 Task: Look for Airbnb options in Santa Rita, Venezuela from 6th November, 2023 to 8th November, 2023 for 2 adults.1  bedroom having 2 beds and 1 bathroom. Property type can be flat. Amenities needed are: wifi. Booking option can be shelf check-in. Look for 5 properties as per requirement.
Action: Mouse moved to (461, 100)
Screenshot: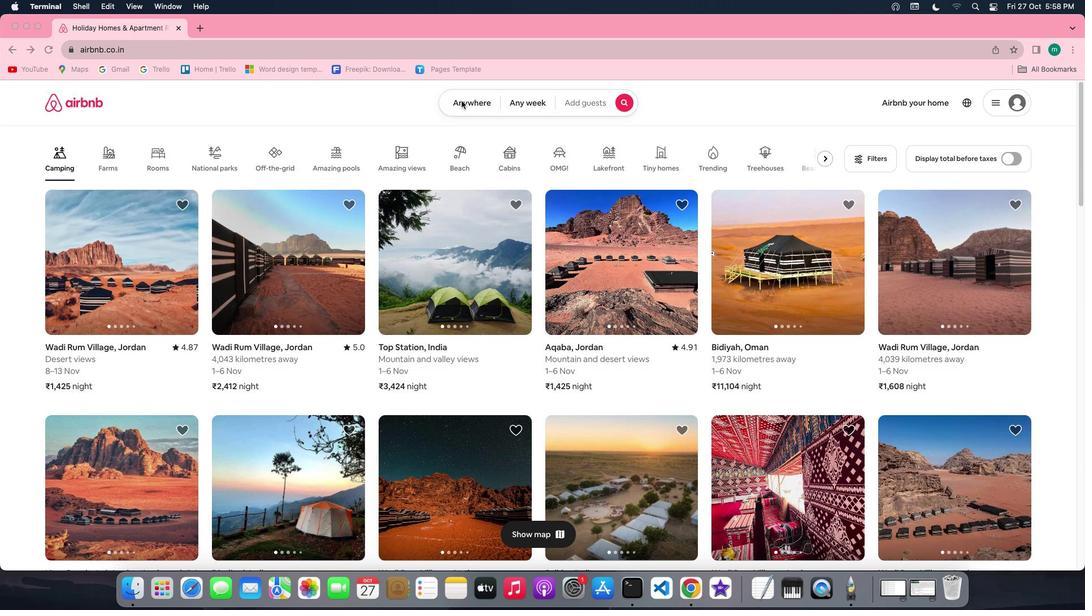 
Action: Mouse pressed left at (461, 100)
Screenshot: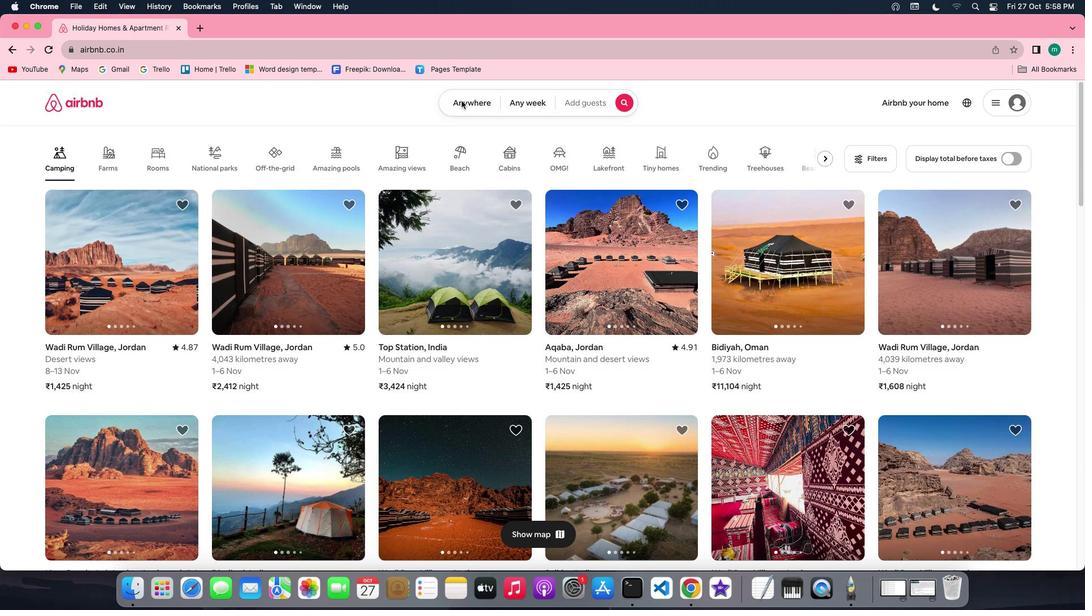 
Action: Mouse pressed left at (461, 100)
Screenshot: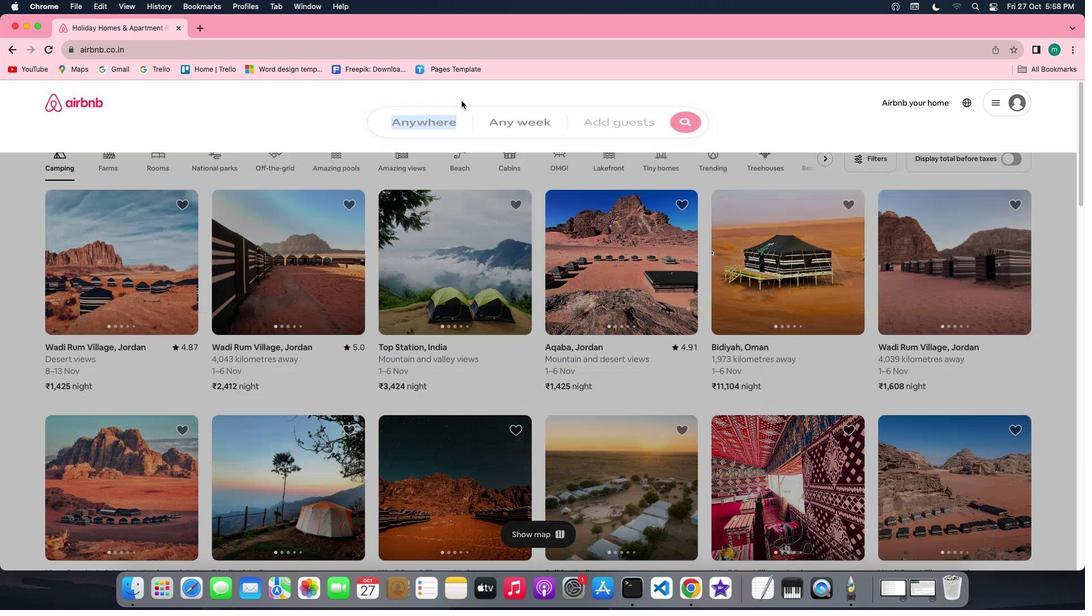 
Action: Mouse moved to (413, 146)
Screenshot: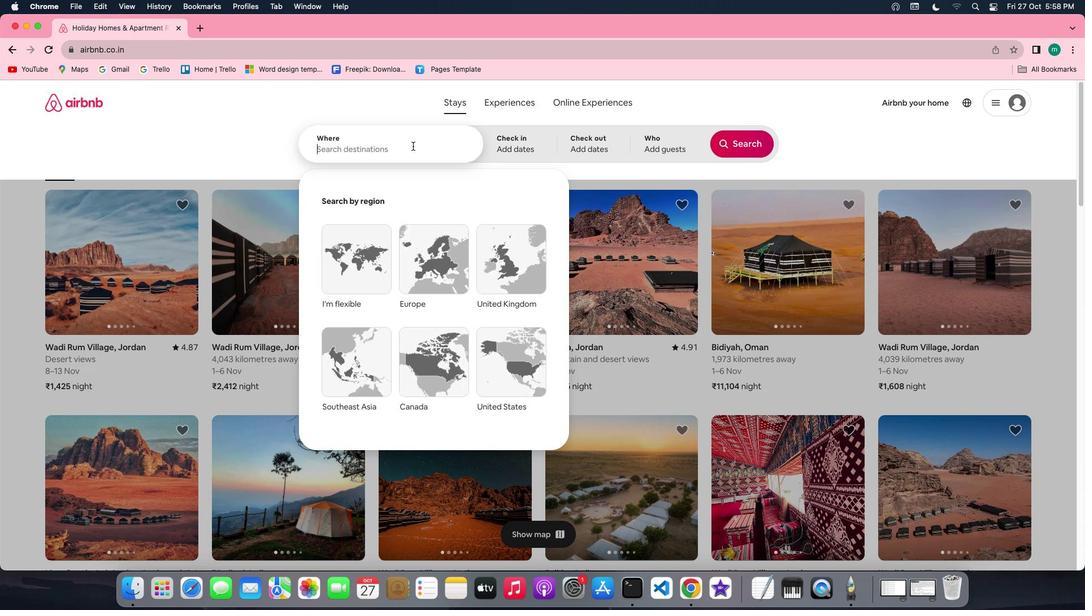 
Action: Mouse pressed left at (413, 146)
Screenshot: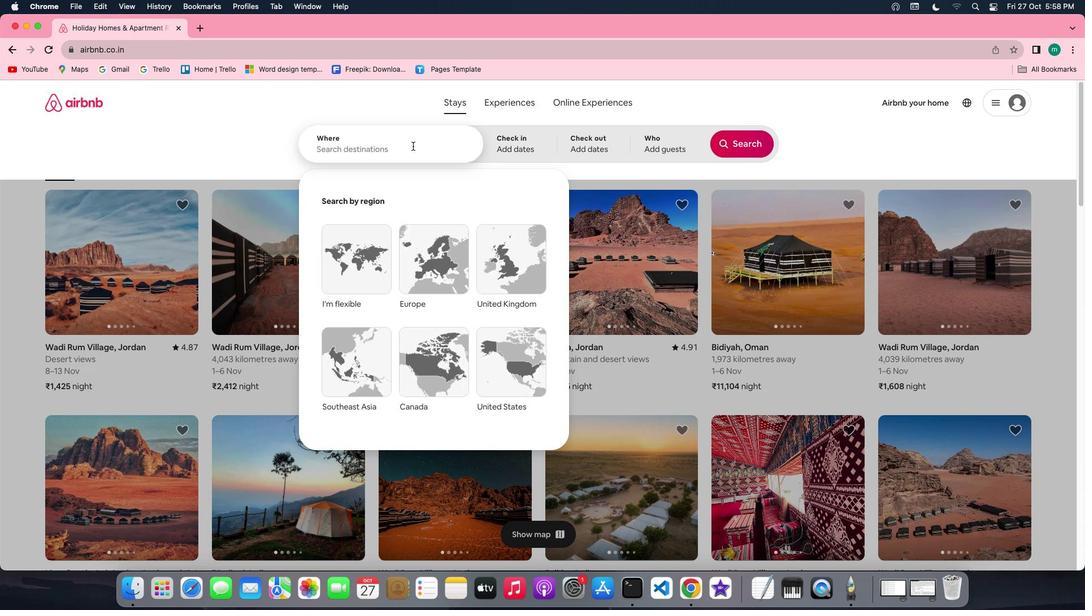 
Action: Key pressed Key.shift'S''a''n''t''a'Key.spaceKey.shift'R''i''t''a'','Key.spaceKey.shift'V''e''n''e''z''u''e''l''a'
Screenshot: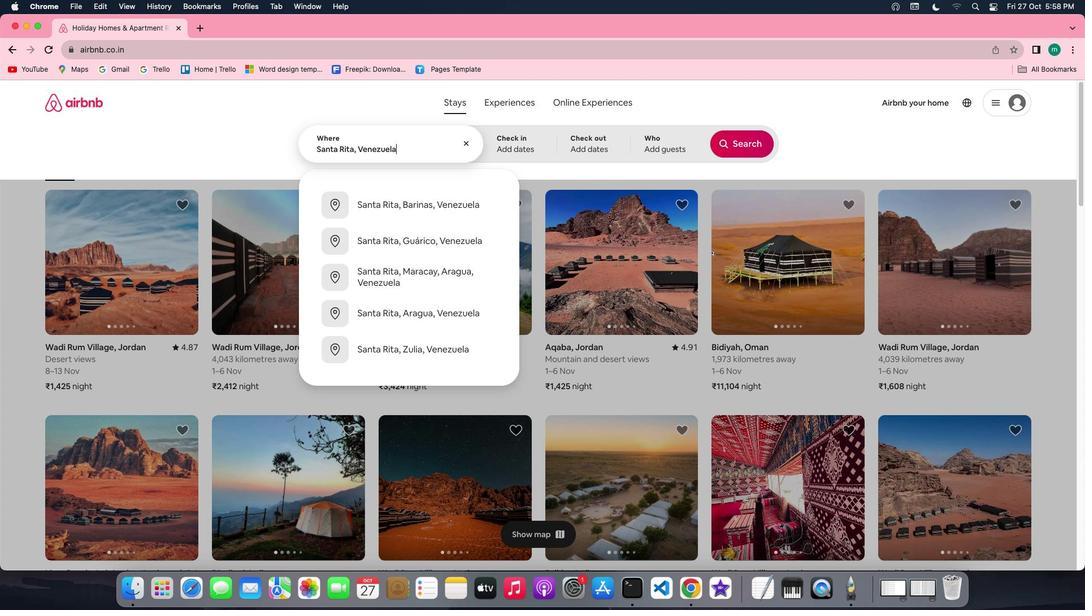 
Action: Mouse moved to (527, 136)
Screenshot: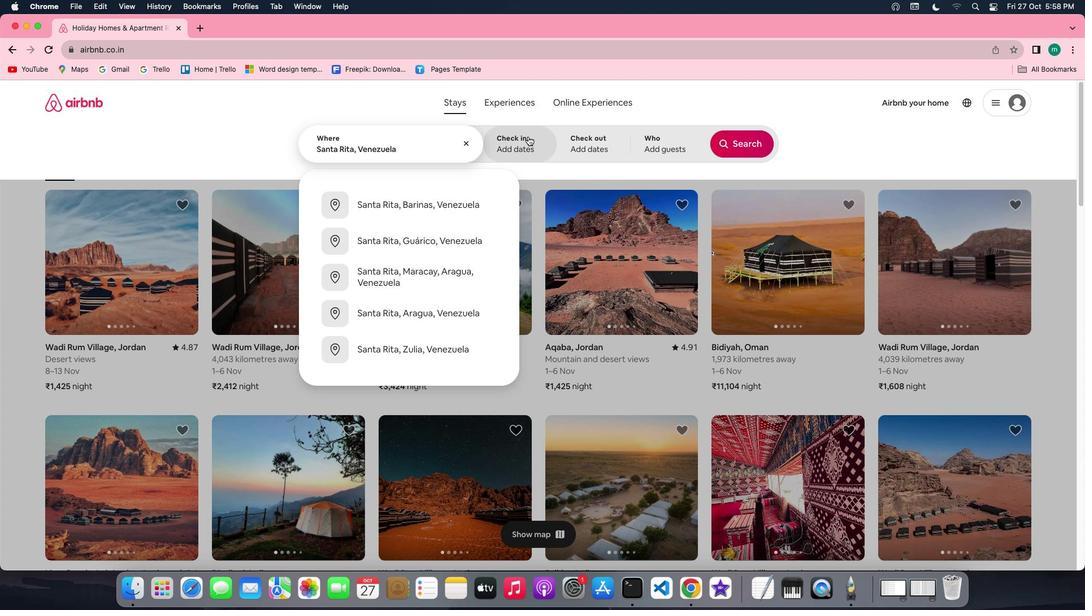 
Action: Mouse pressed left at (527, 136)
Screenshot: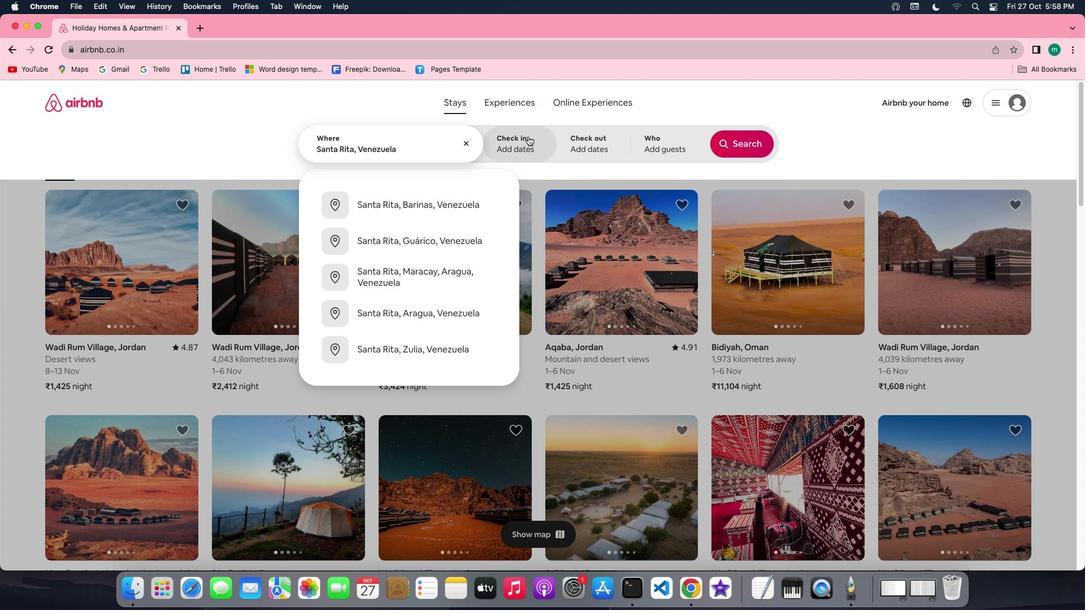 
Action: Mouse moved to (600, 308)
Screenshot: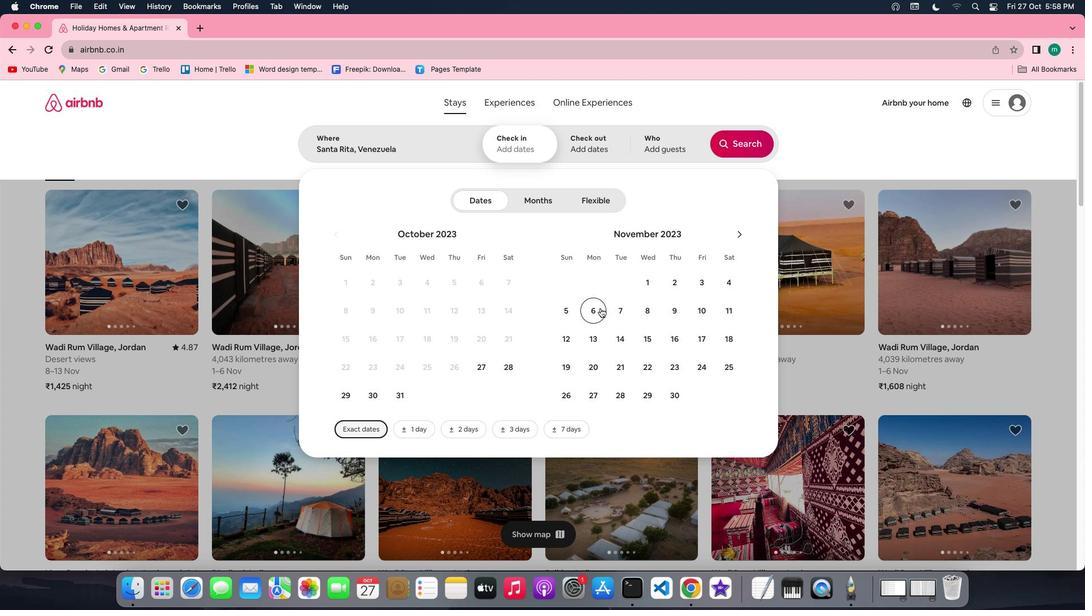 
Action: Mouse pressed left at (600, 308)
Screenshot: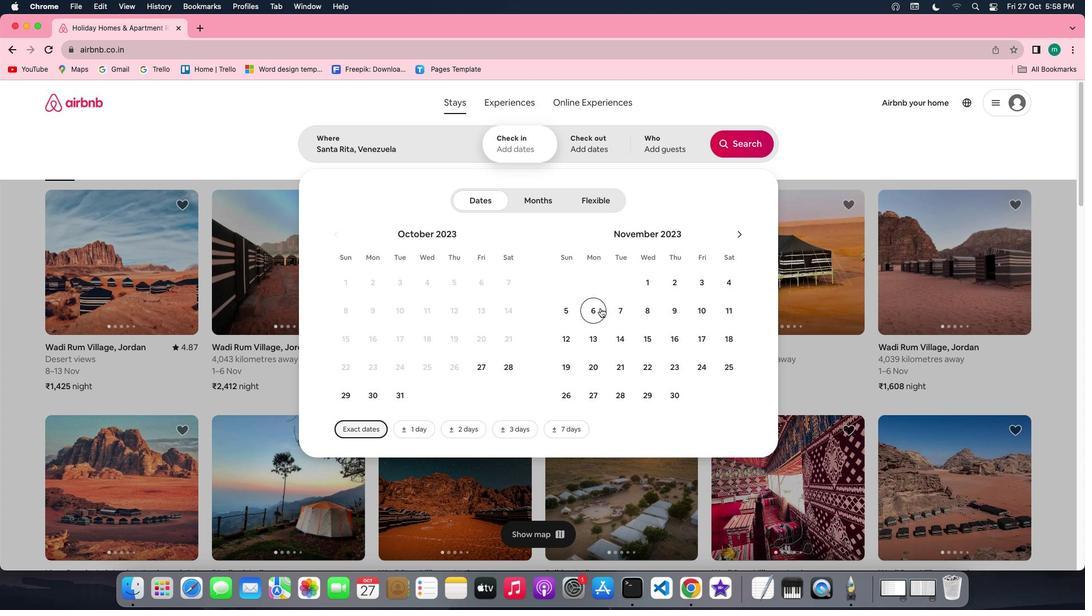 
Action: Mouse moved to (653, 313)
Screenshot: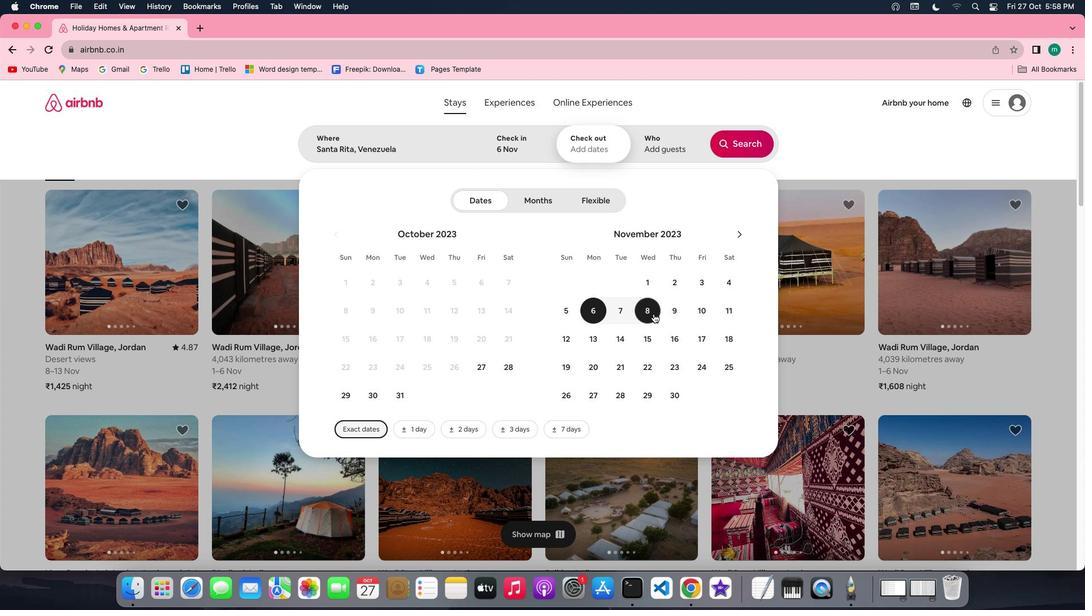 
Action: Mouse pressed left at (653, 313)
Screenshot: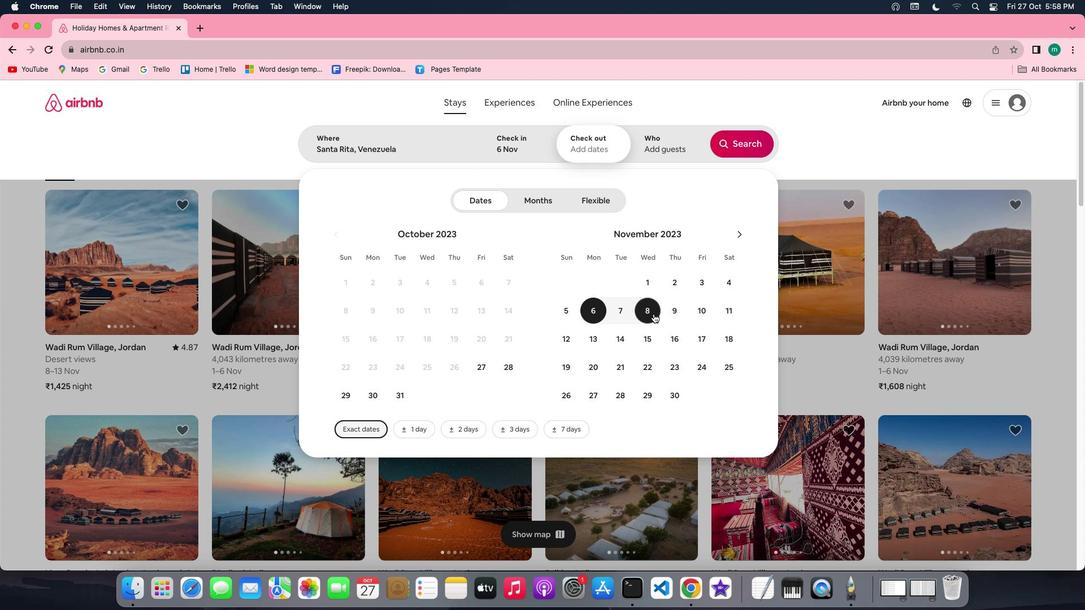 
Action: Mouse moved to (655, 137)
Screenshot: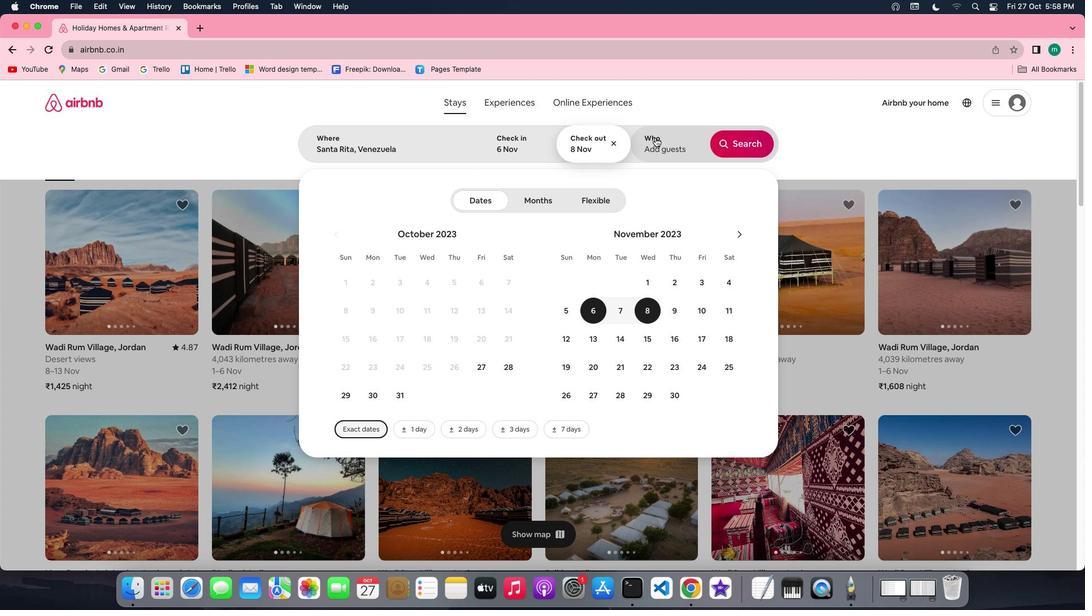 
Action: Mouse pressed left at (655, 137)
Screenshot: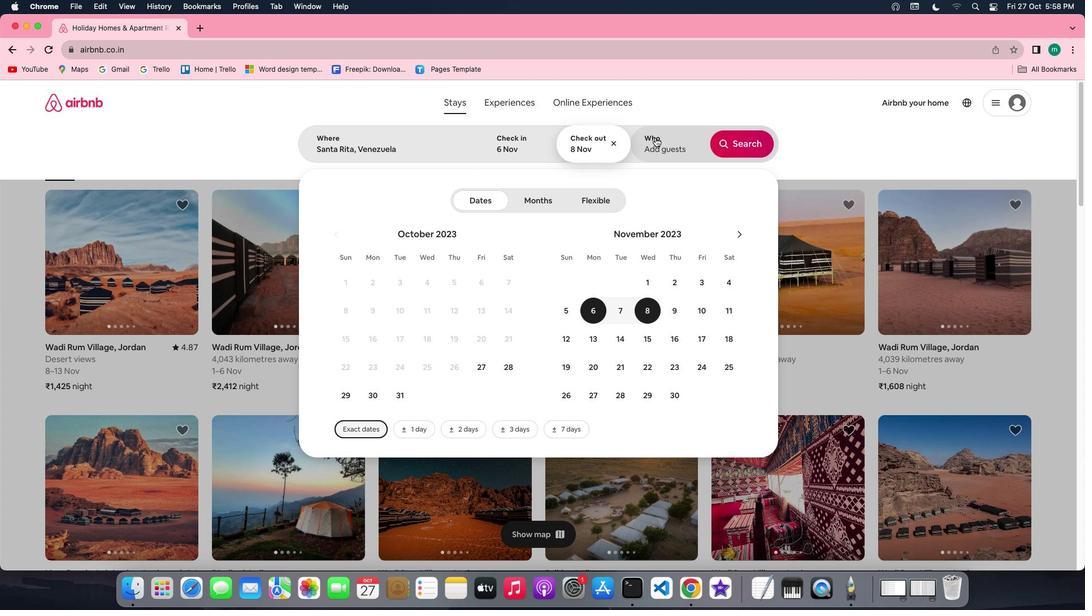 
Action: Mouse moved to (746, 207)
Screenshot: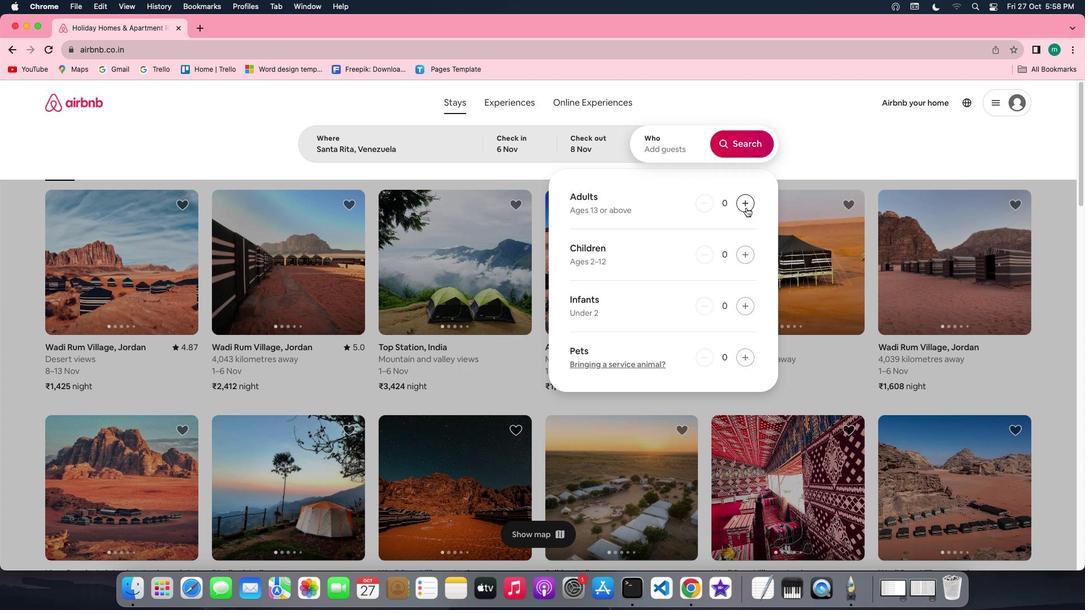 
Action: Mouse pressed left at (746, 207)
Screenshot: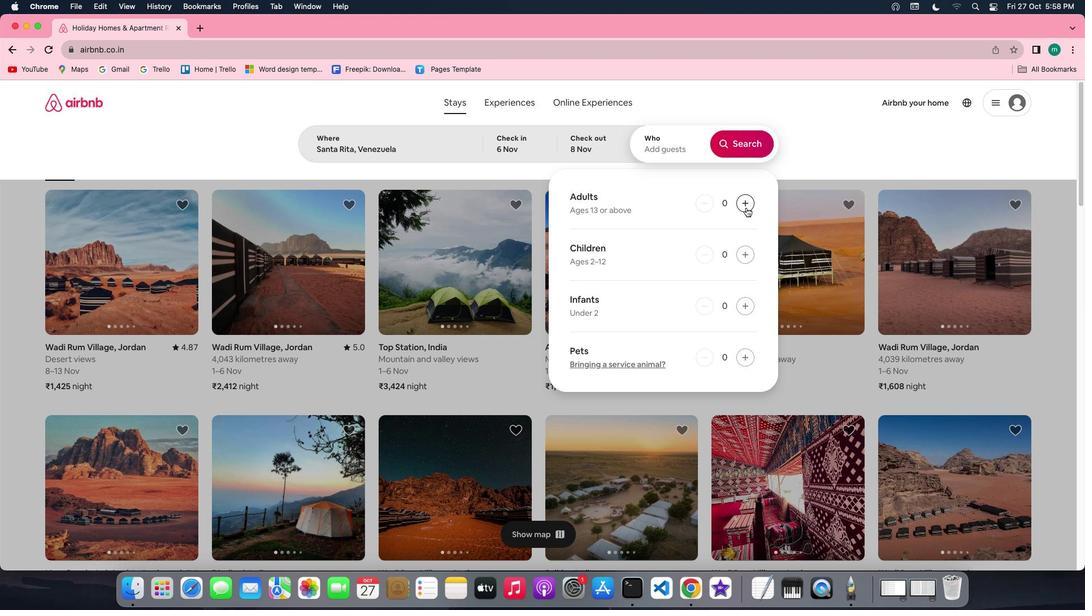 
Action: Mouse pressed left at (746, 207)
Screenshot: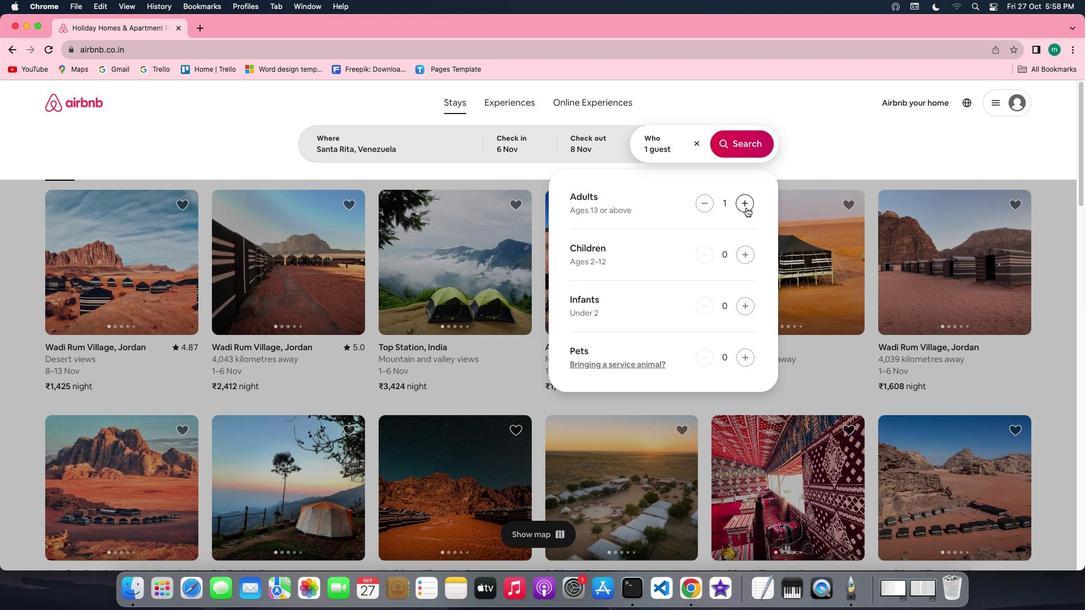 
Action: Mouse moved to (749, 145)
Screenshot: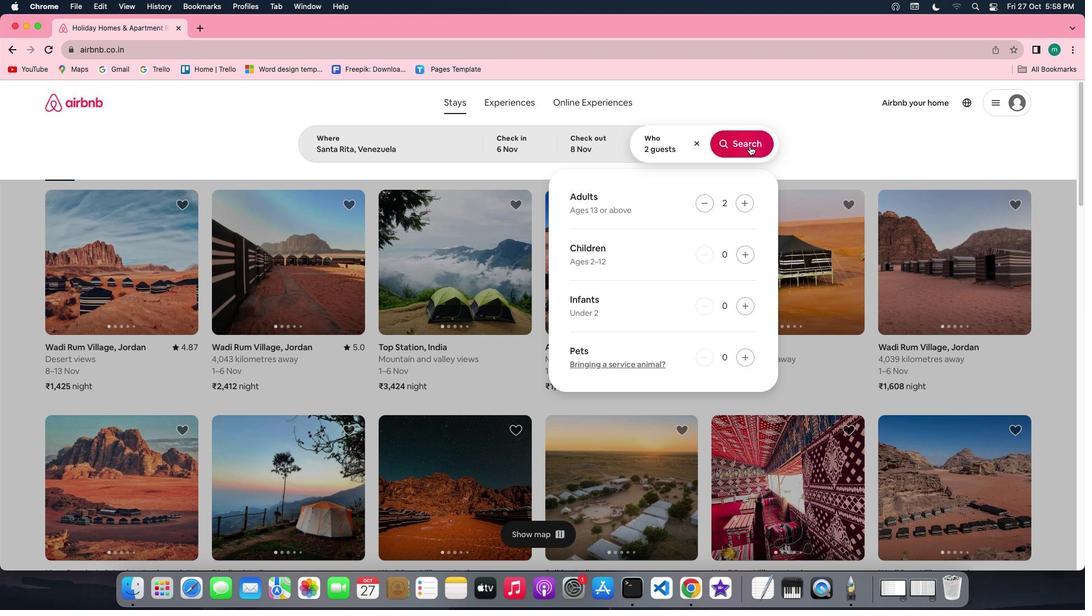 
Action: Mouse pressed left at (749, 145)
Screenshot: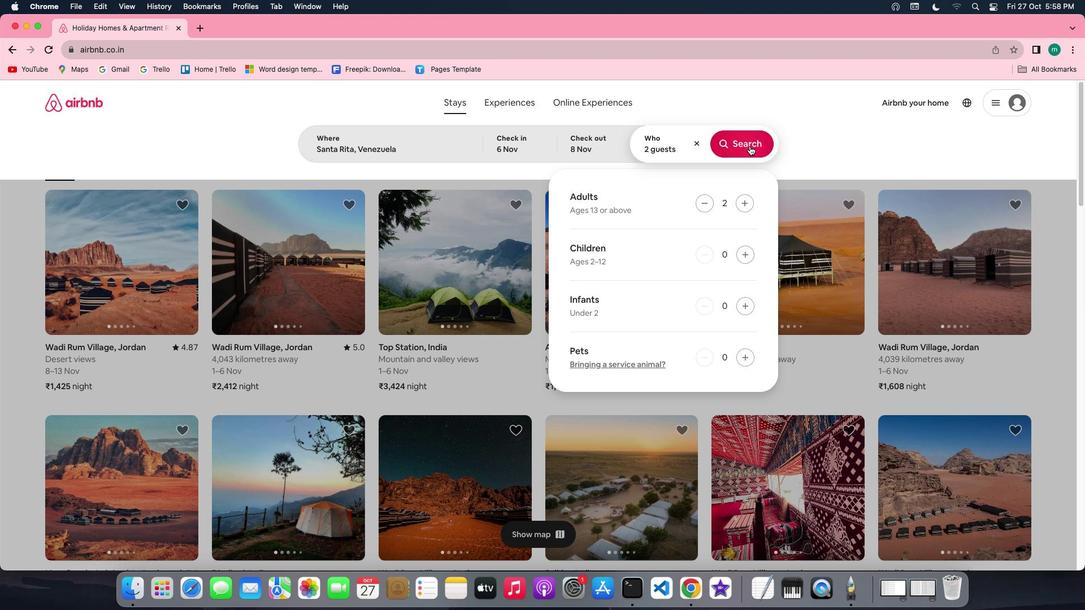 
Action: Mouse moved to (907, 146)
Screenshot: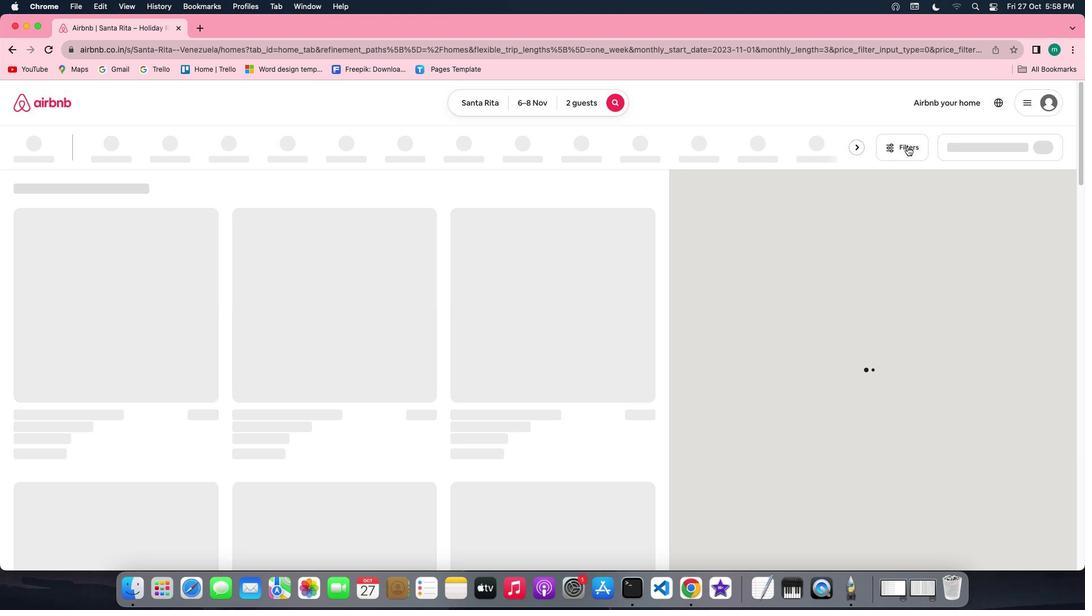 
Action: Mouse pressed left at (907, 146)
Screenshot: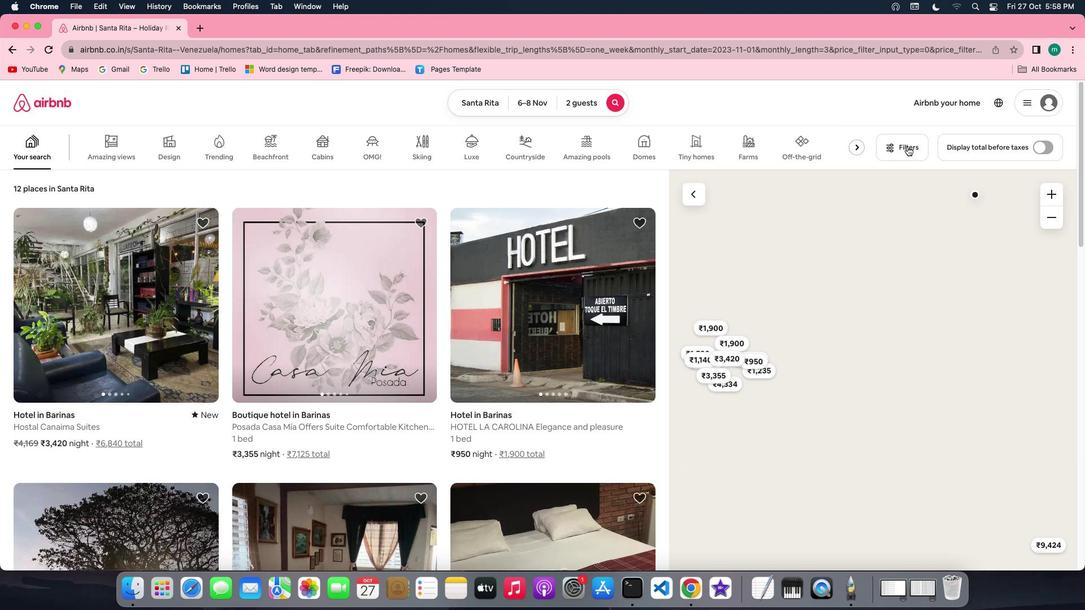 
Action: Mouse moved to (613, 284)
Screenshot: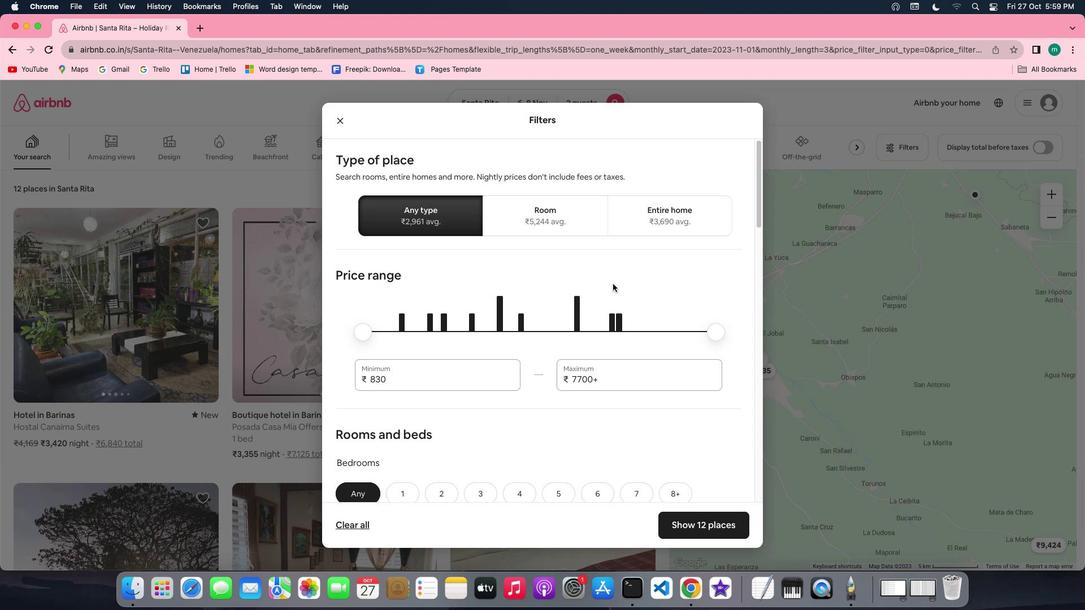 
Action: Mouse scrolled (613, 284) with delta (0, 0)
Screenshot: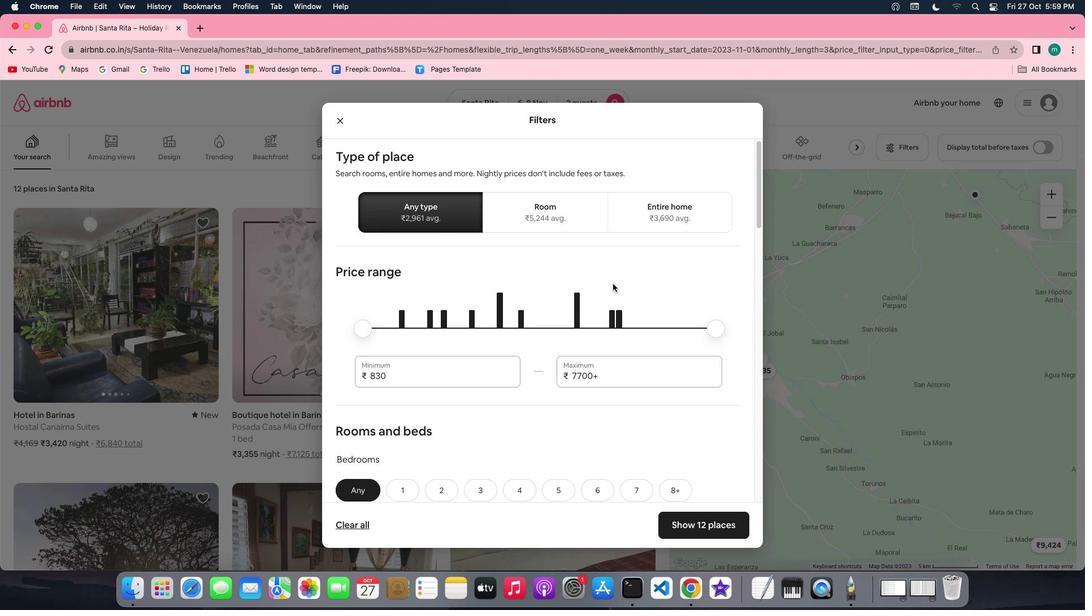 
Action: Mouse scrolled (613, 284) with delta (0, 0)
Screenshot: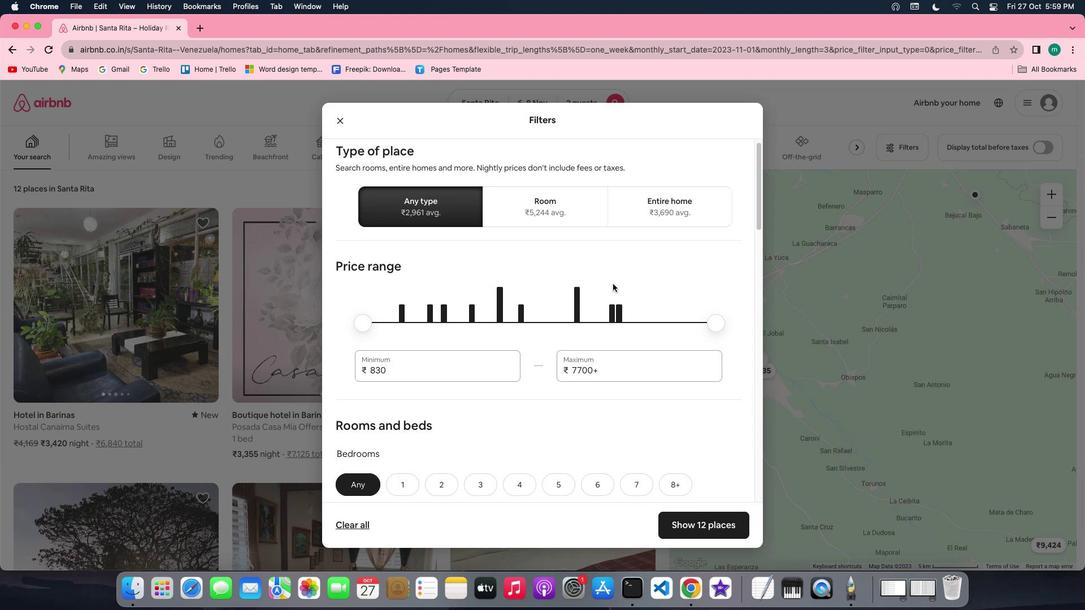 
Action: Mouse scrolled (613, 284) with delta (0, -1)
Screenshot: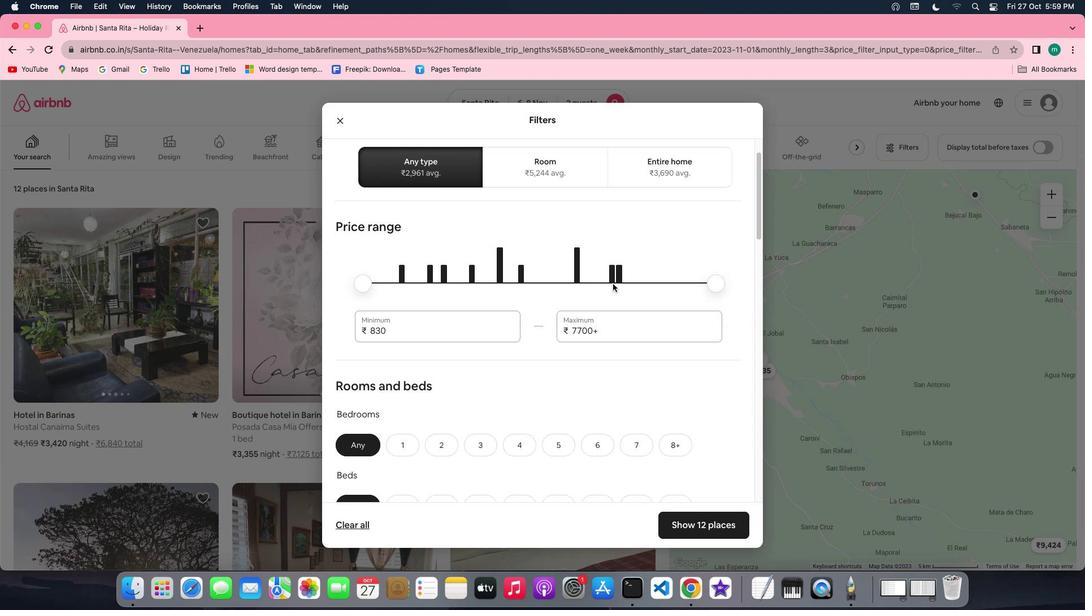 
Action: Mouse scrolled (613, 284) with delta (0, 0)
Screenshot: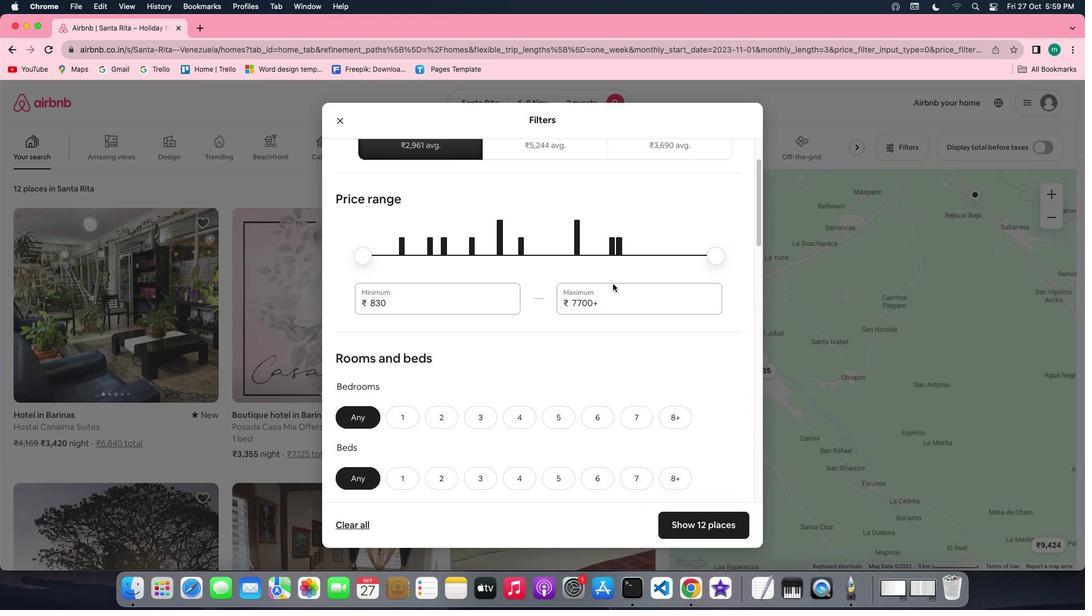 
Action: Mouse scrolled (613, 284) with delta (0, 0)
Screenshot: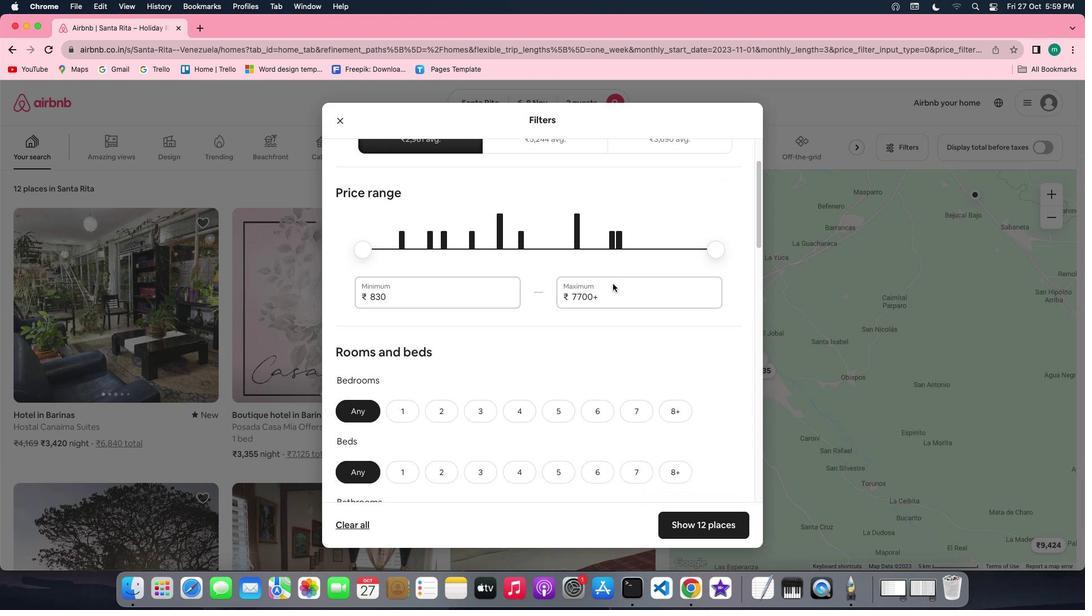 
Action: Mouse scrolled (613, 284) with delta (0, 0)
Screenshot: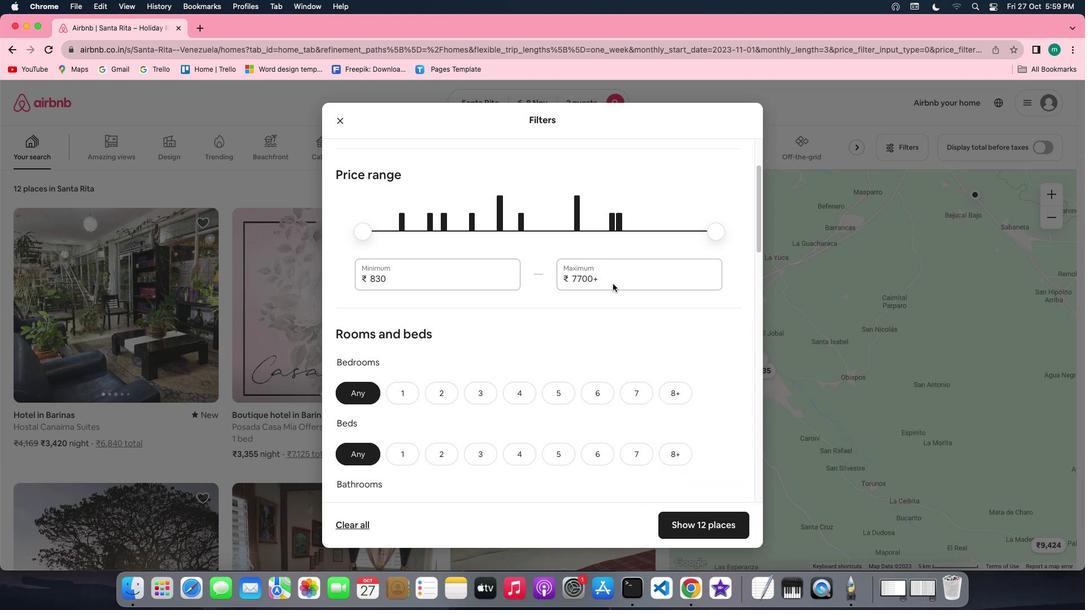
Action: Mouse scrolled (613, 284) with delta (0, 0)
Screenshot: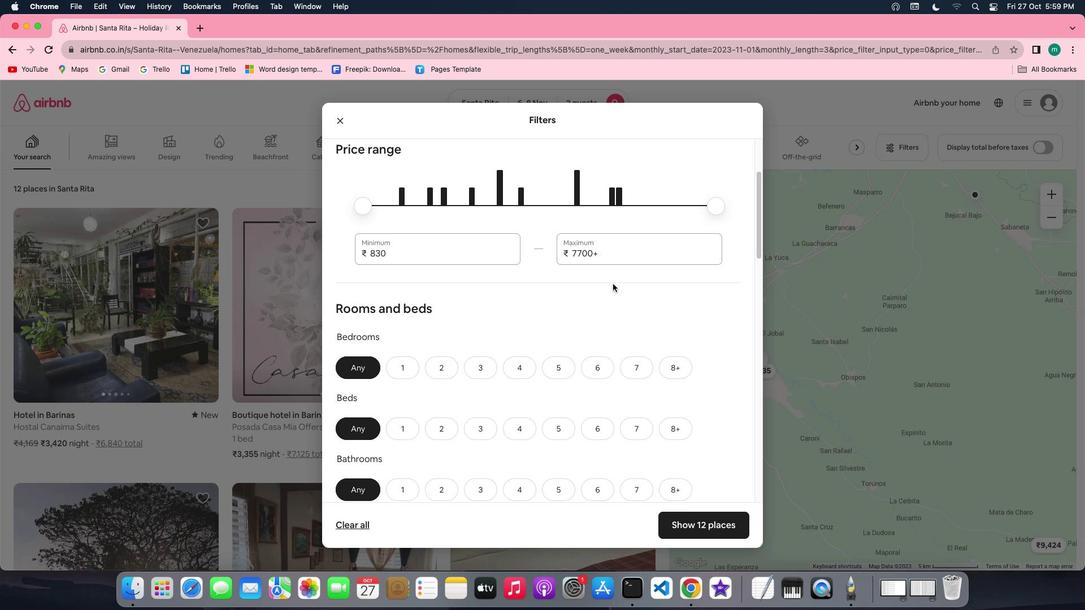 
Action: Mouse scrolled (613, 284) with delta (0, 0)
Screenshot: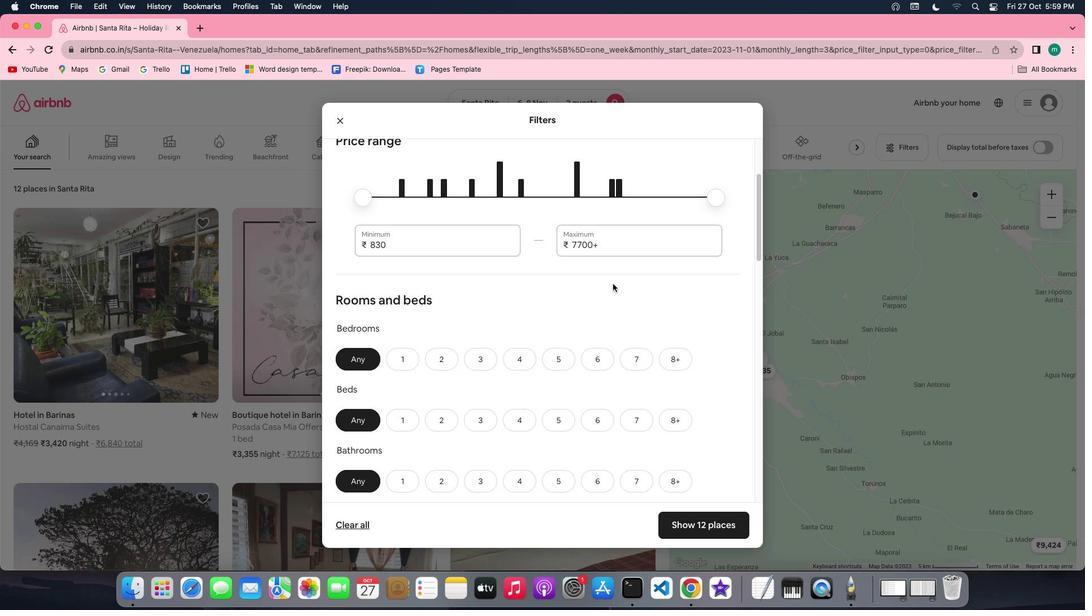 
Action: Mouse scrolled (613, 284) with delta (0, 0)
Screenshot: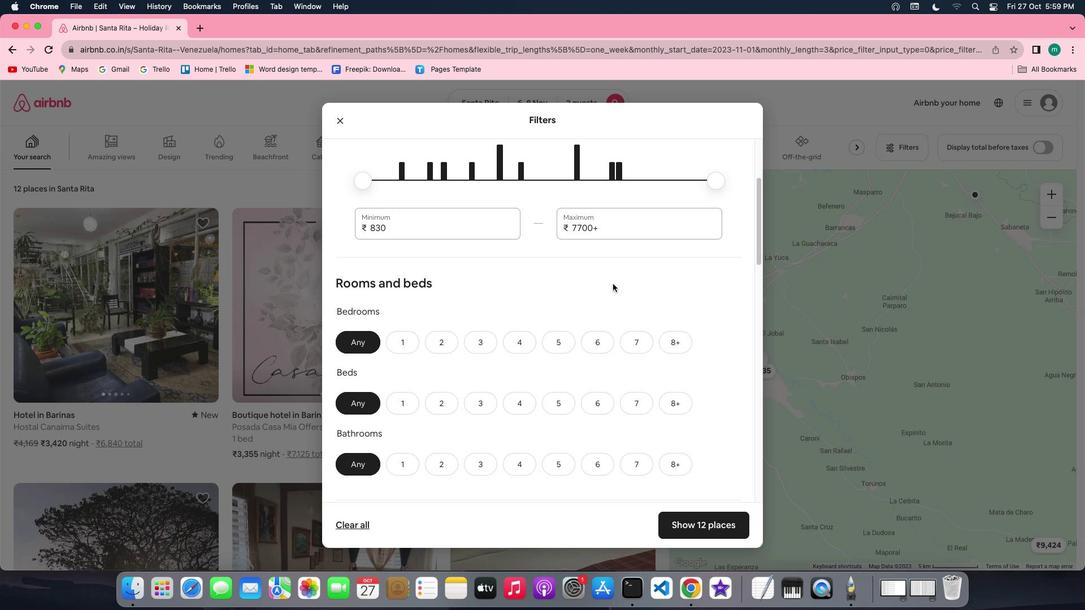 
Action: Mouse moved to (676, 310)
Screenshot: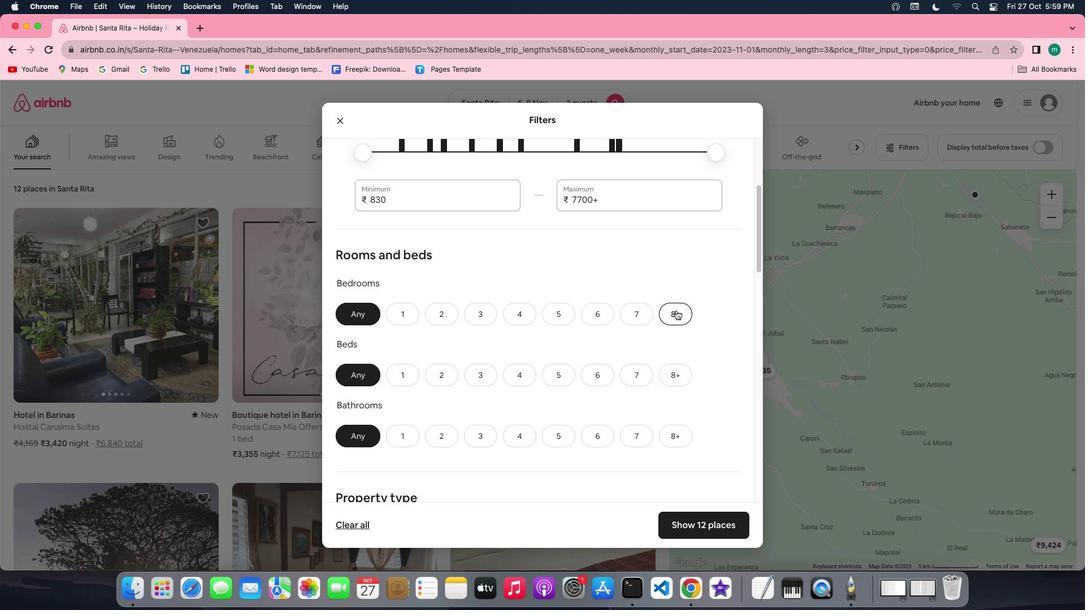 
Action: Mouse scrolled (676, 310) with delta (0, 0)
Screenshot: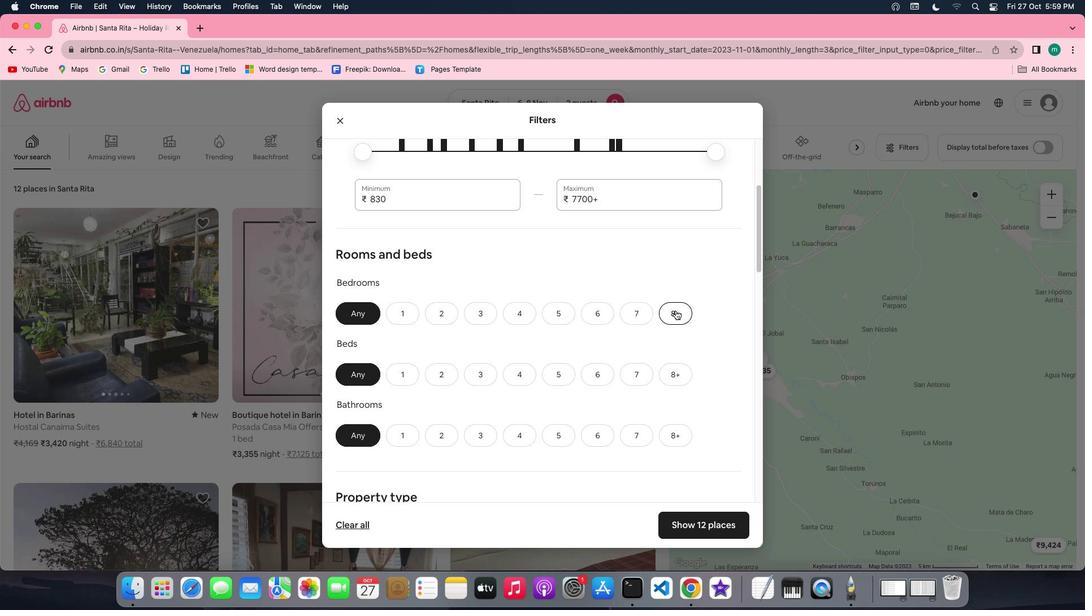 
Action: Mouse moved to (675, 310)
Screenshot: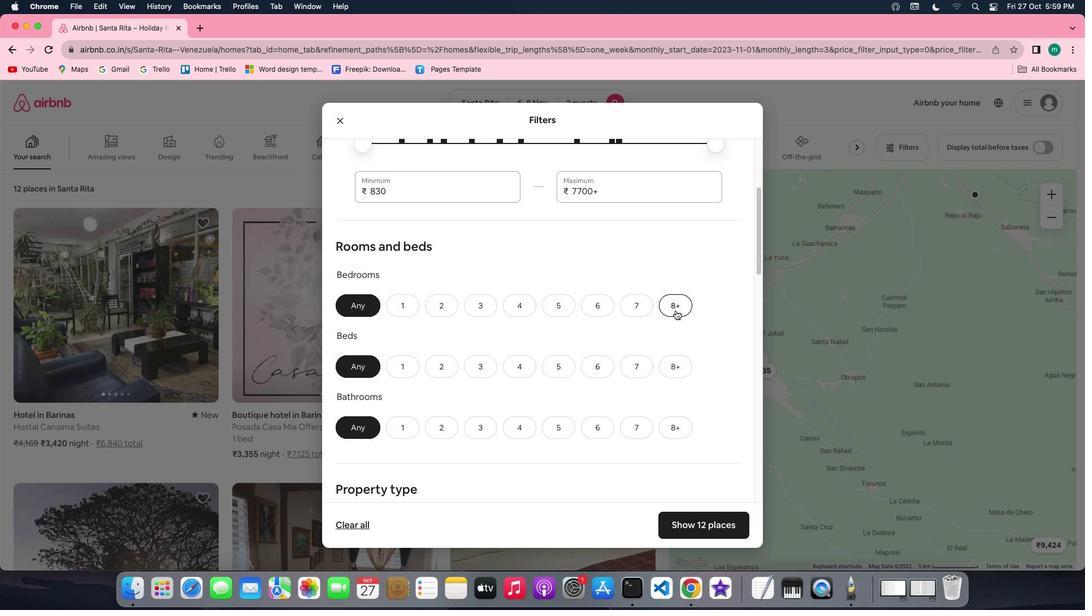 
Action: Mouse scrolled (675, 310) with delta (0, 0)
Screenshot: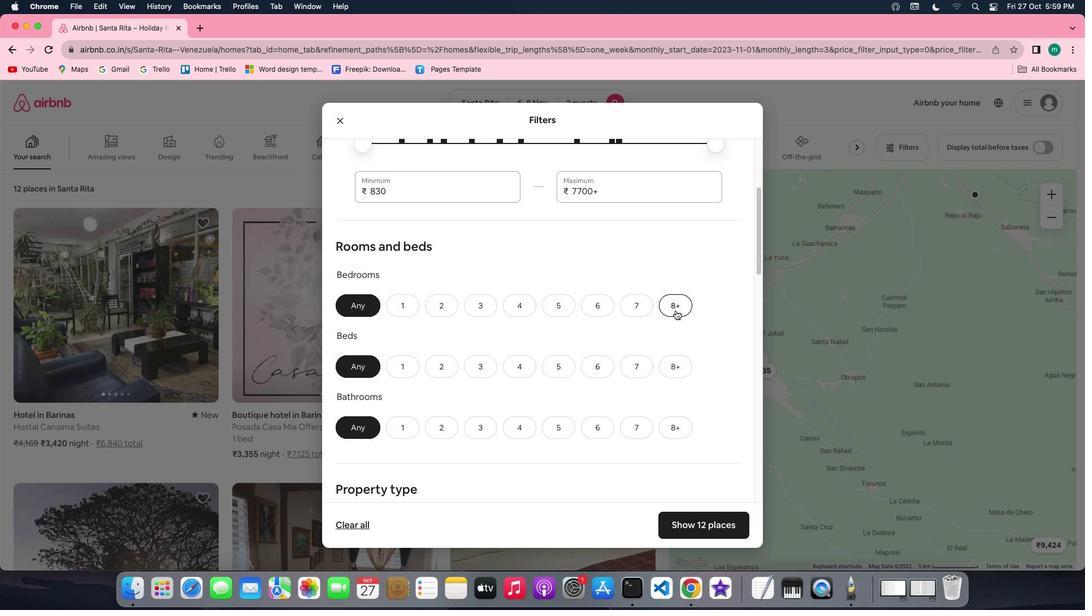 
Action: Mouse moved to (675, 310)
Screenshot: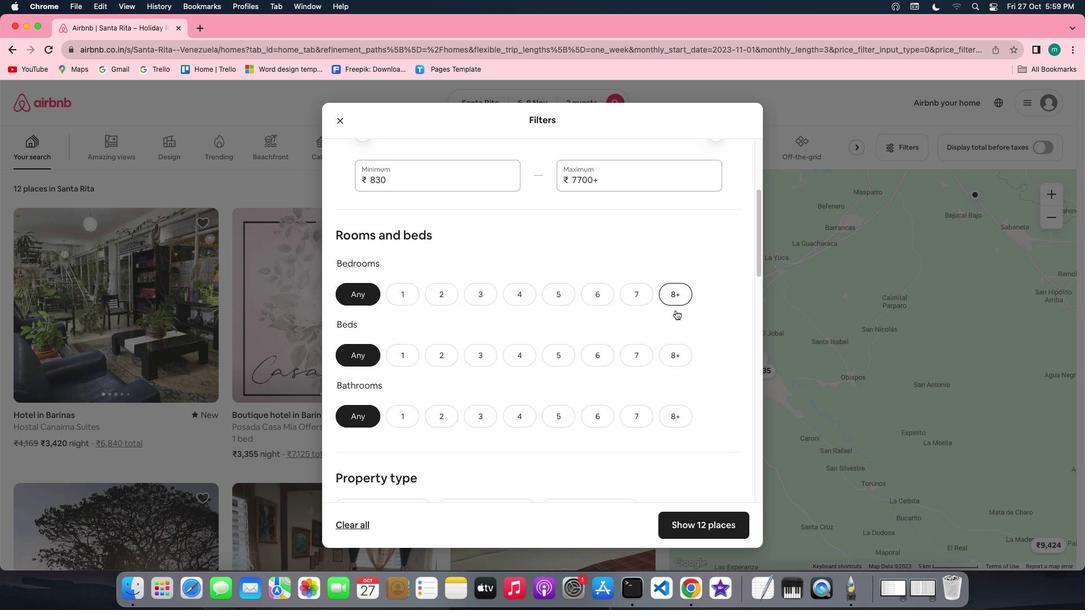 
Action: Mouse scrolled (675, 310) with delta (0, -1)
Screenshot: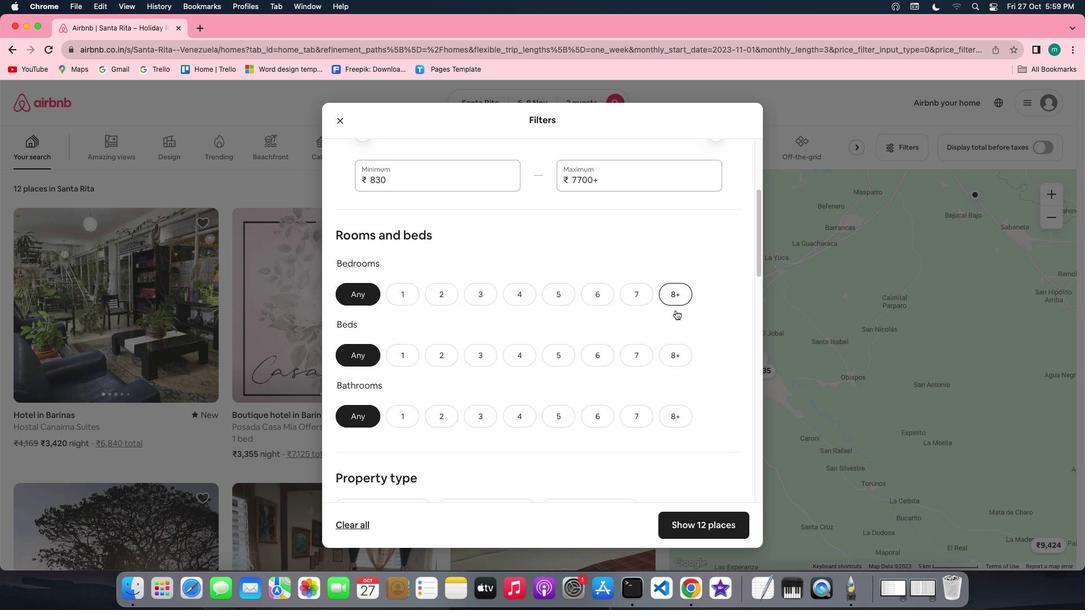 
Action: Mouse moved to (411, 247)
Screenshot: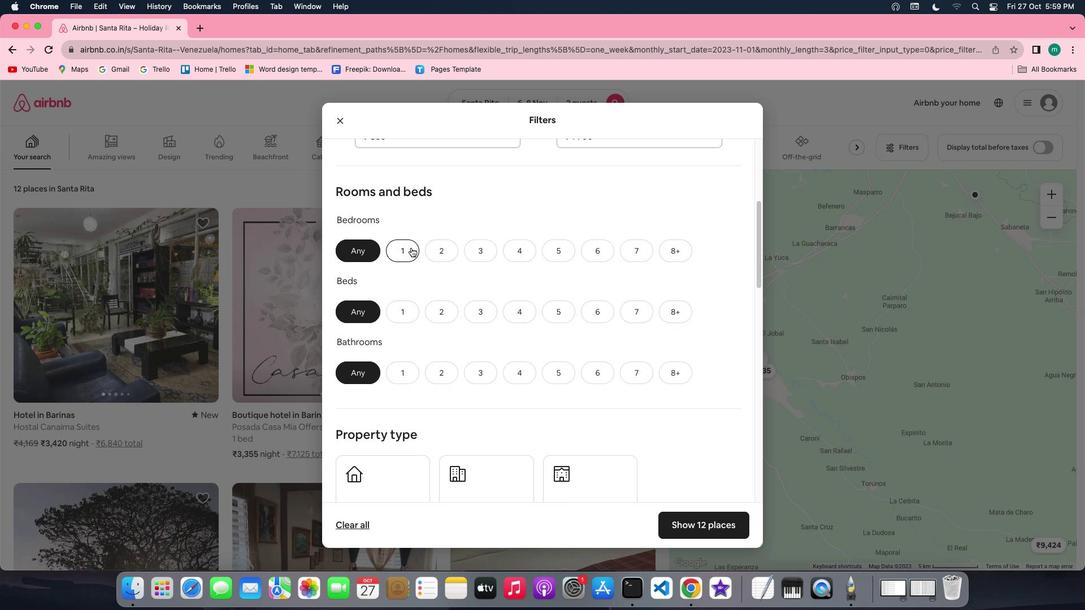 
Action: Mouse pressed left at (411, 247)
Screenshot: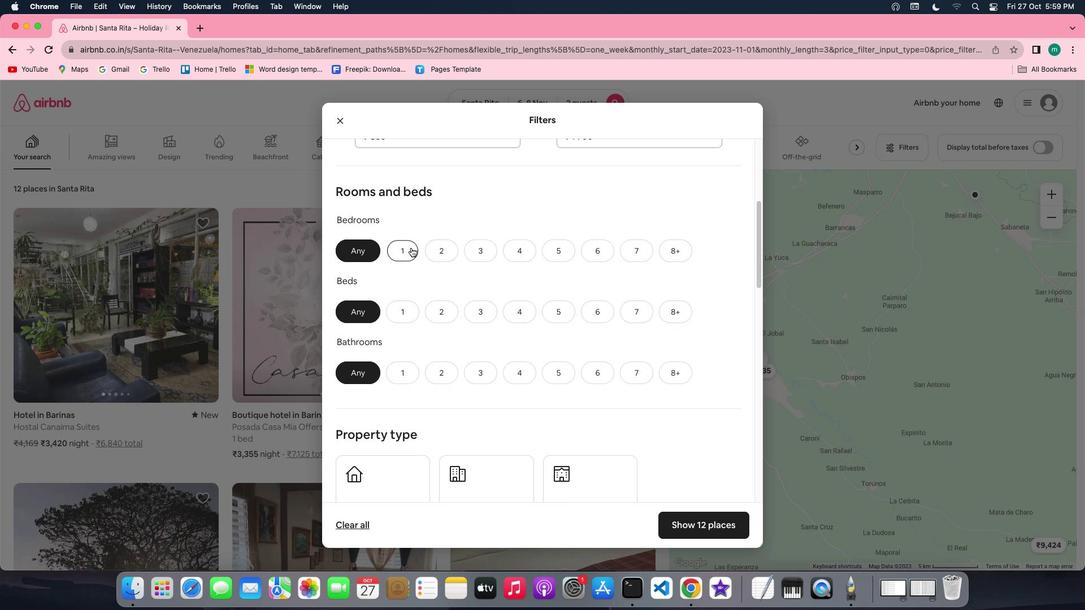 
Action: Mouse moved to (437, 311)
Screenshot: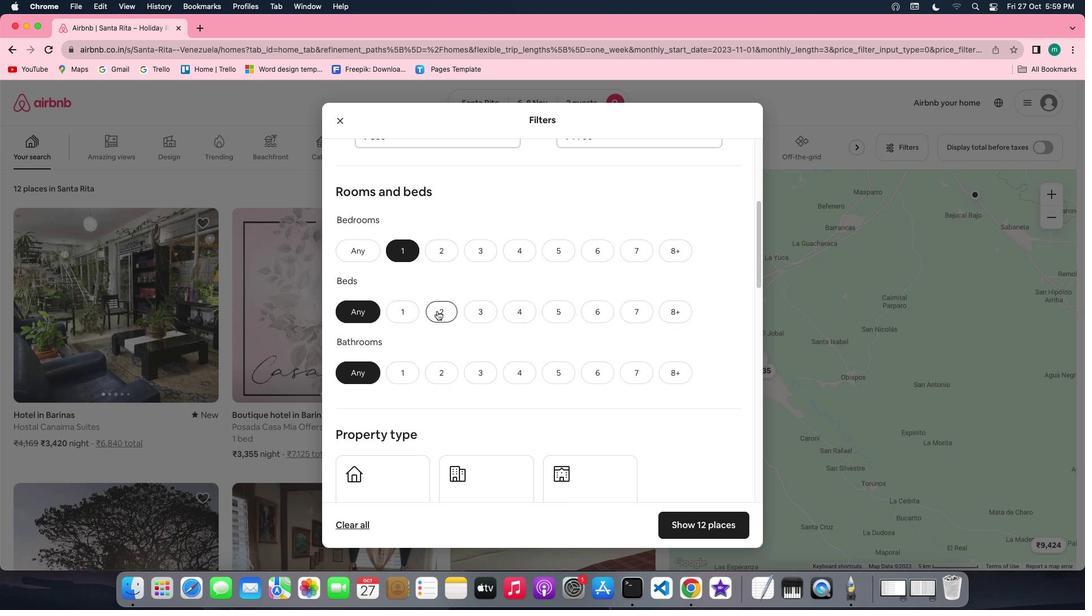 
Action: Mouse pressed left at (437, 311)
Screenshot: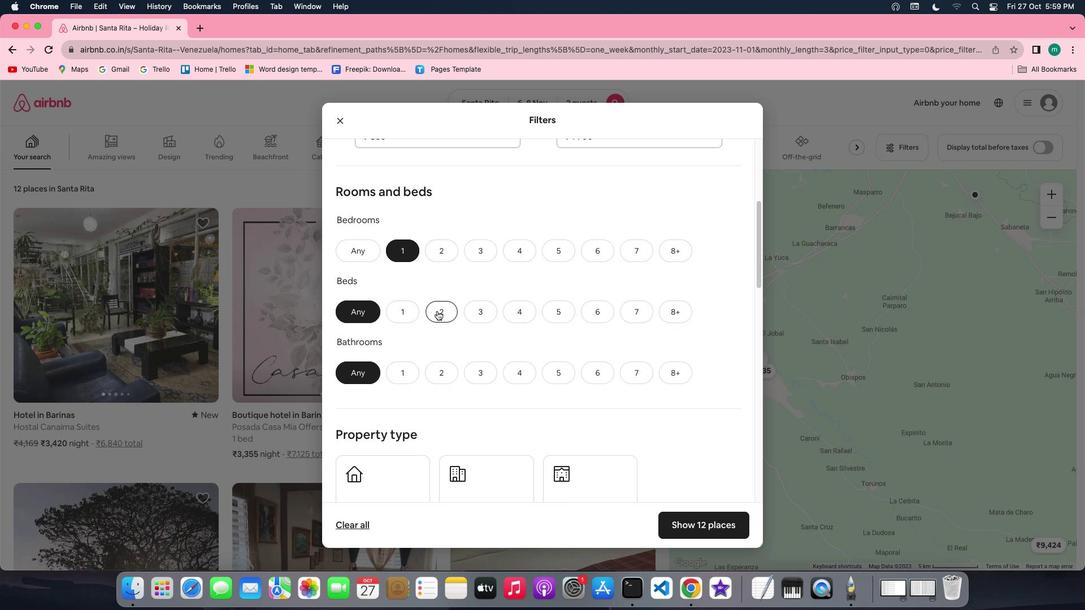 
Action: Mouse moved to (400, 382)
Screenshot: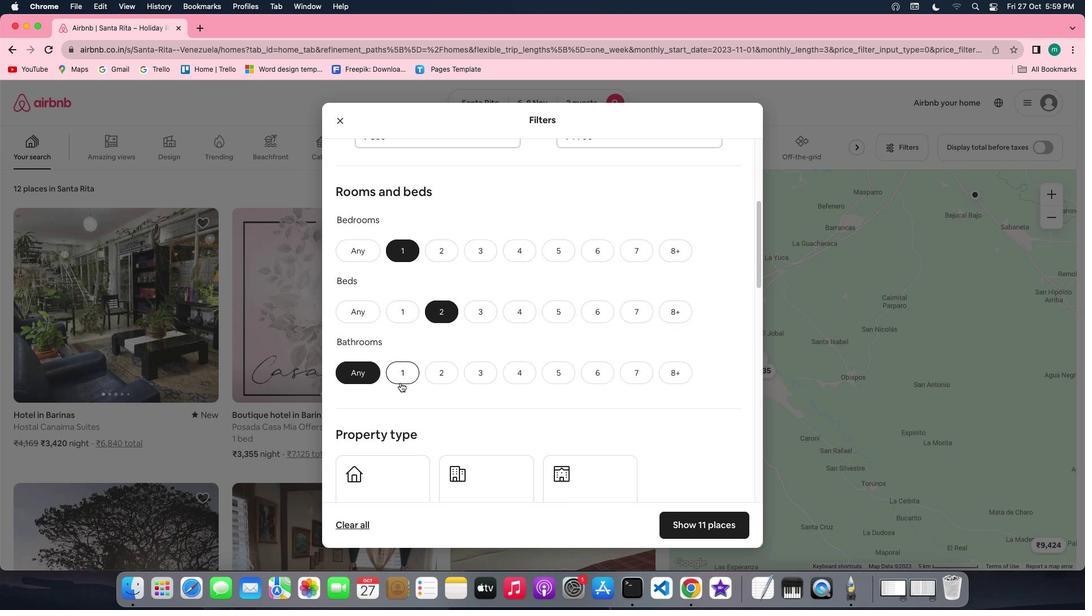 
Action: Mouse pressed left at (400, 382)
Screenshot: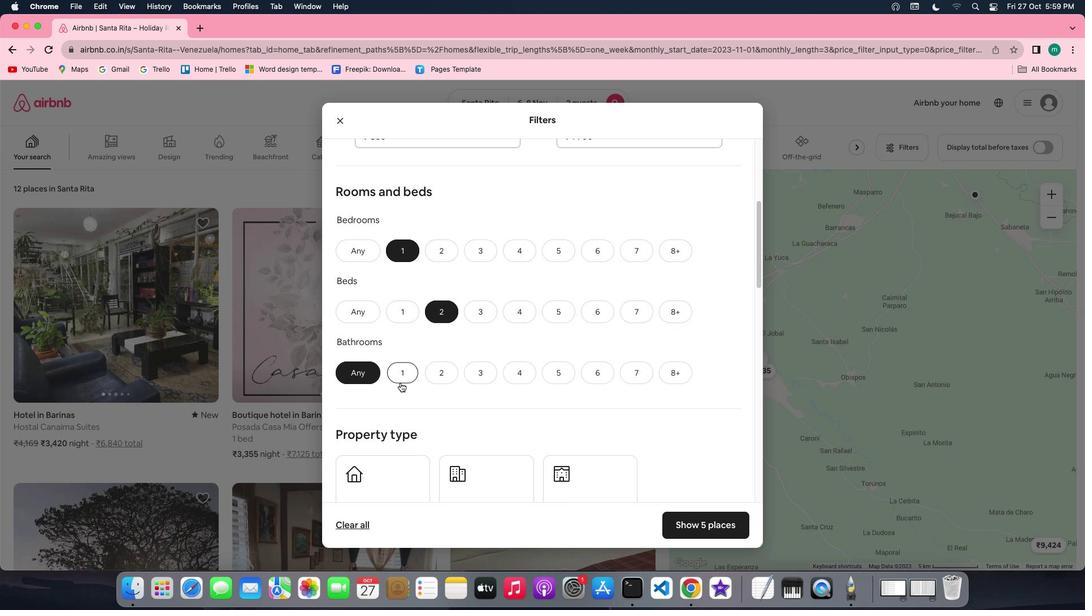 
Action: Mouse moved to (542, 380)
Screenshot: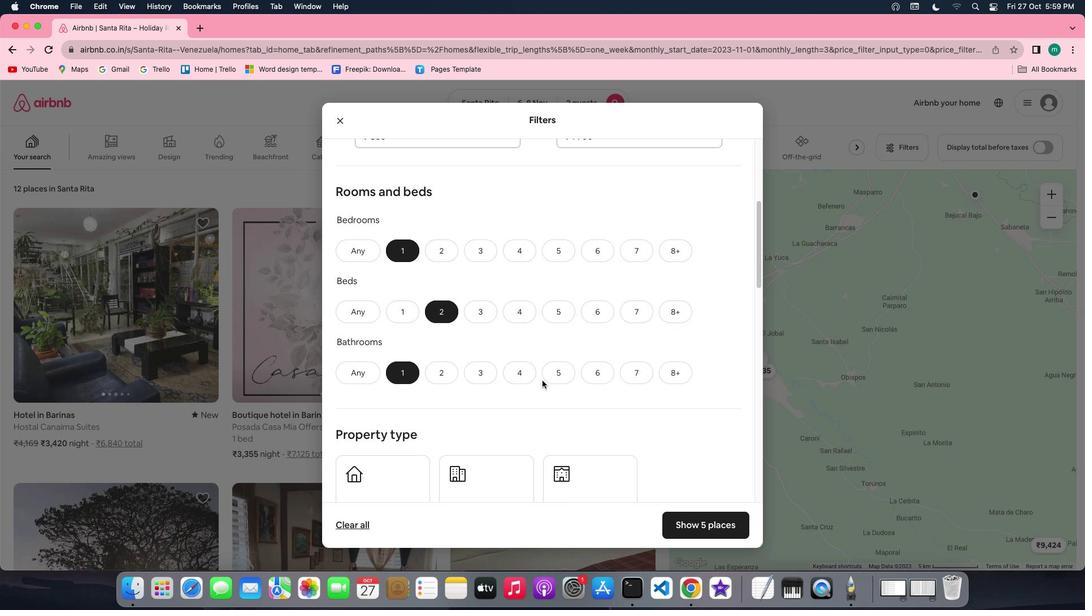 
Action: Mouse scrolled (542, 380) with delta (0, 0)
Screenshot: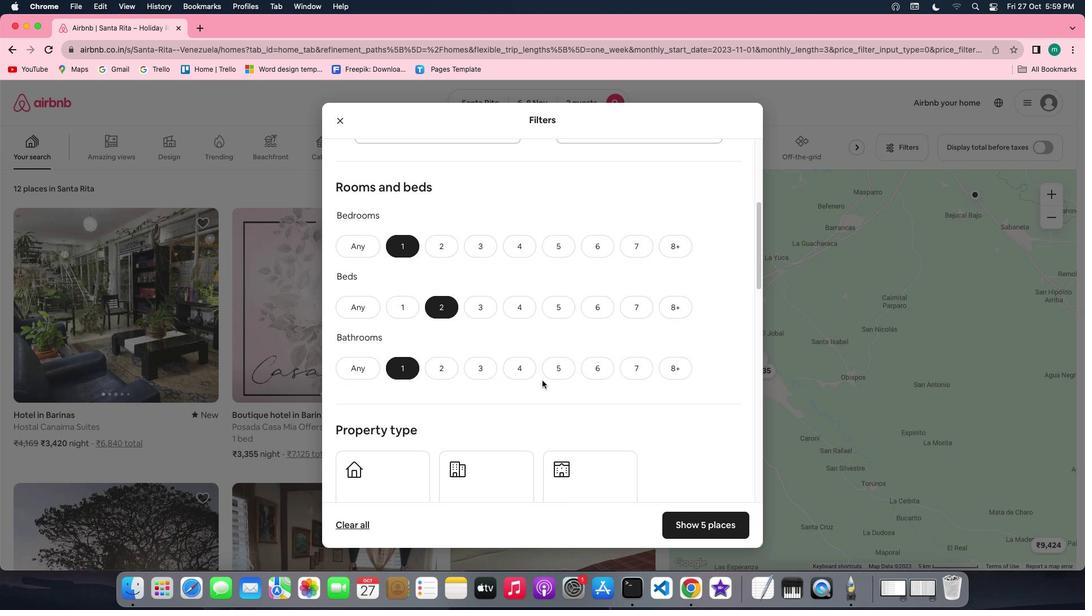 
Action: Mouse scrolled (542, 380) with delta (0, 0)
Screenshot: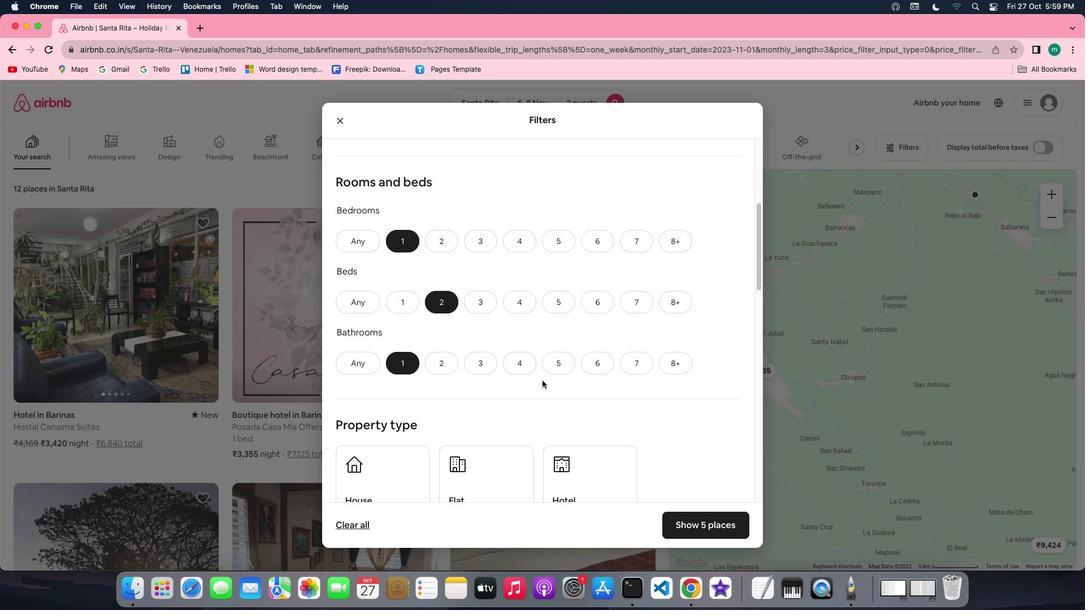 
Action: Mouse scrolled (542, 380) with delta (0, 0)
Screenshot: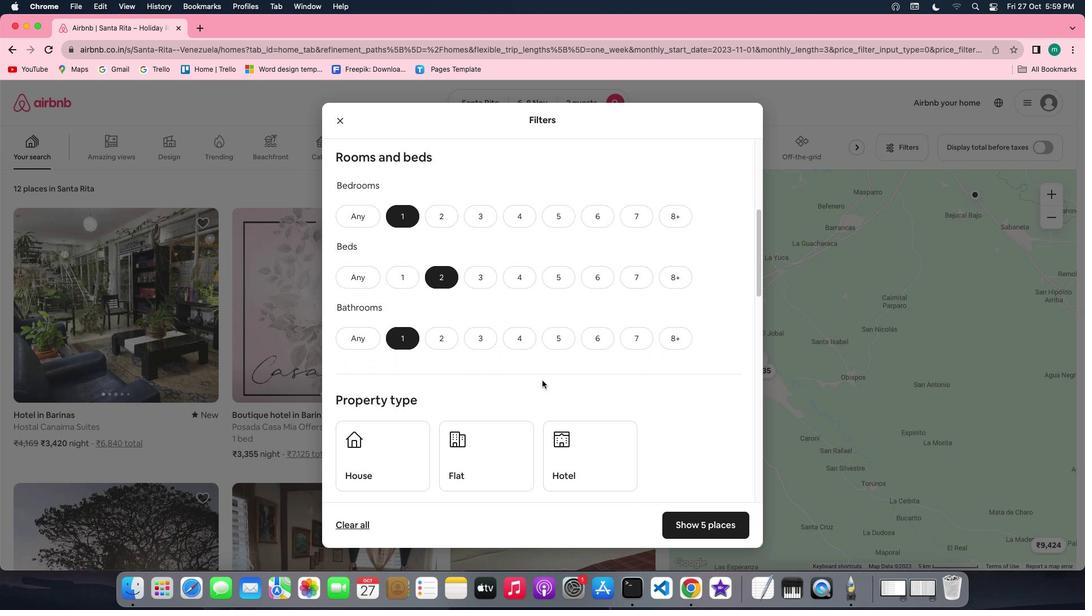 
Action: Mouse scrolled (542, 380) with delta (0, 0)
Screenshot: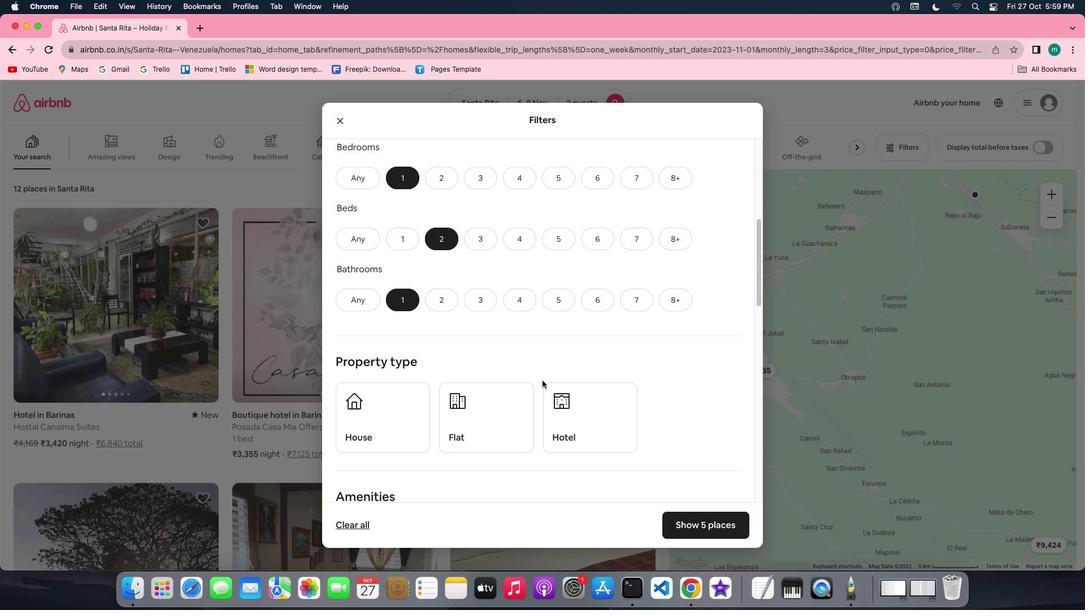 
Action: Mouse scrolled (542, 380) with delta (0, 0)
Screenshot: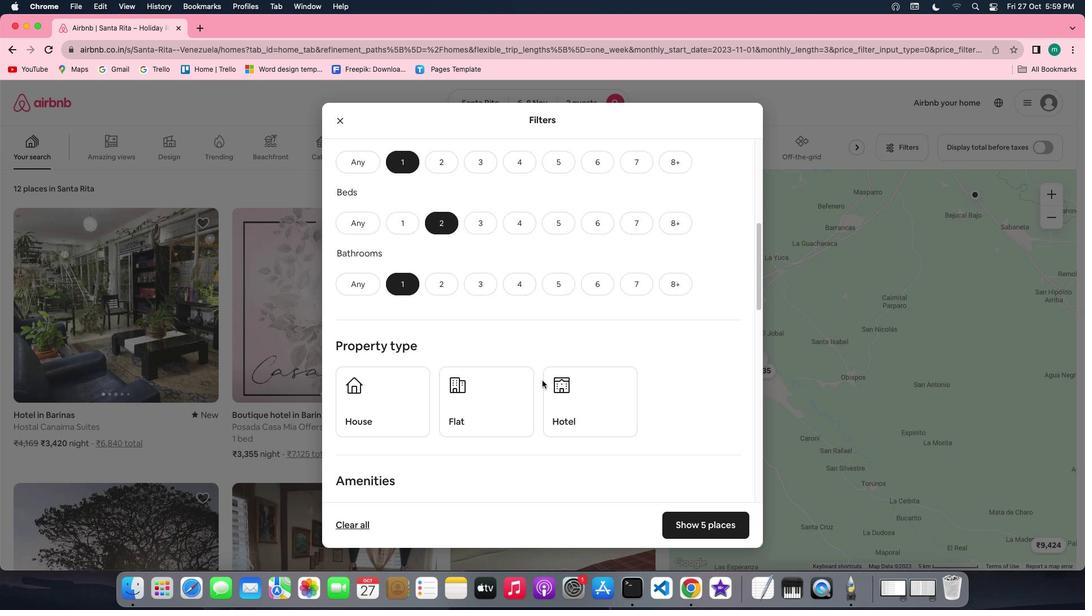 
Action: Mouse scrolled (542, 380) with delta (0, 0)
Screenshot: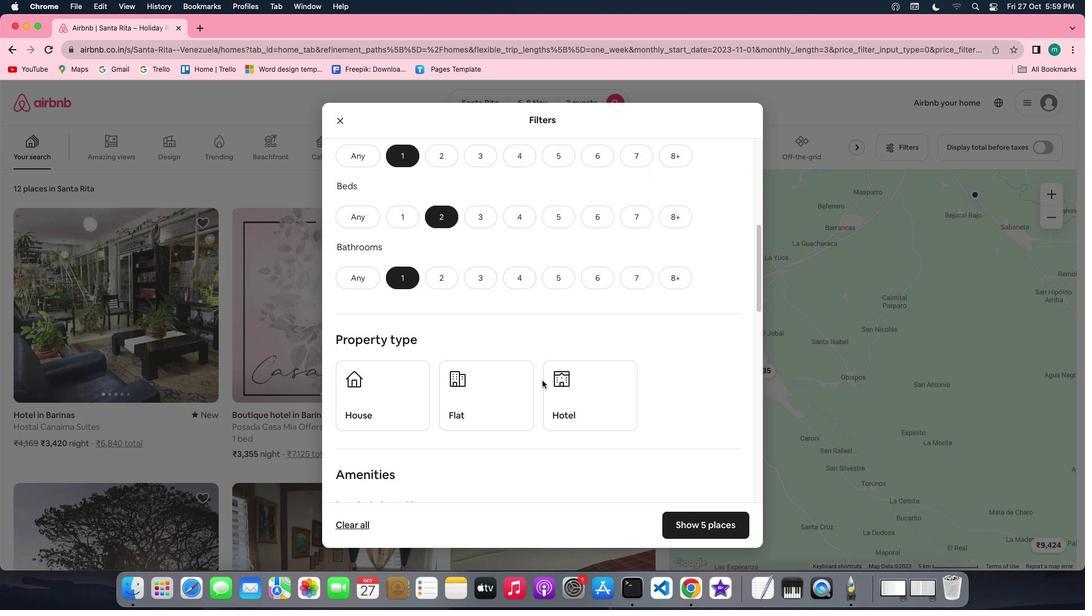 
Action: Mouse scrolled (542, 380) with delta (0, 0)
Screenshot: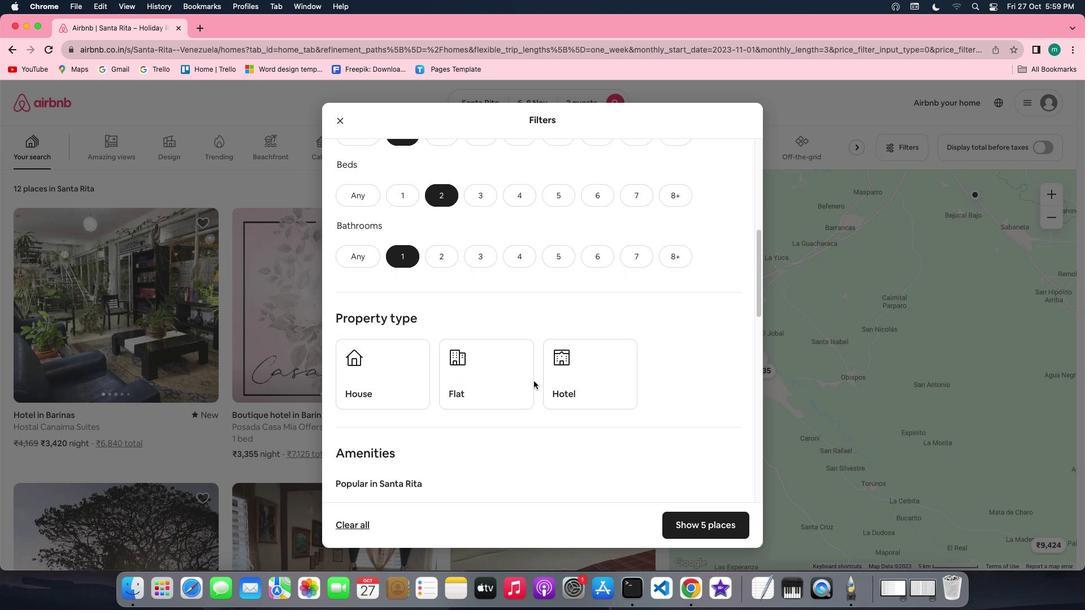 
Action: Mouse moved to (500, 380)
Screenshot: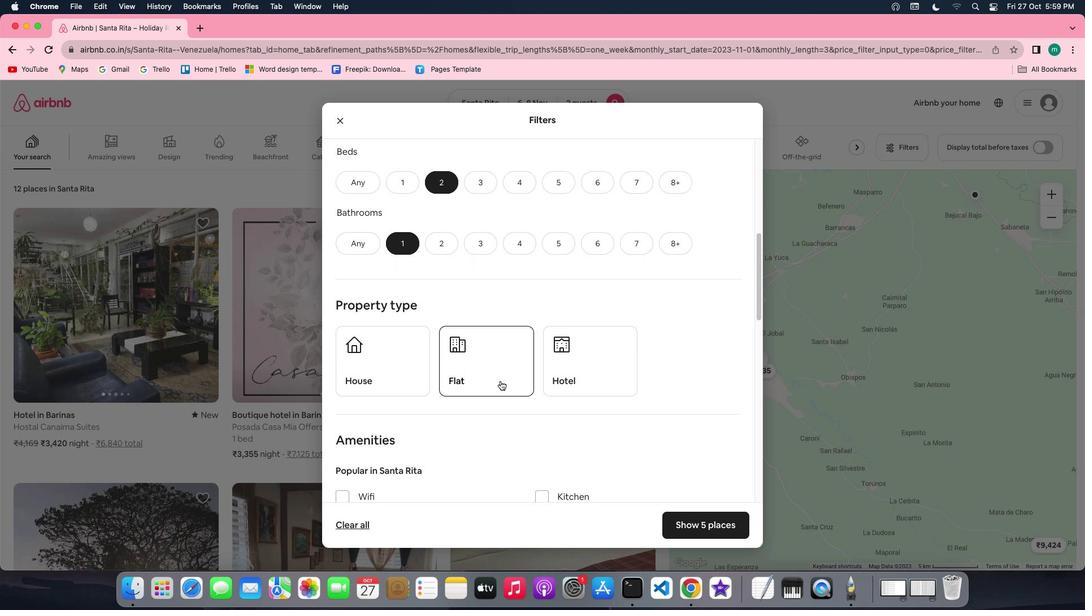 
Action: Mouse pressed left at (500, 380)
Screenshot: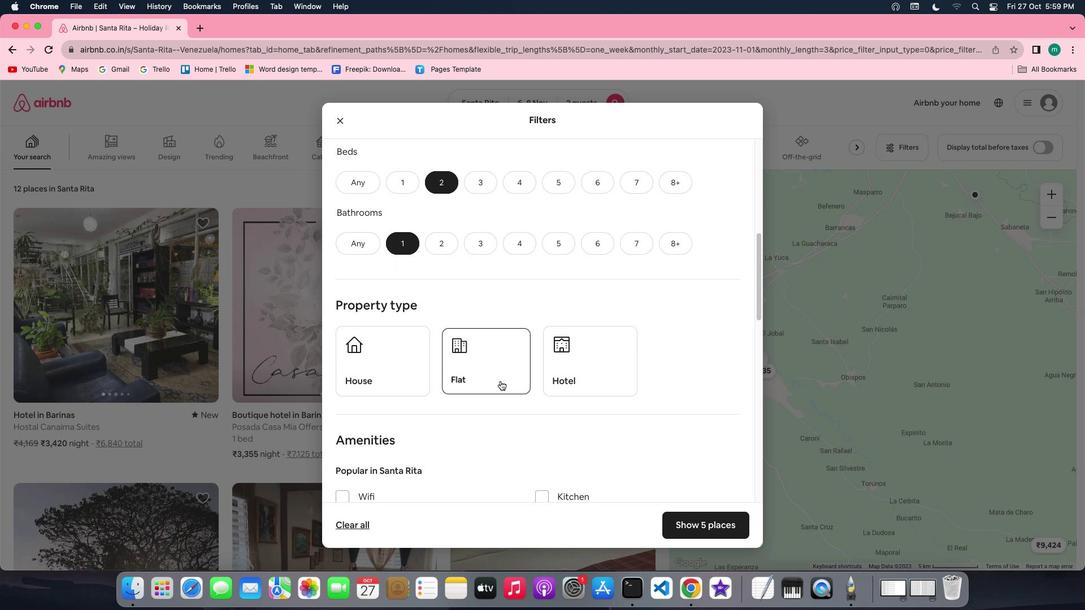
Action: Mouse moved to (617, 403)
Screenshot: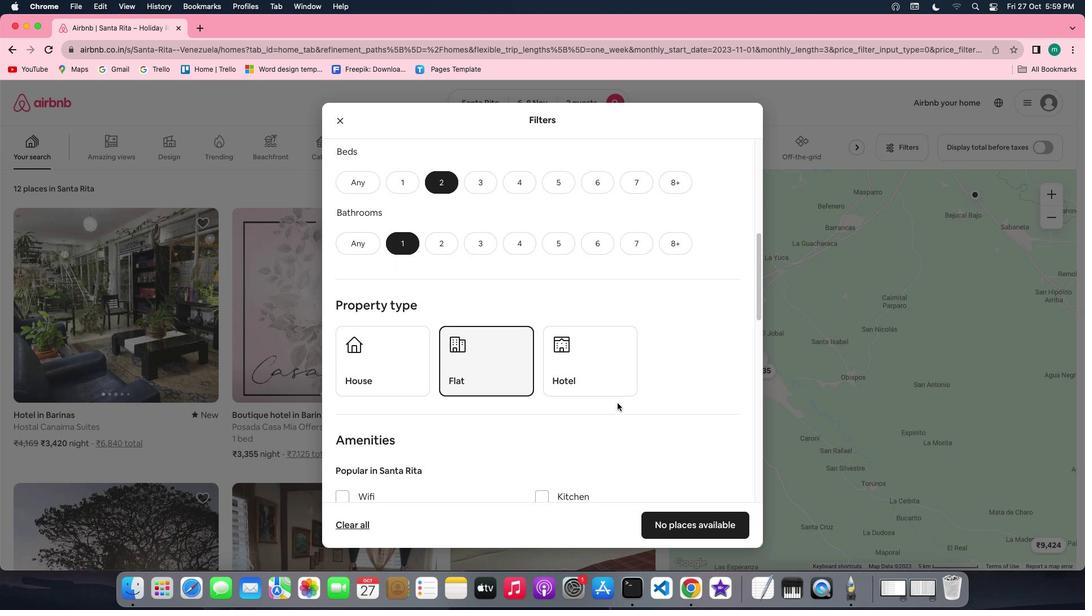 
Action: Mouse scrolled (617, 403) with delta (0, 0)
Screenshot: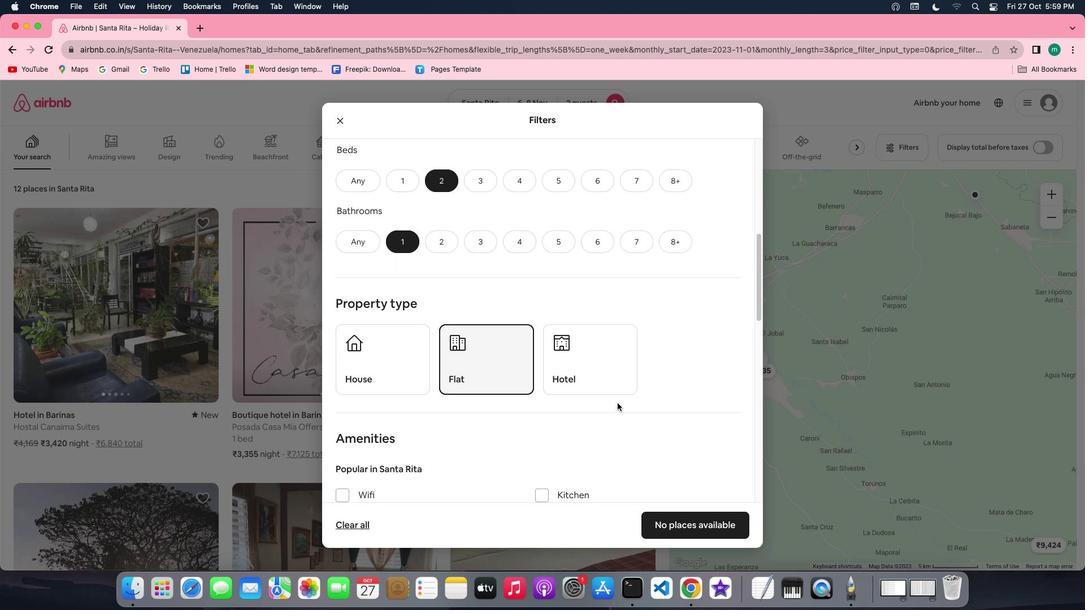 
Action: Mouse scrolled (617, 403) with delta (0, 0)
Screenshot: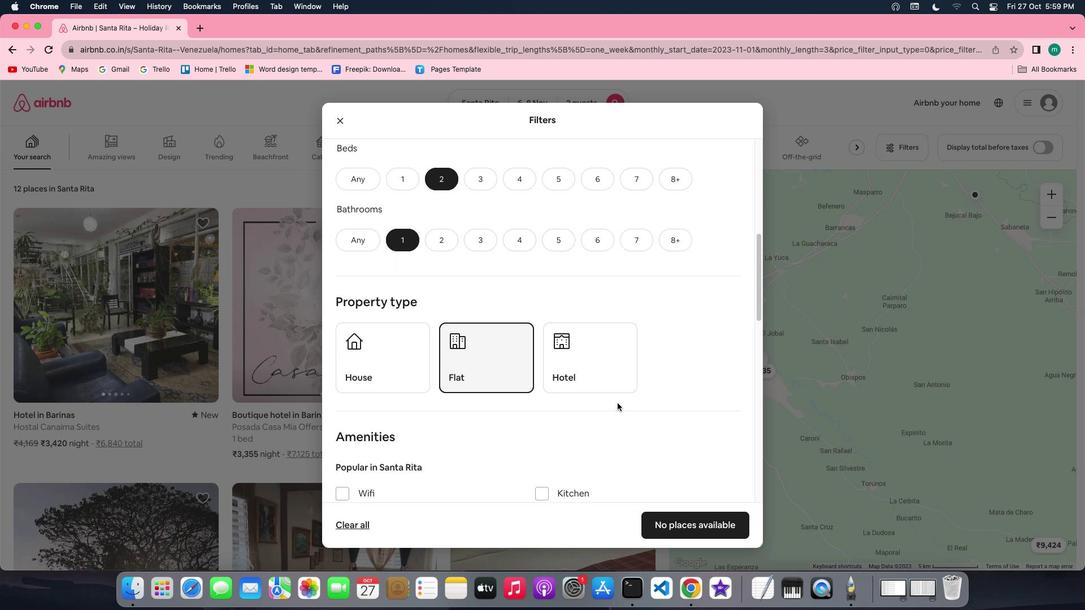 
Action: Mouse scrolled (617, 403) with delta (0, 0)
Screenshot: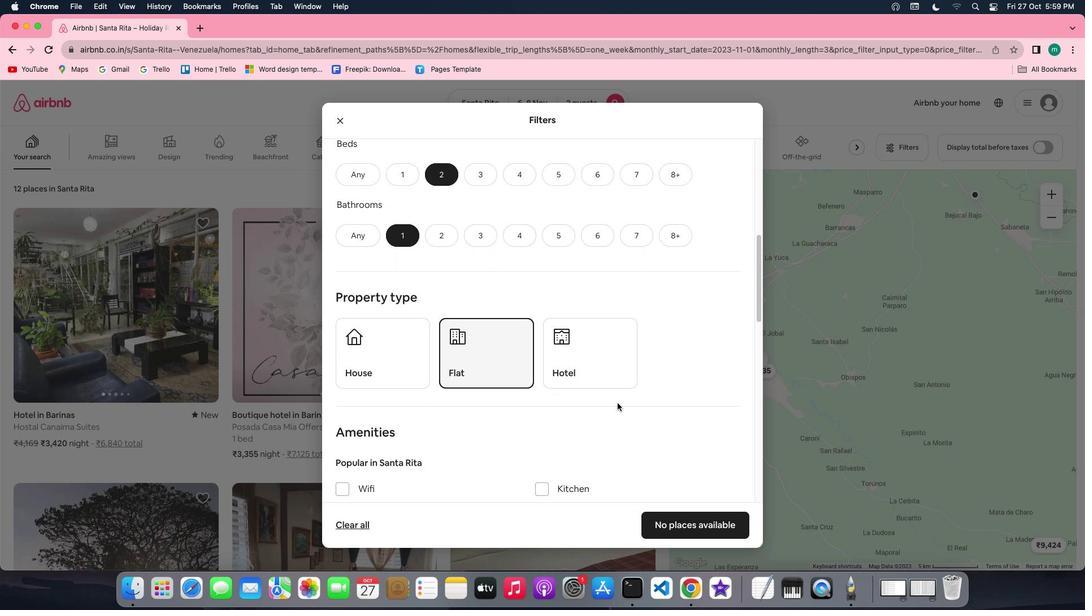 
Action: Mouse scrolled (617, 403) with delta (0, 0)
Screenshot: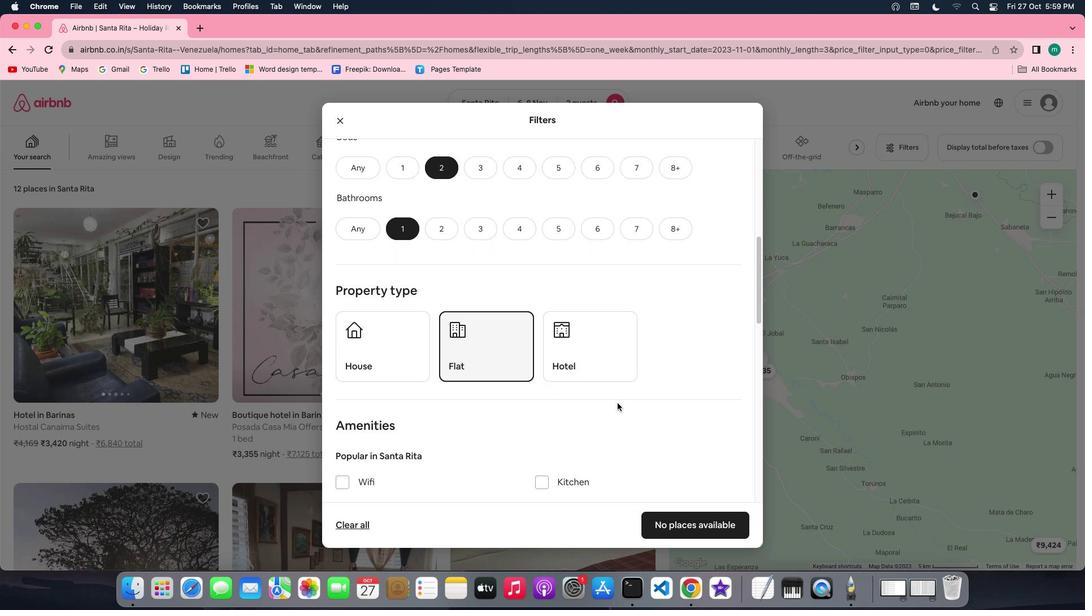 
Action: Mouse scrolled (617, 403) with delta (0, 0)
Screenshot: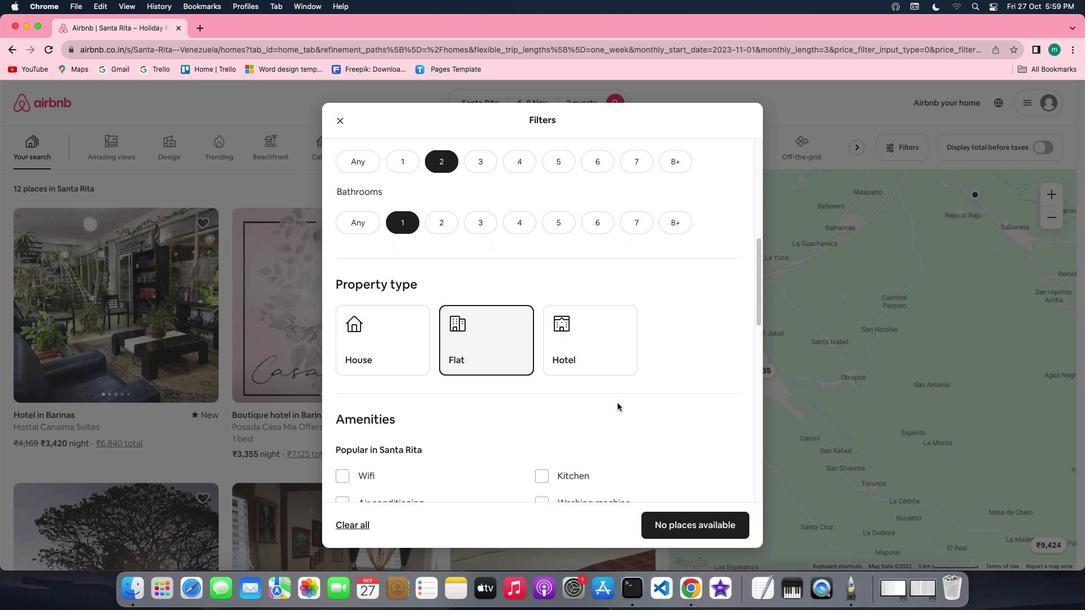 
Action: Mouse scrolled (617, 403) with delta (0, 0)
Screenshot: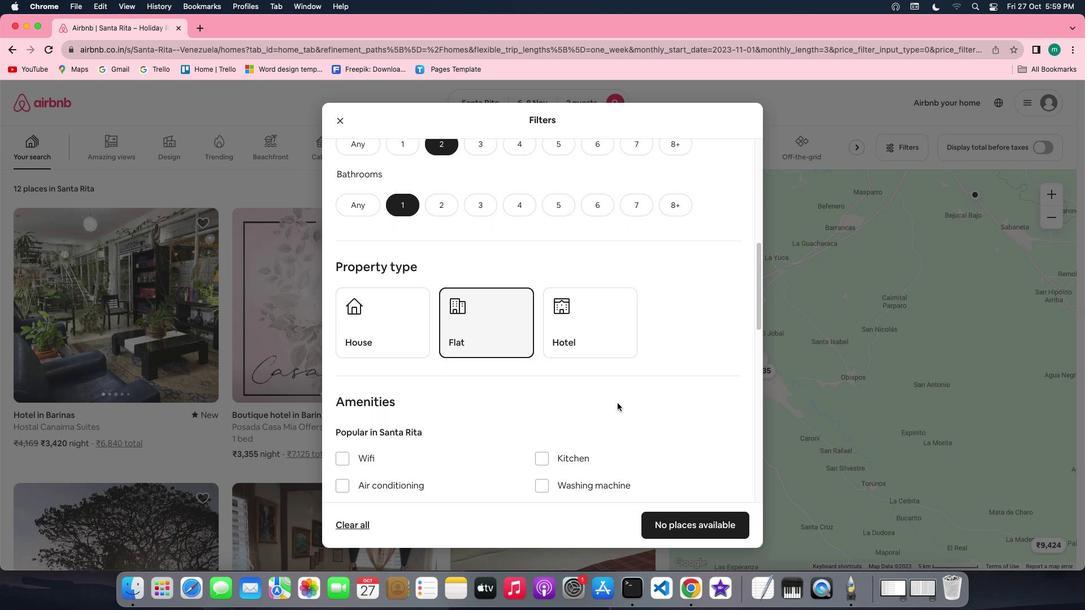 
Action: Mouse scrolled (617, 403) with delta (0, 0)
Screenshot: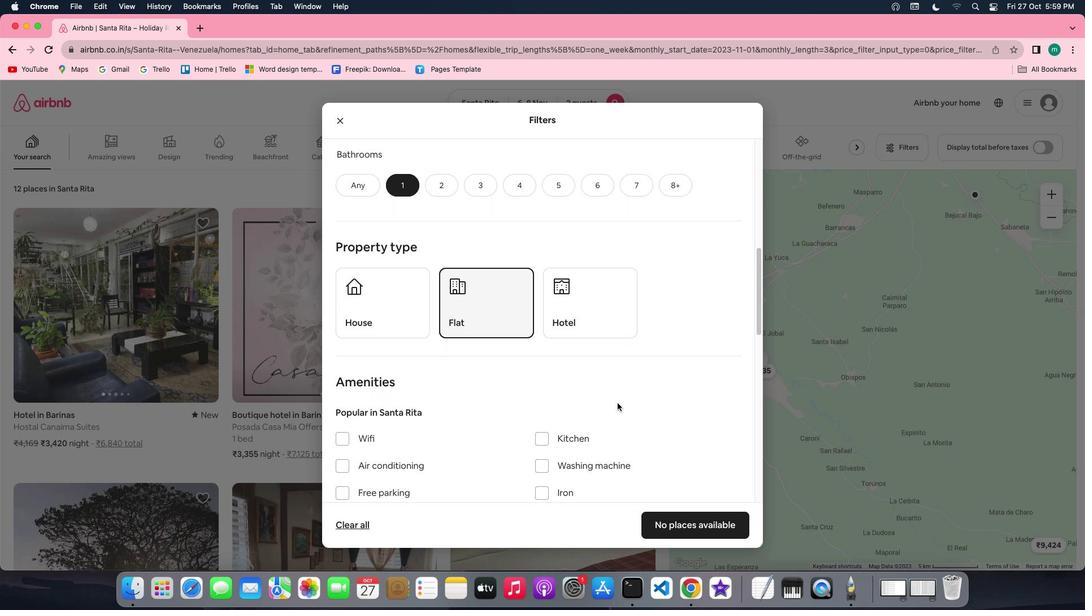 
Action: Mouse scrolled (617, 403) with delta (0, 0)
Screenshot: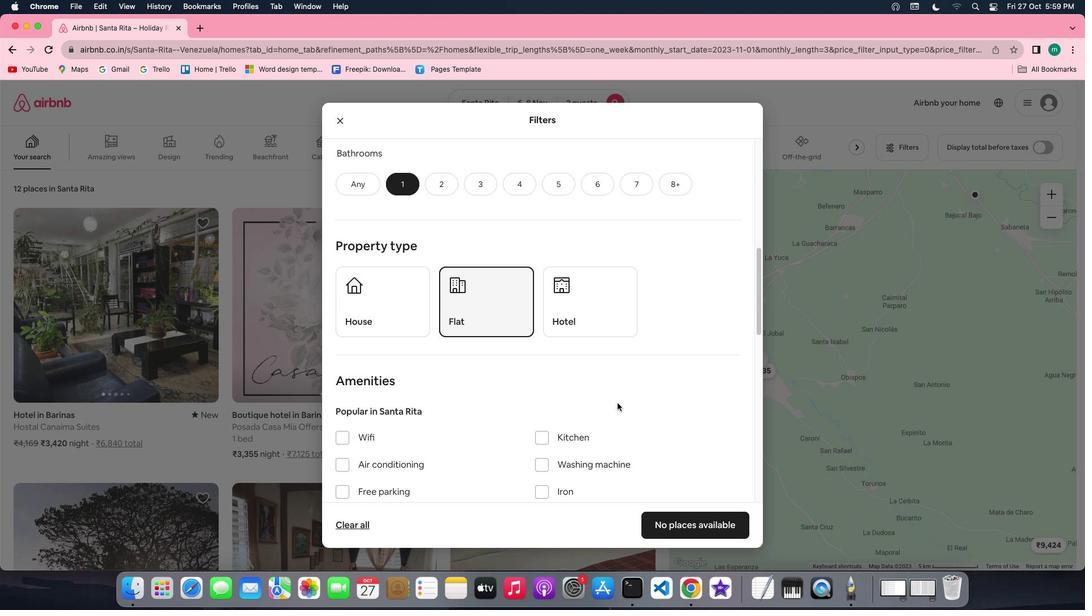 
Action: Mouse scrolled (617, 403) with delta (0, 0)
Screenshot: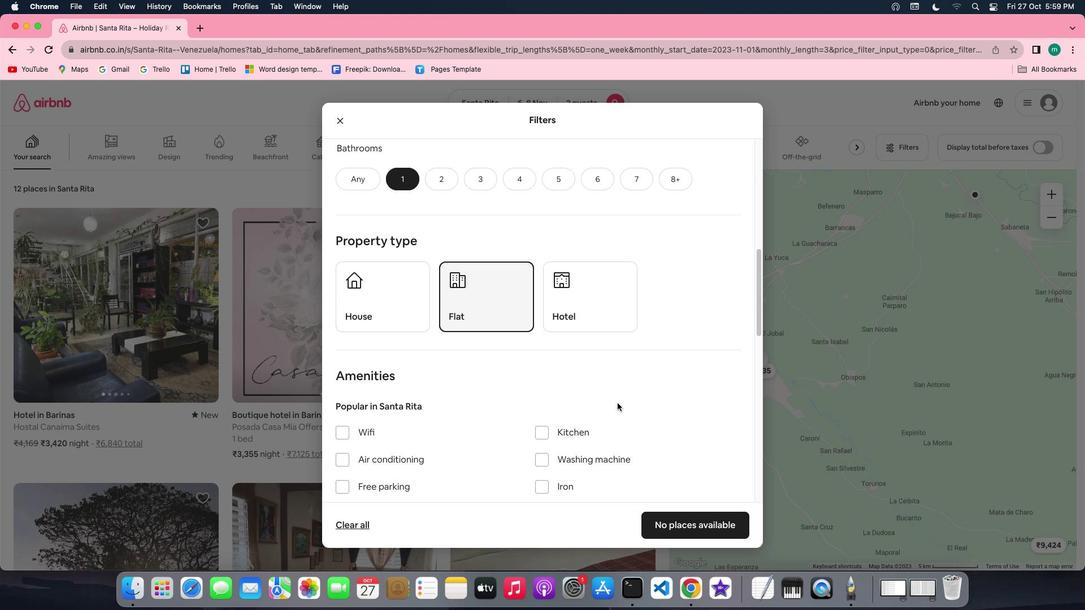 
Action: Mouse scrolled (617, 403) with delta (0, 0)
Screenshot: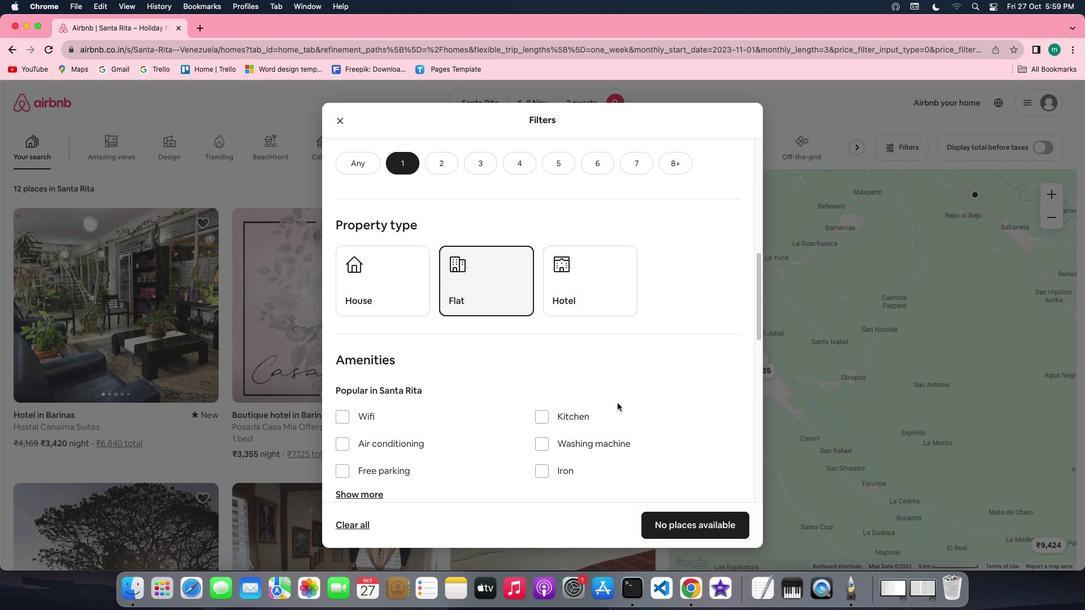
Action: Mouse scrolled (617, 403) with delta (0, 0)
Screenshot: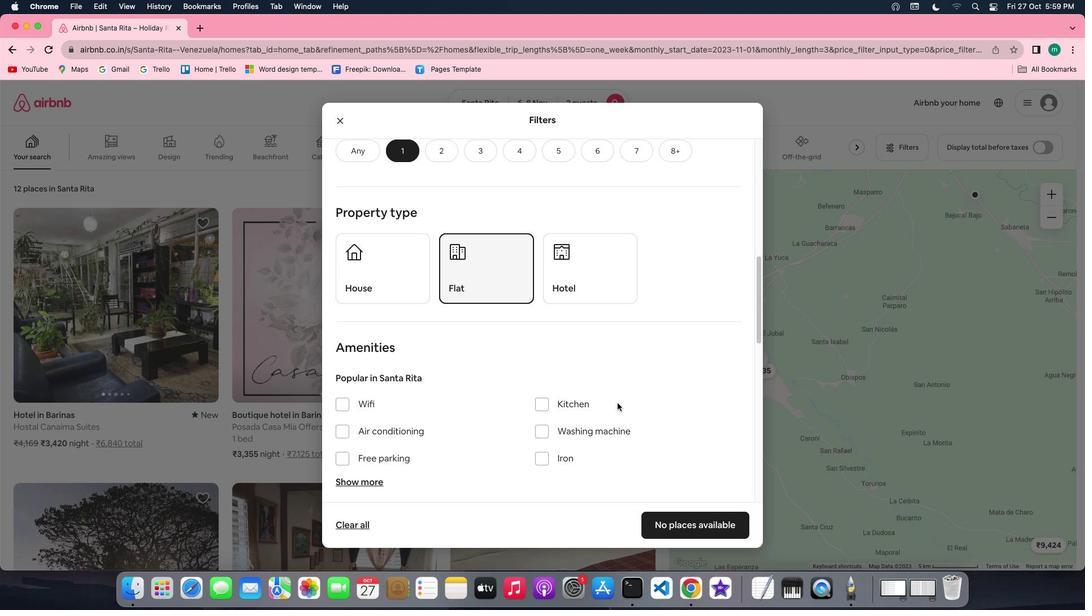 
Action: Mouse scrolled (617, 403) with delta (0, 0)
Screenshot: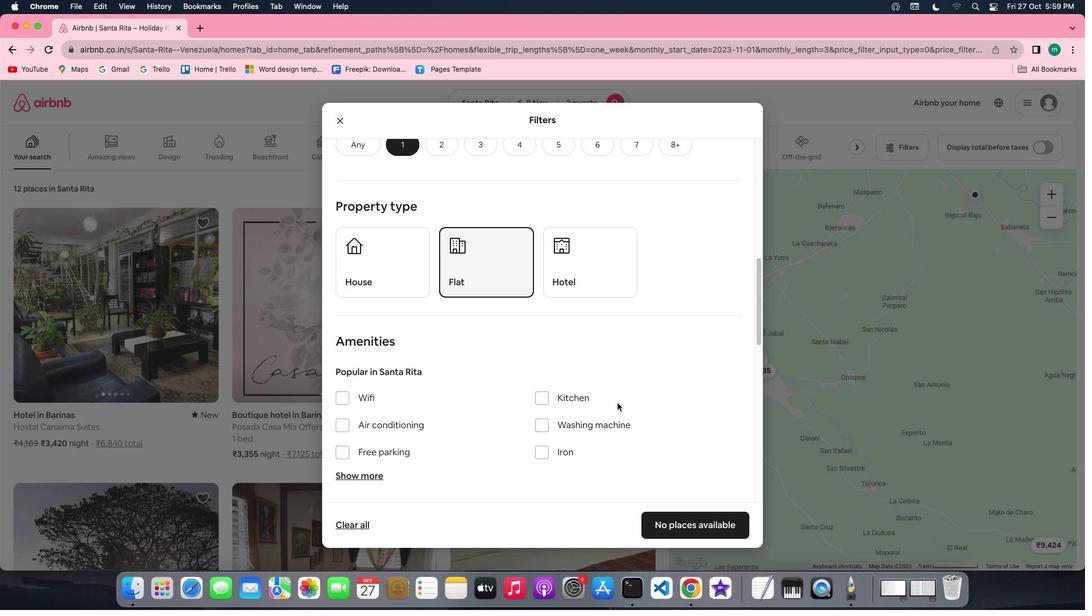 
Action: Mouse scrolled (617, 403) with delta (0, -1)
Screenshot: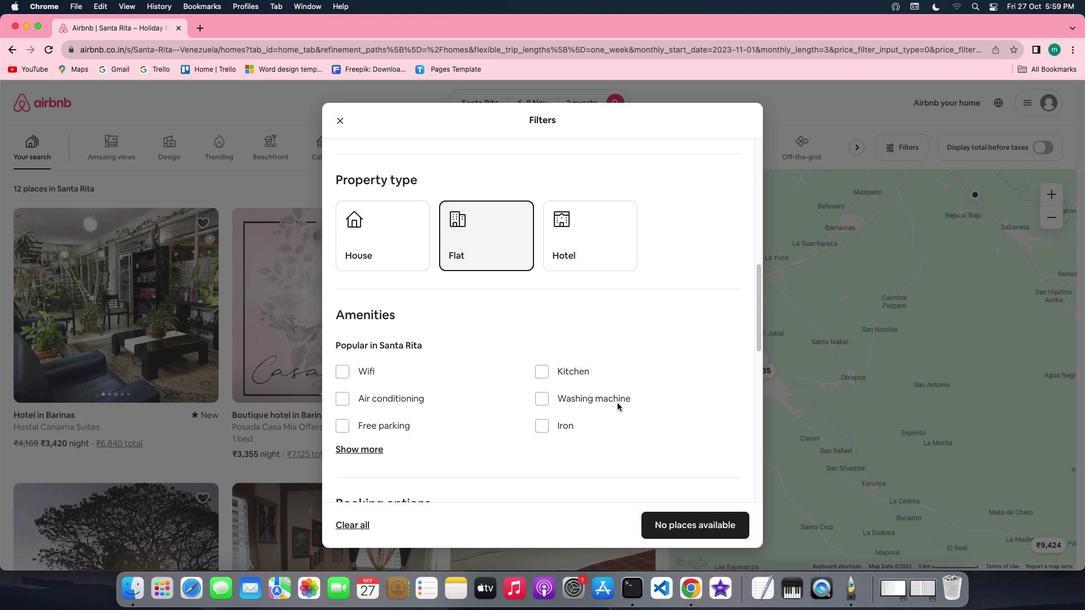 
Action: Mouse scrolled (617, 403) with delta (0, 0)
Screenshot: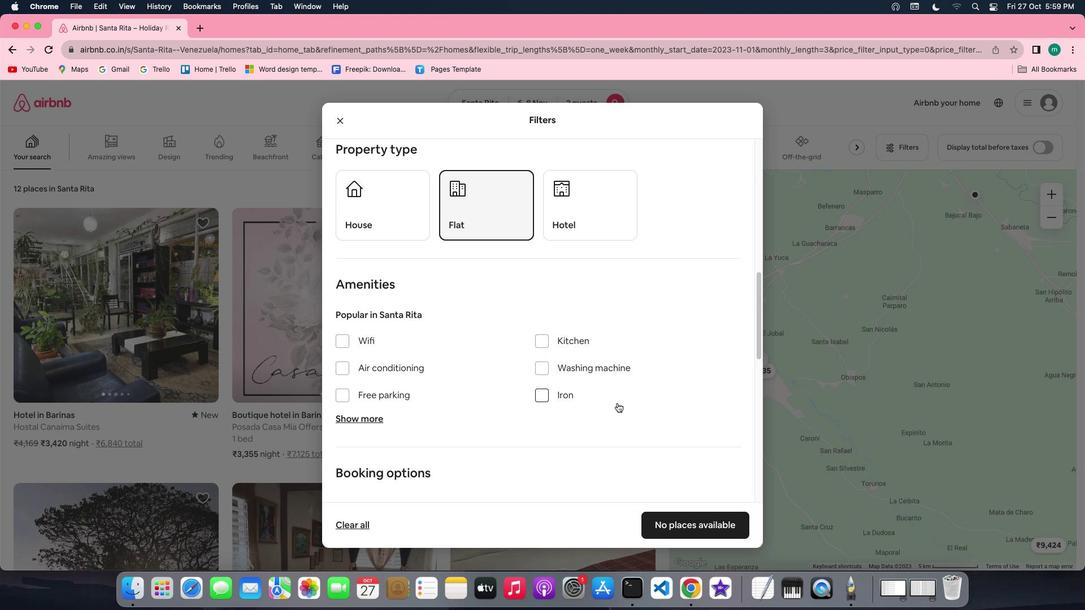 
Action: Mouse scrolled (617, 403) with delta (0, 0)
Screenshot: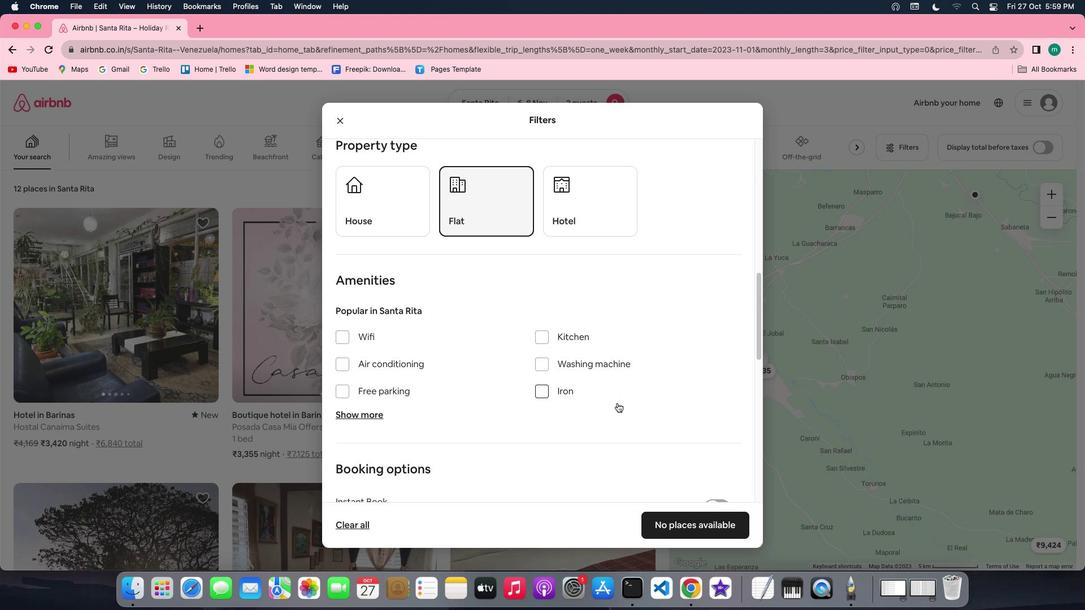 
Action: Mouse scrolled (617, 403) with delta (0, 0)
Screenshot: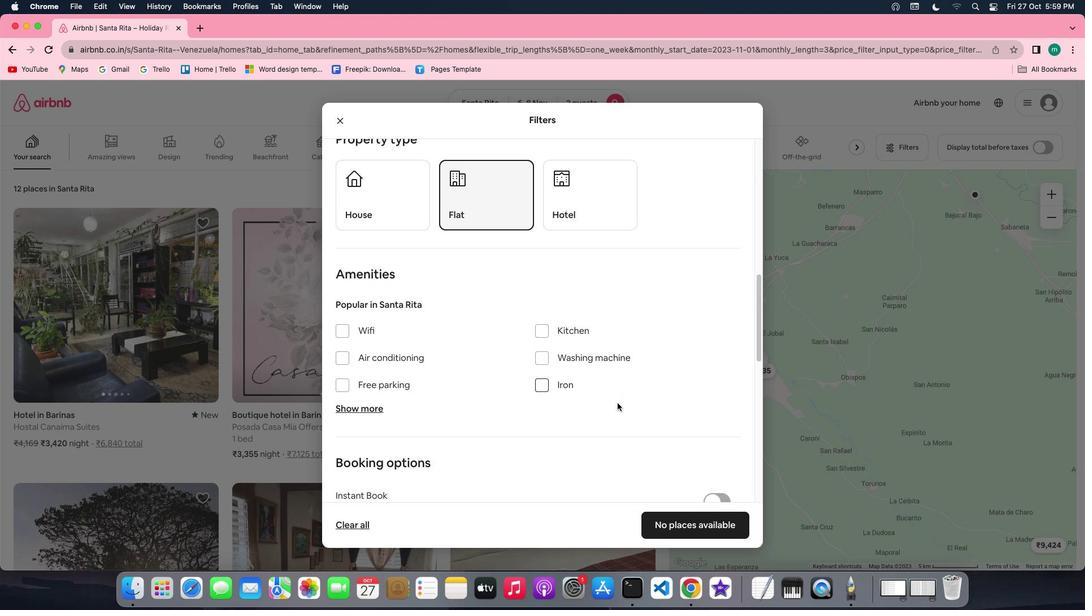 
Action: Mouse scrolled (617, 403) with delta (0, 0)
Screenshot: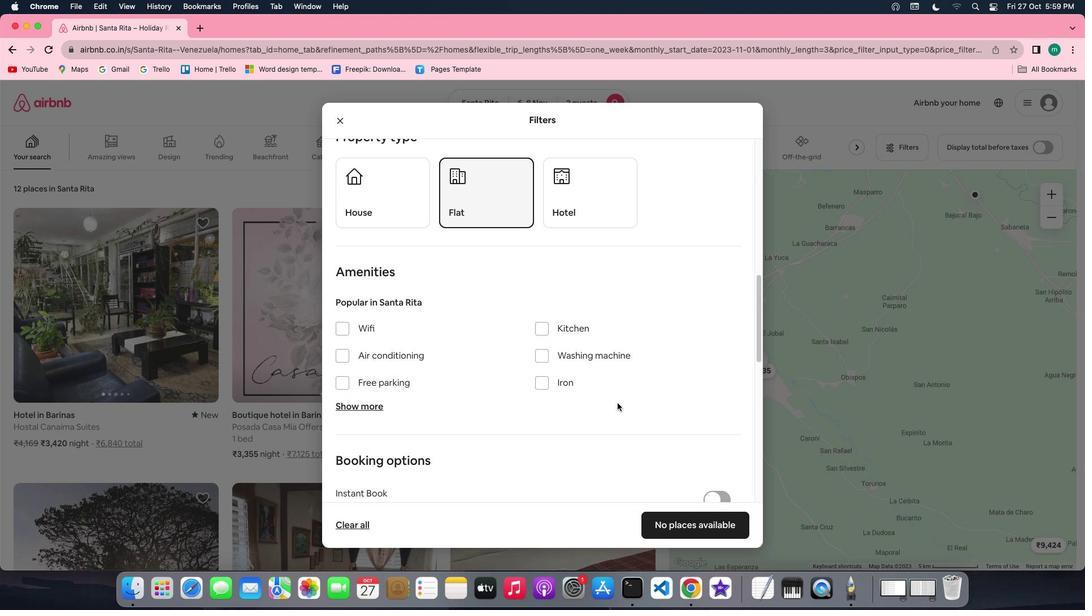 
Action: Mouse scrolled (617, 403) with delta (0, 0)
Screenshot: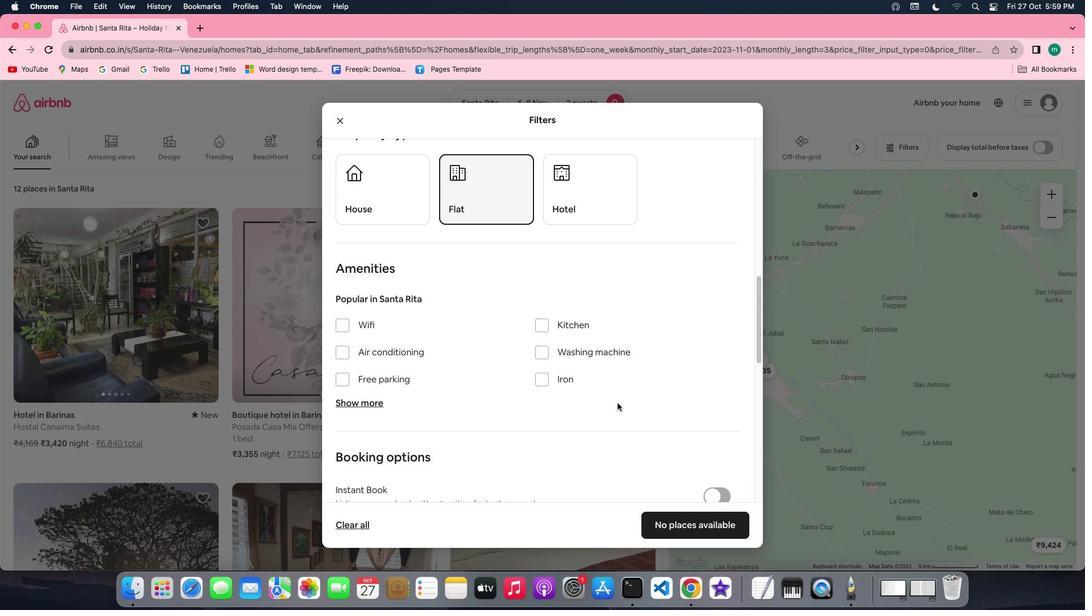 
Action: Mouse scrolled (617, 403) with delta (0, 0)
Screenshot: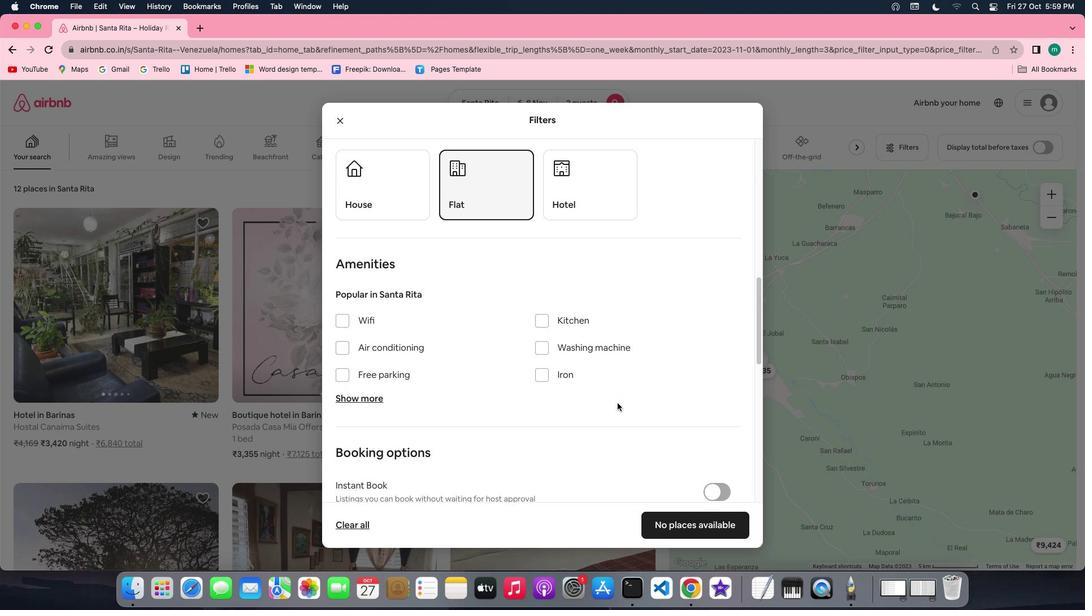 
Action: Mouse scrolled (617, 403) with delta (0, 0)
Screenshot: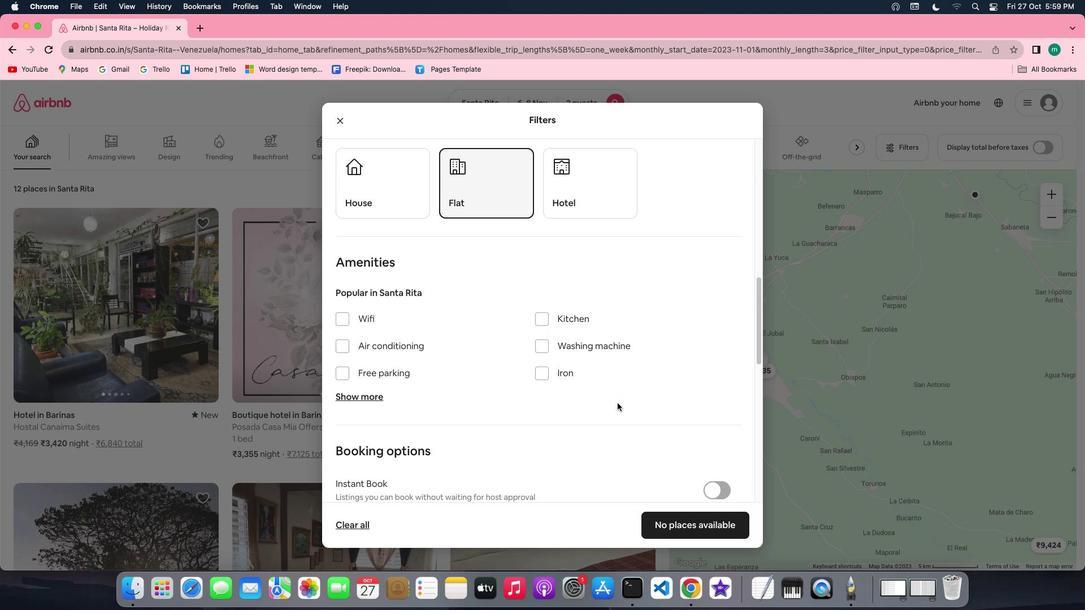 
Action: Mouse scrolled (617, 403) with delta (0, 0)
Screenshot: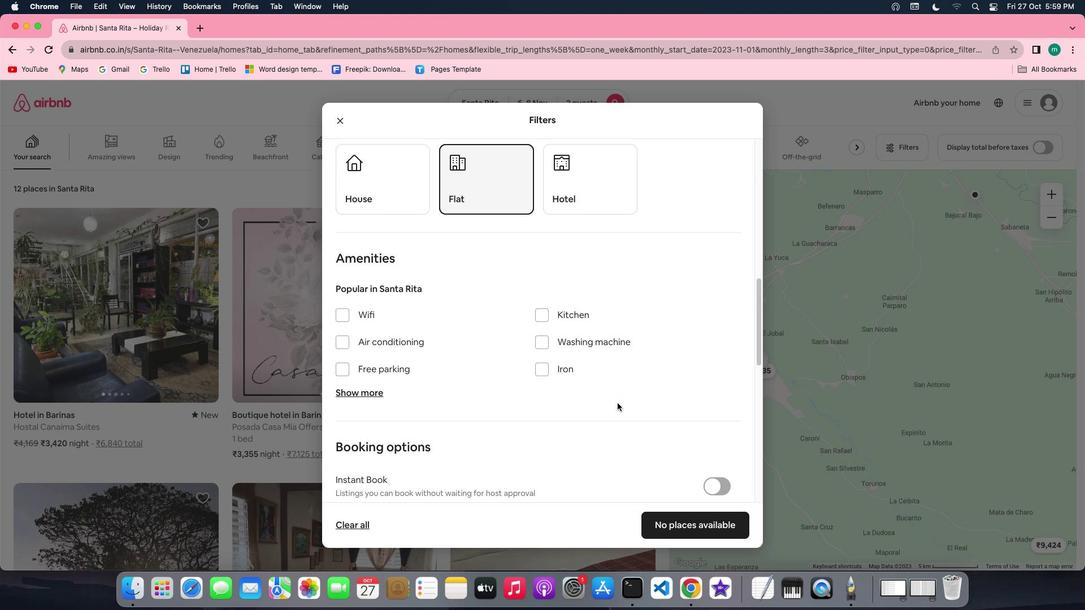
Action: Mouse scrolled (617, 403) with delta (0, 0)
Screenshot: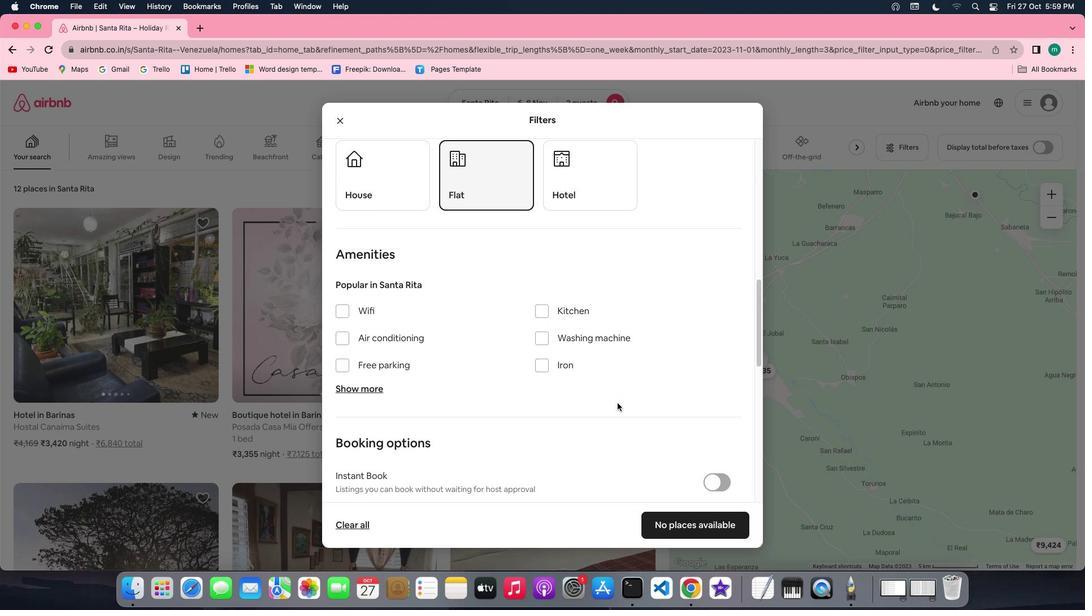 
Action: Mouse scrolled (617, 403) with delta (0, 0)
Screenshot: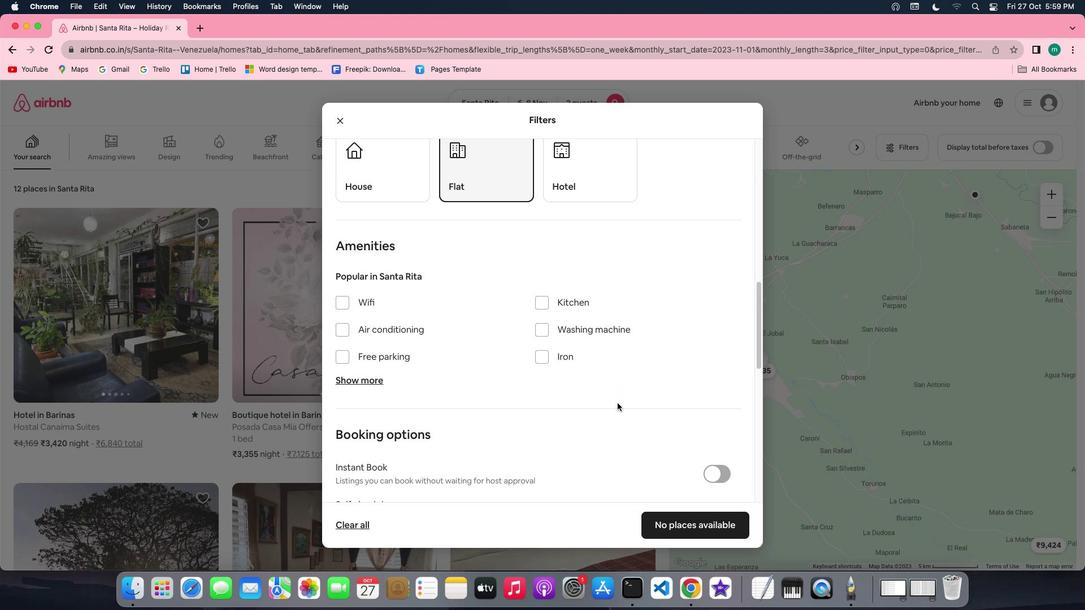 
Action: Mouse scrolled (617, 403) with delta (0, 0)
Screenshot: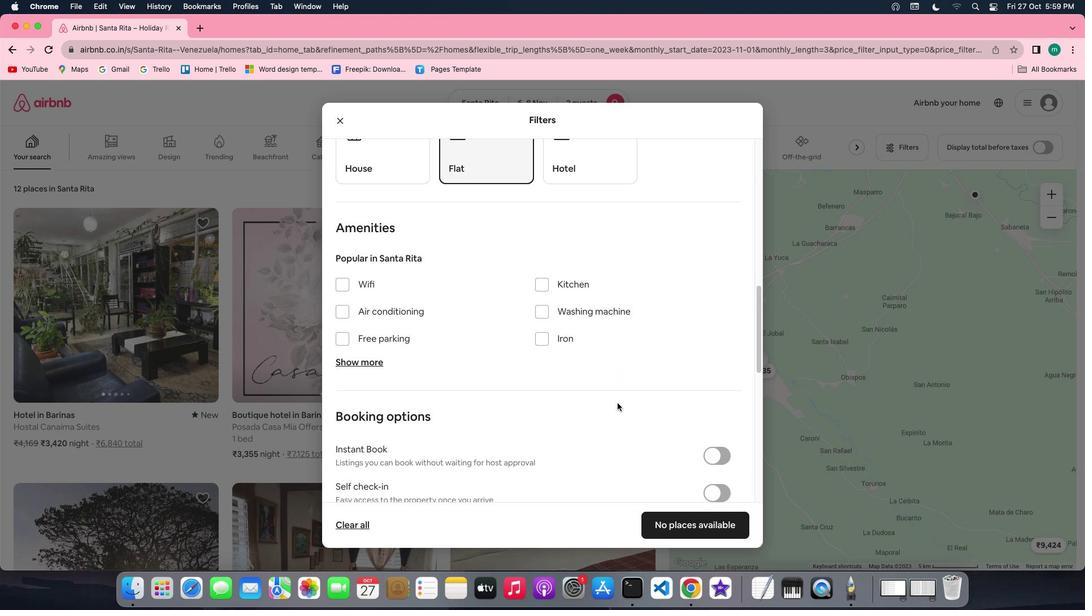 
Action: Mouse moved to (365, 267)
Screenshot: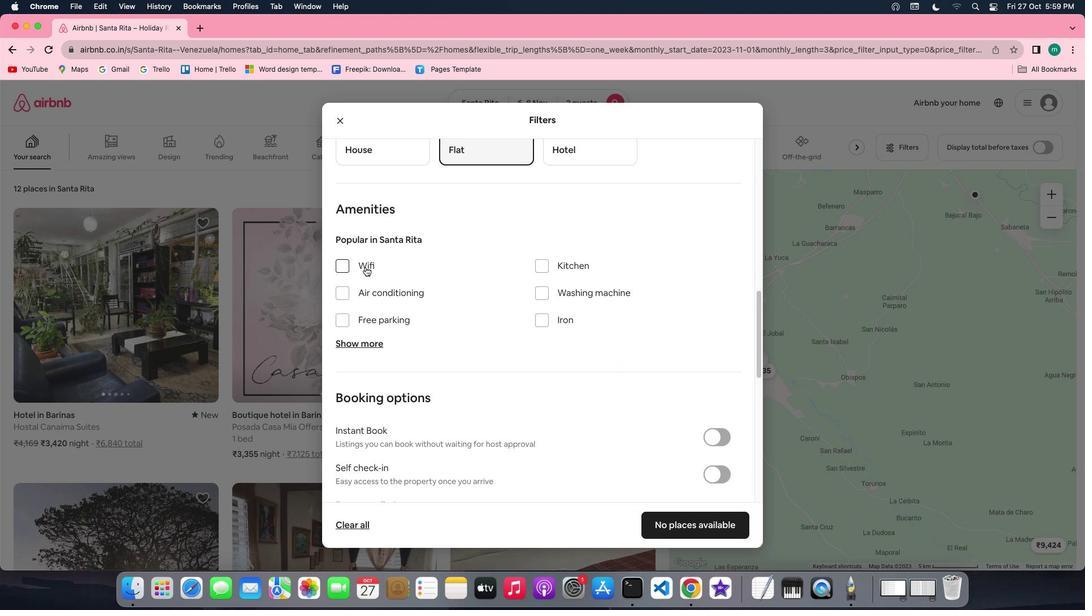 
Action: Mouse pressed left at (365, 267)
Screenshot: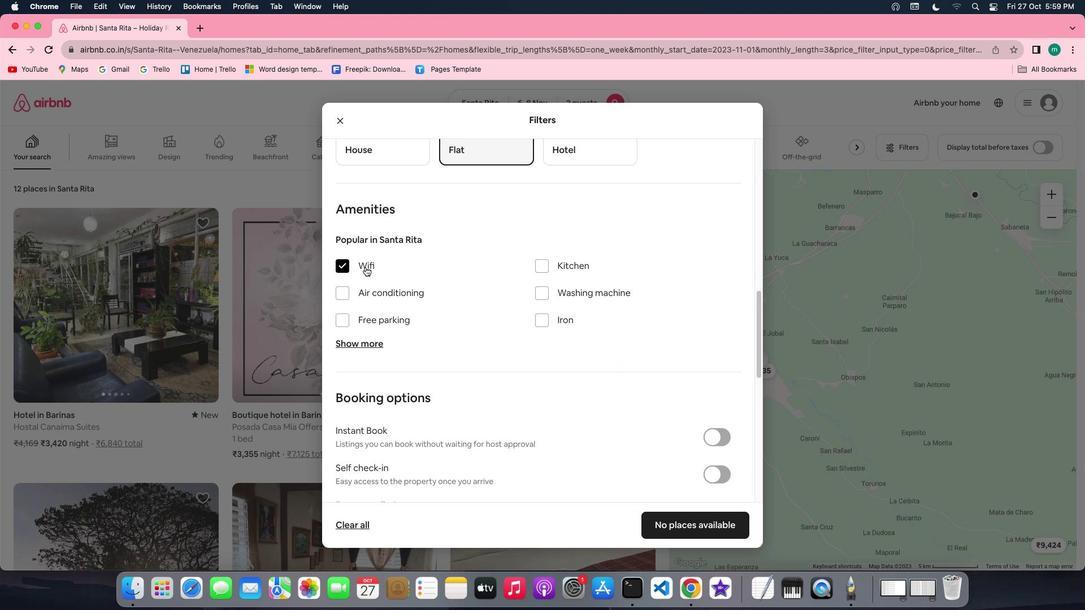 
Action: Mouse moved to (450, 314)
Screenshot: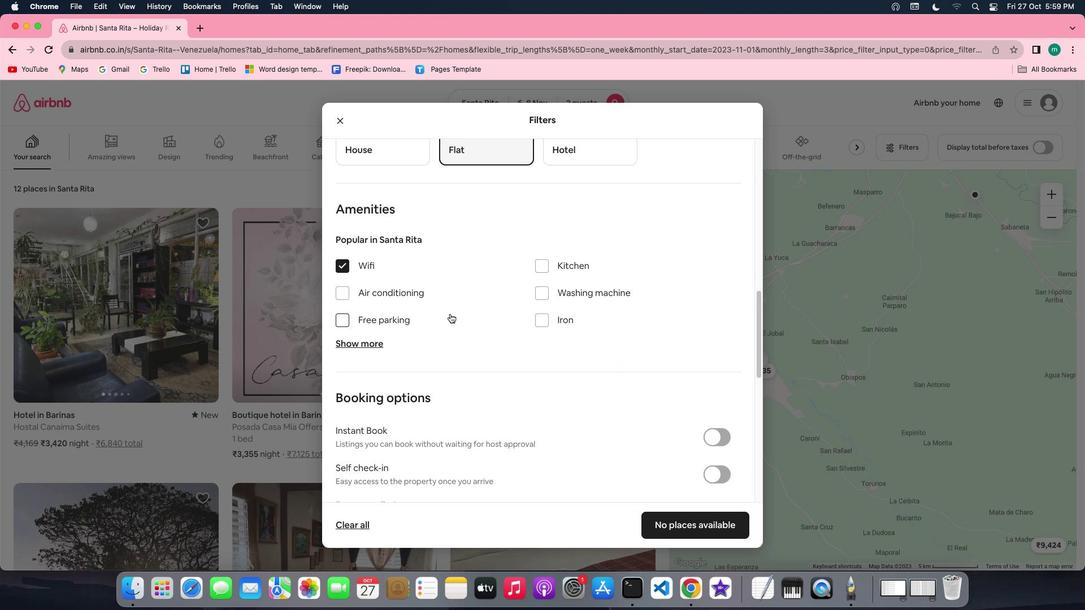 
Action: Mouse scrolled (450, 314) with delta (0, 0)
Screenshot: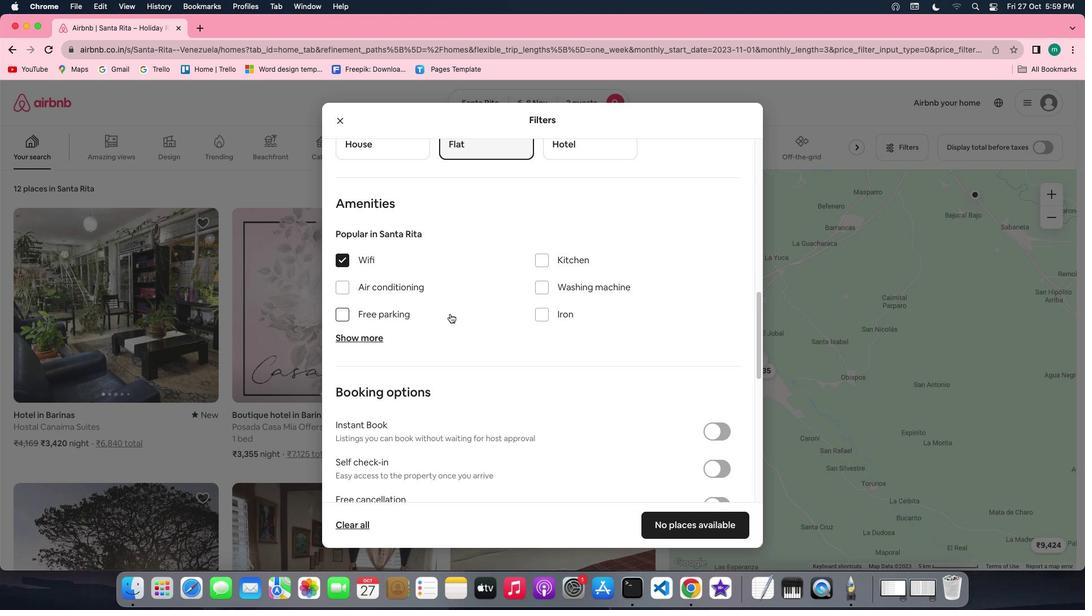 
Action: Mouse scrolled (450, 314) with delta (0, 0)
Screenshot: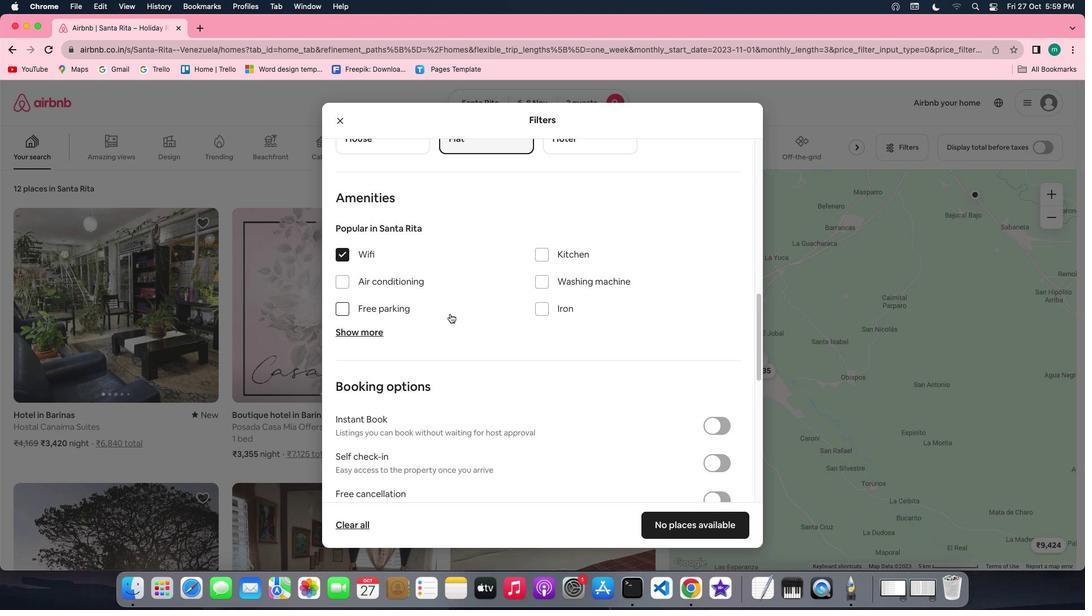 
Action: Mouse scrolled (450, 314) with delta (0, 0)
Screenshot: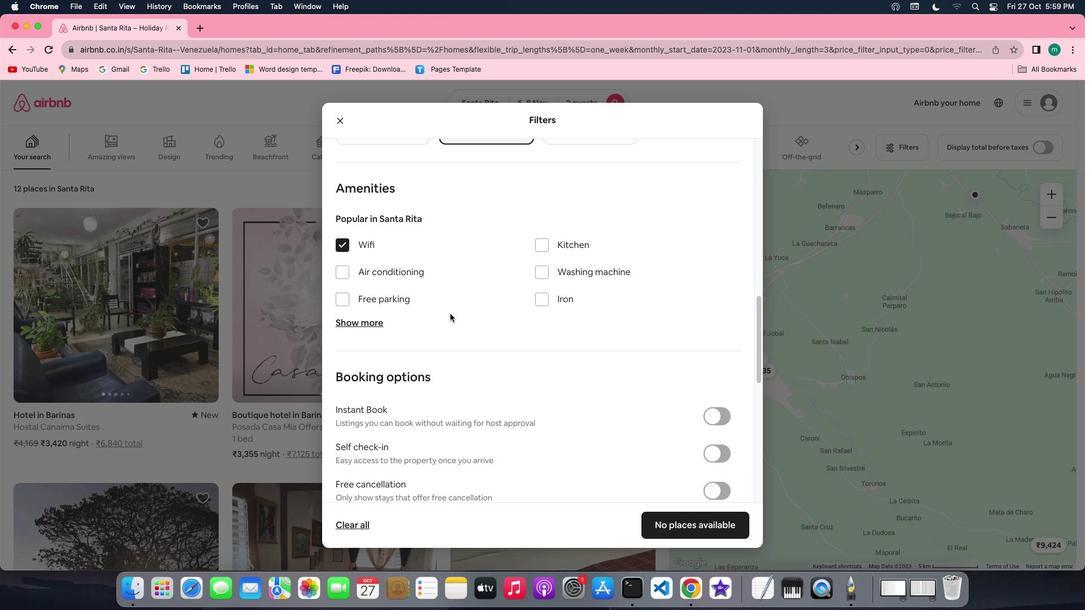 
Action: Mouse scrolled (450, 314) with delta (0, 0)
Screenshot: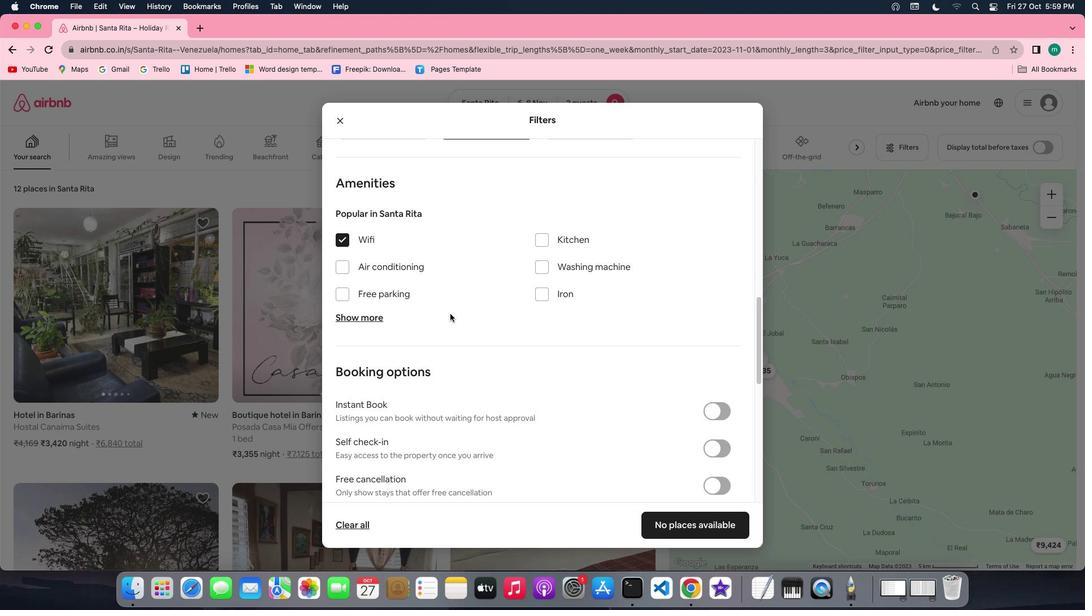 
Action: Mouse scrolled (450, 314) with delta (0, 0)
Screenshot: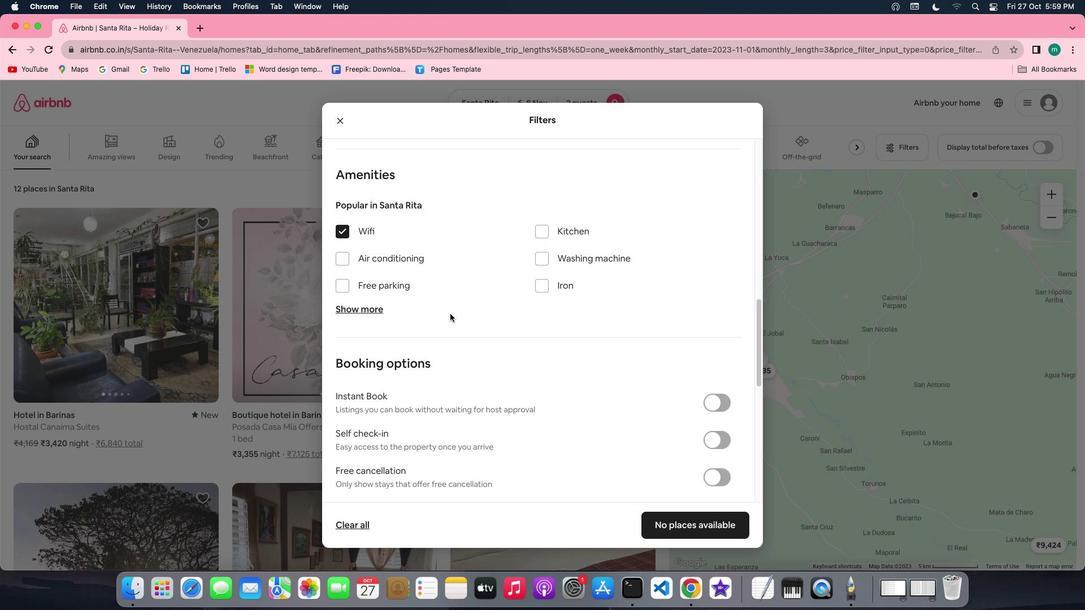 
Action: Mouse scrolled (450, 314) with delta (0, 0)
Screenshot: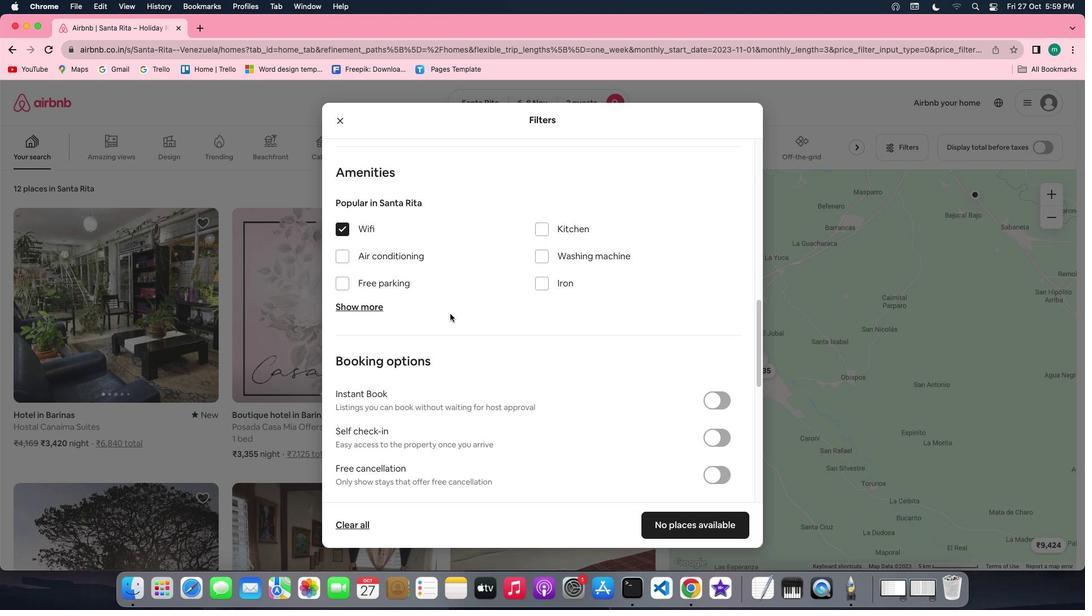 
Action: Mouse scrolled (450, 314) with delta (0, 0)
Screenshot: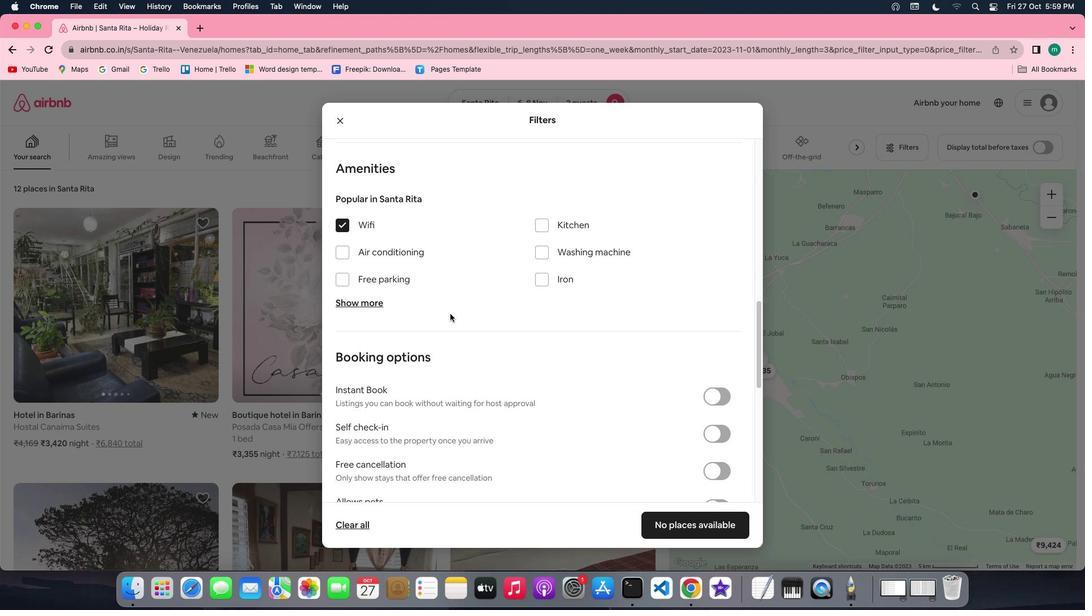 
Action: Mouse scrolled (450, 314) with delta (0, 0)
Screenshot: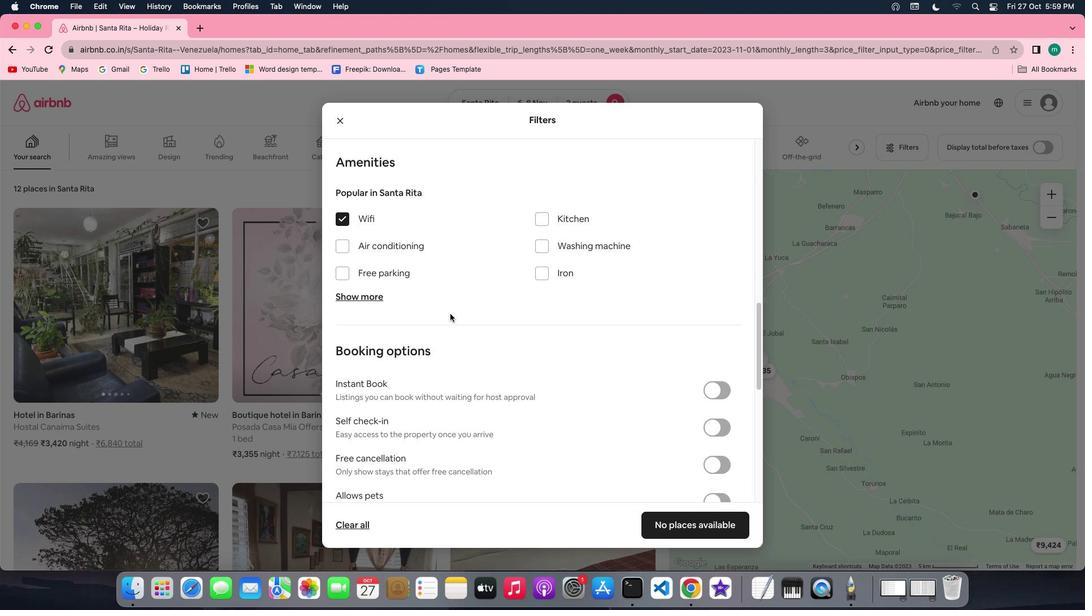 
Action: Mouse scrolled (450, 314) with delta (0, 0)
Screenshot: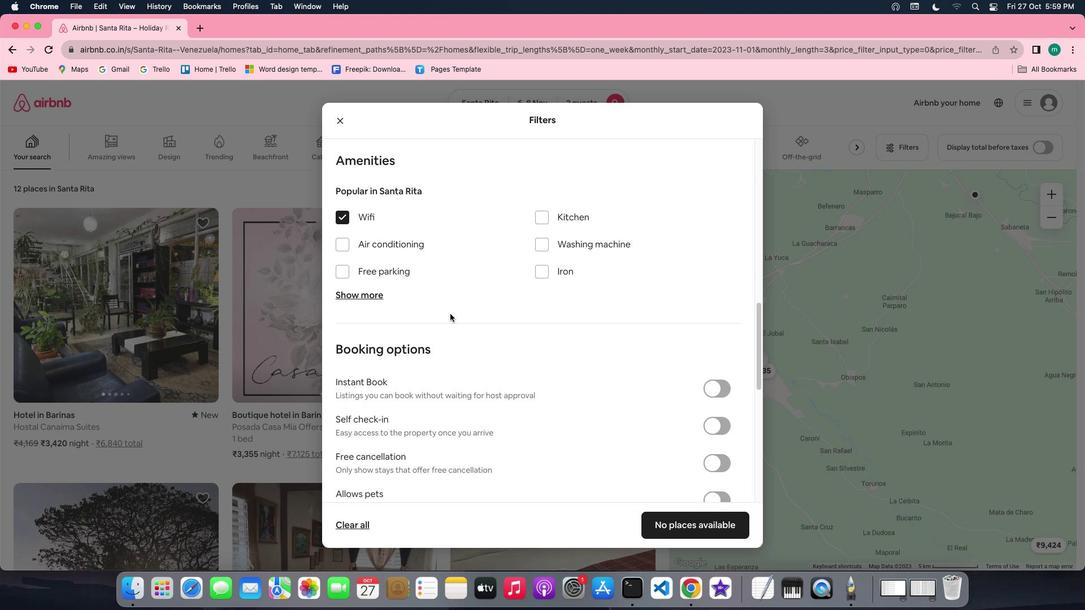 
Action: Mouse scrolled (450, 314) with delta (0, 0)
Screenshot: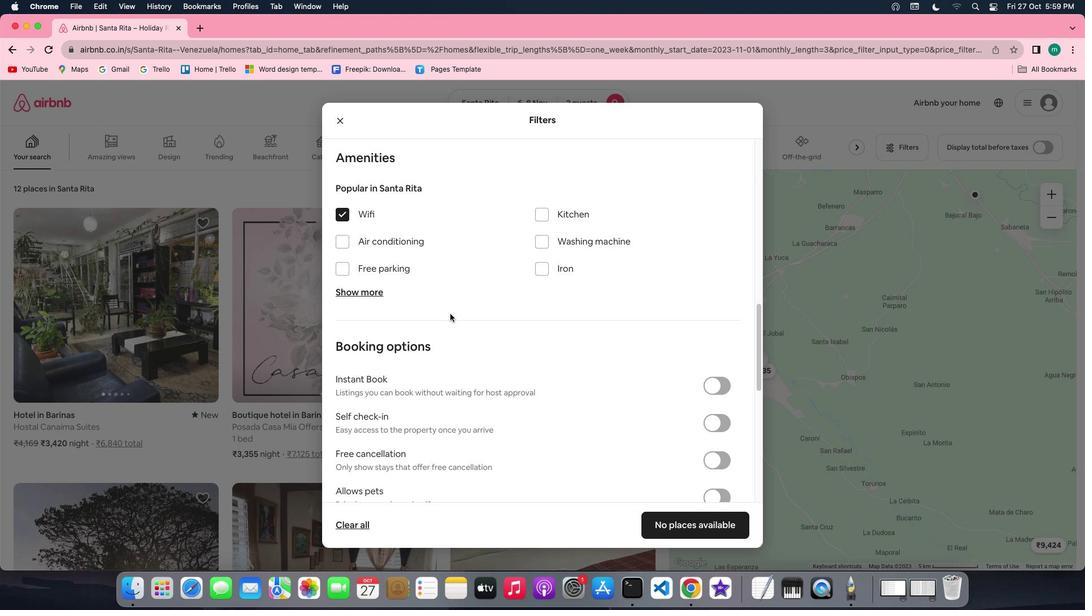 
Action: Mouse moved to (626, 414)
Screenshot: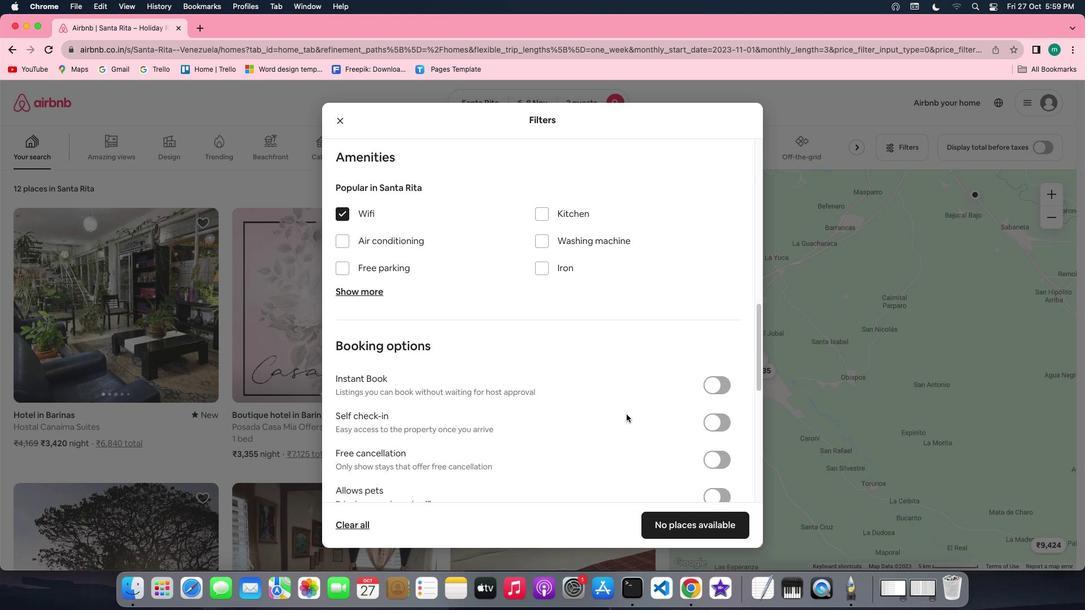 
Action: Mouse scrolled (626, 414) with delta (0, 0)
Screenshot: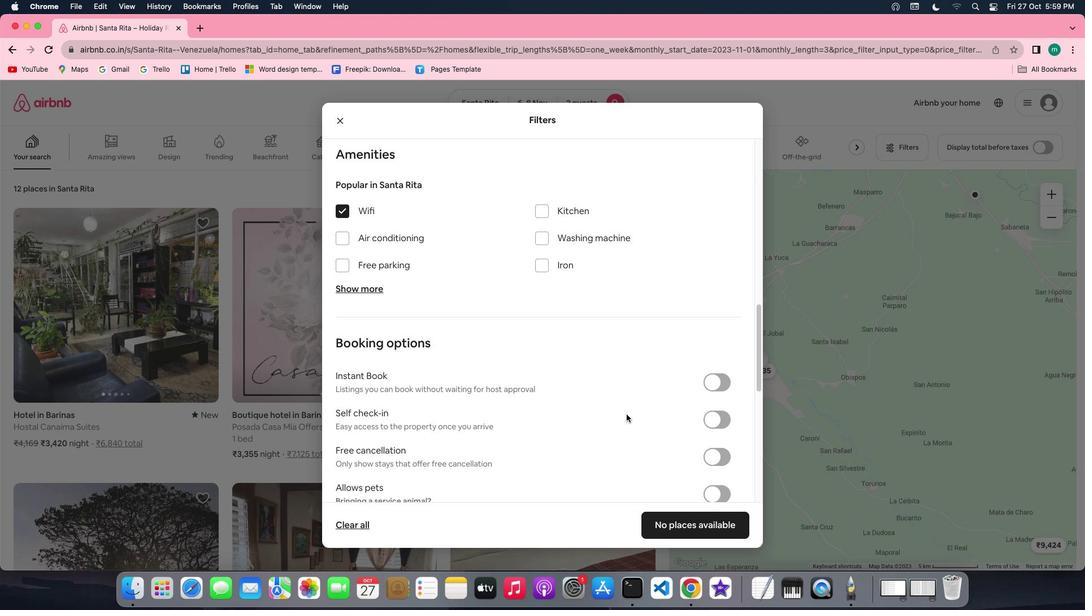 
Action: Mouse scrolled (626, 414) with delta (0, 0)
Screenshot: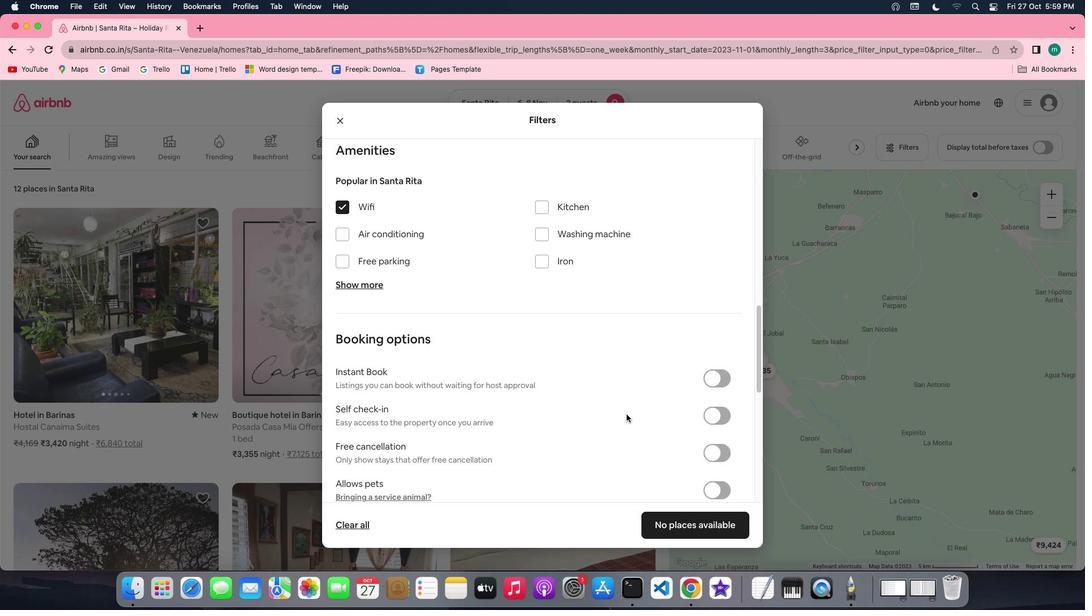 
Action: Mouse moved to (718, 406)
Screenshot: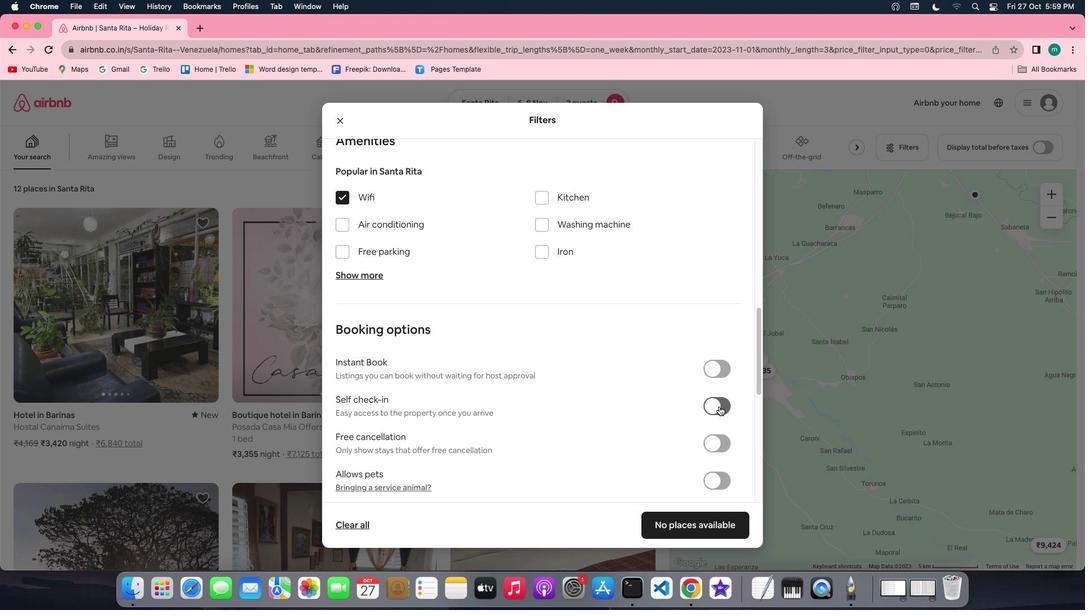 
Action: Mouse pressed left at (718, 406)
Screenshot: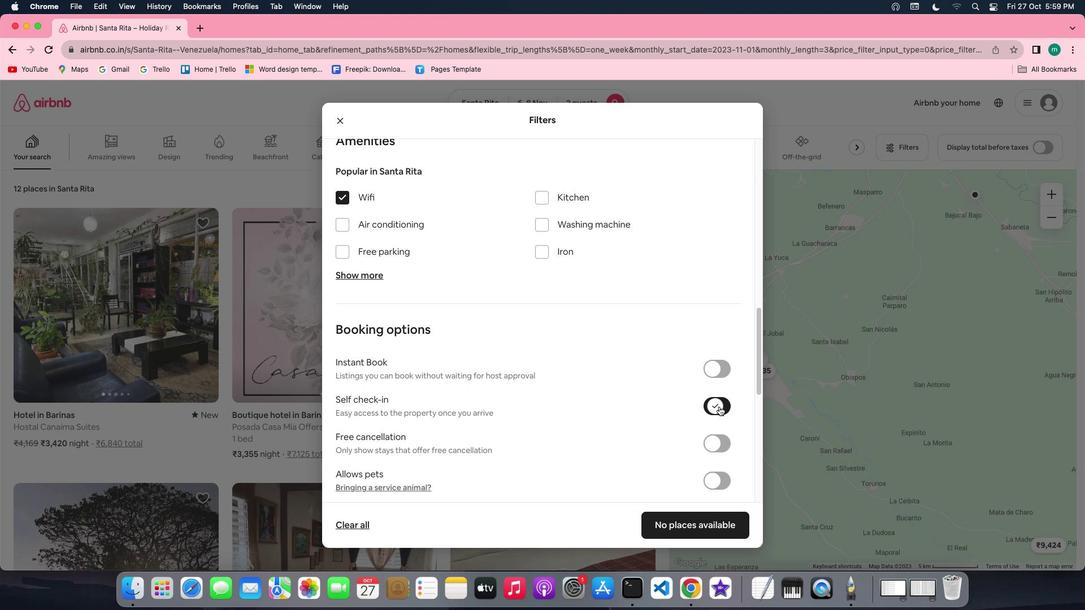 
Action: Mouse moved to (622, 437)
Screenshot: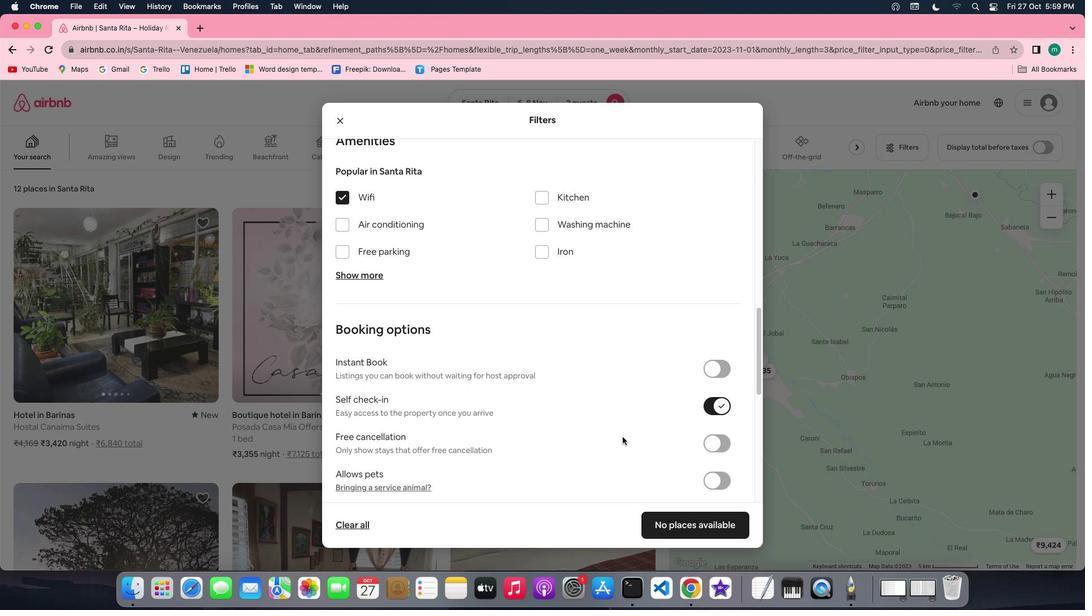 
Action: Mouse scrolled (622, 437) with delta (0, 0)
Screenshot: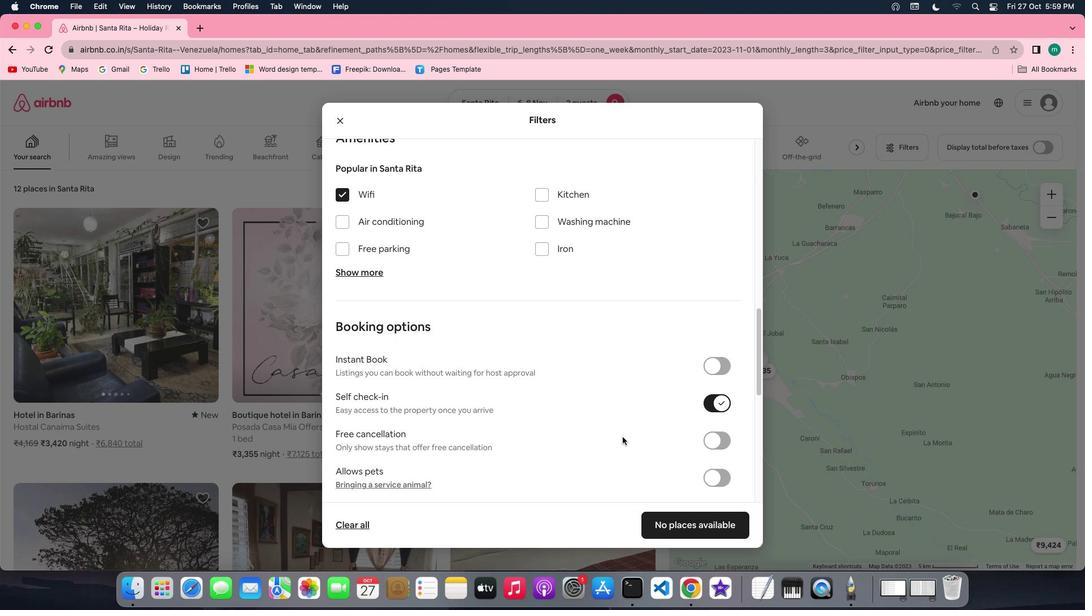 
Action: Mouse scrolled (622, 437) with delta (0, 0)
Screenshot: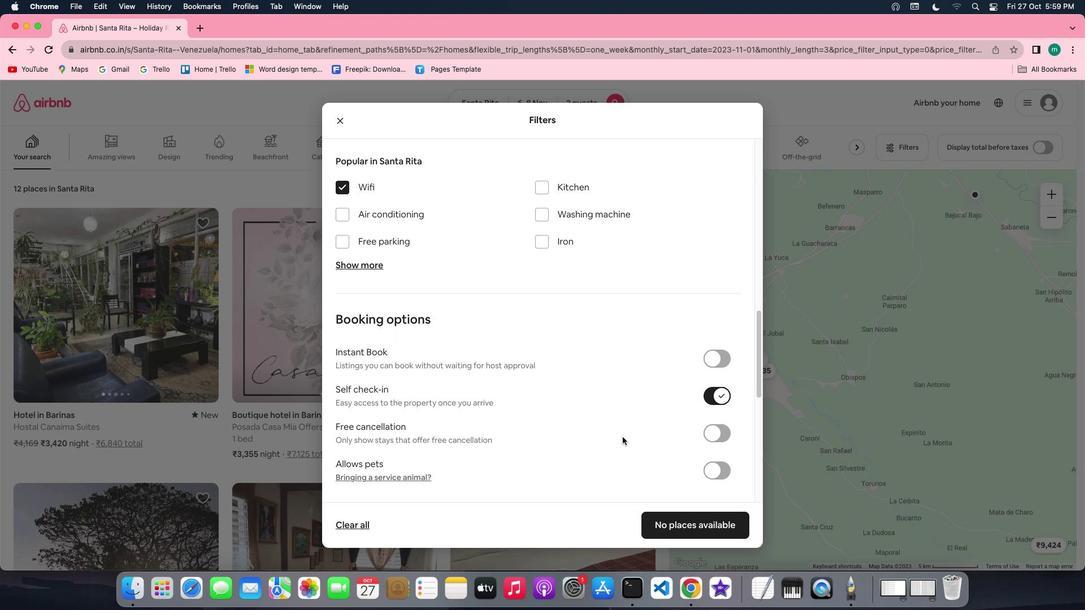 
Action: Mouse scrolled (622, 437) with delta (0, 0)
Screenshot: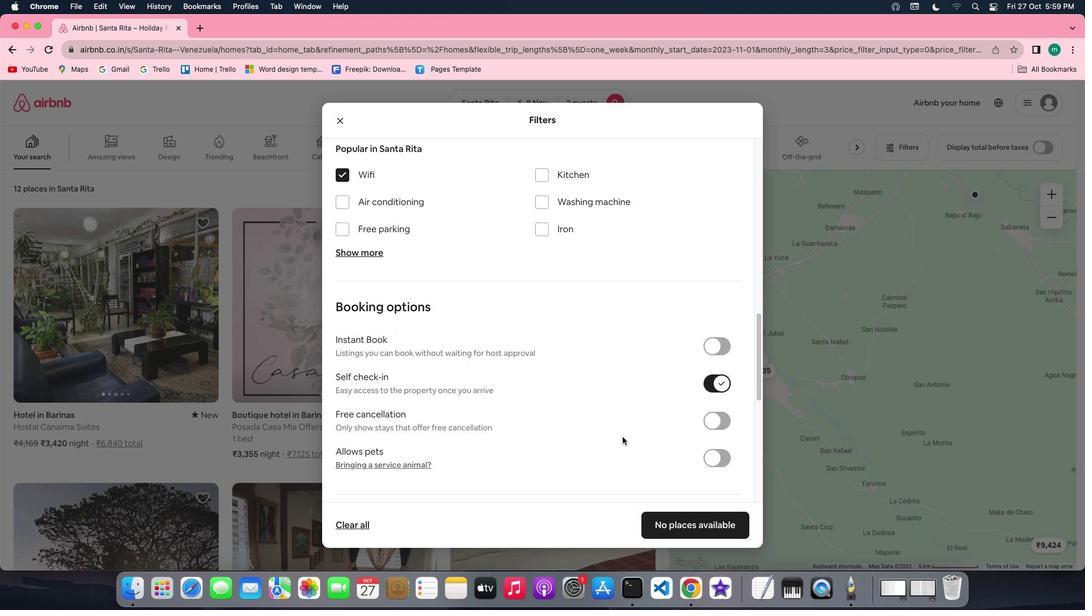 
Action: Mouse moved to (574, 443)
Screenshot: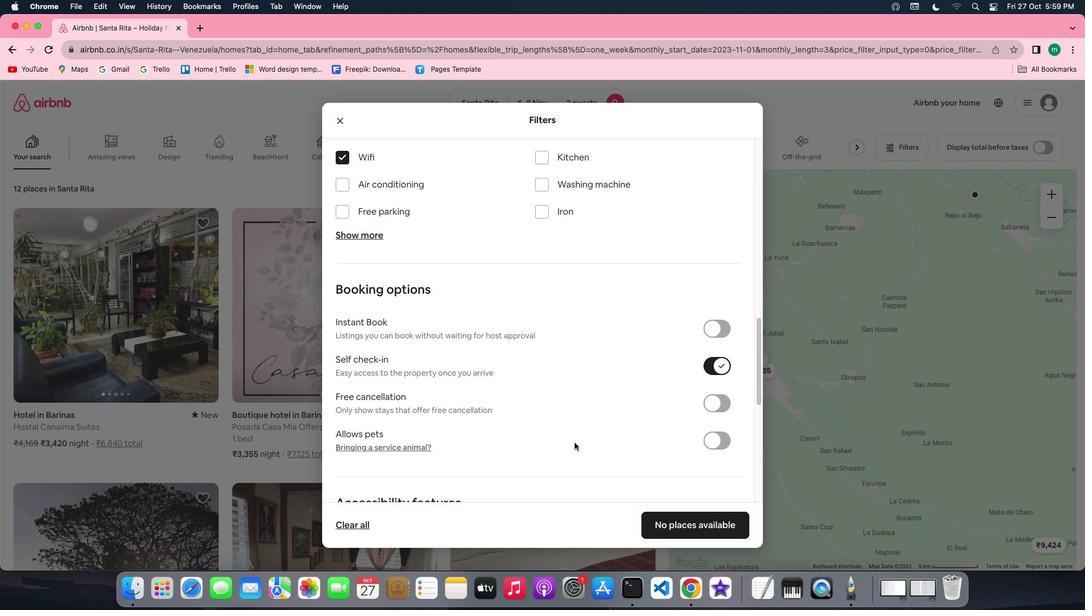 
Action: Mouse scrolled (574, 443) with delta (0, 0)
Screenshot: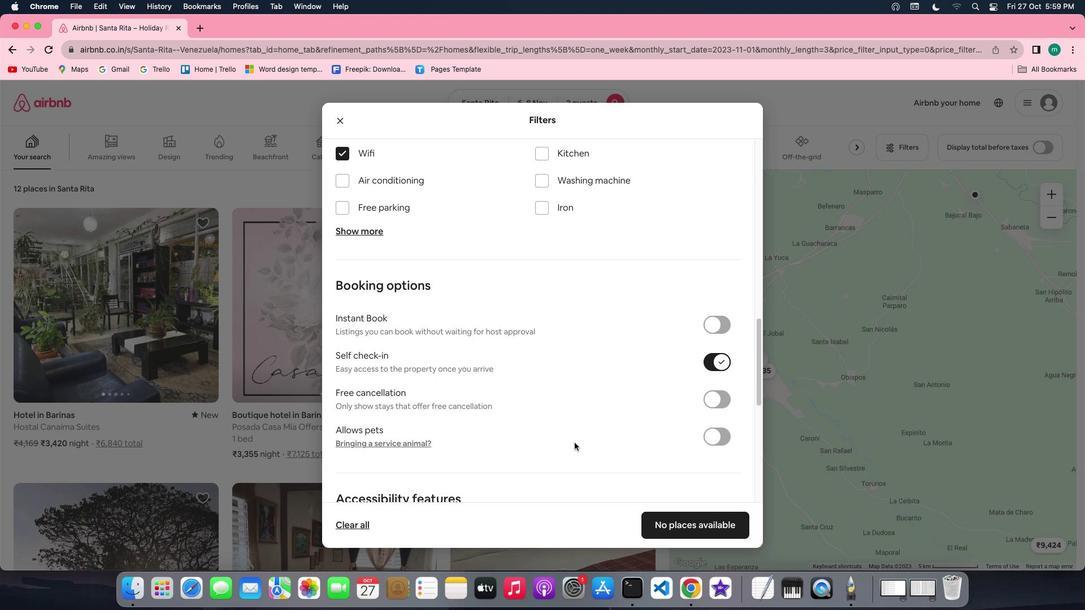 
Action: Mouse scrolled (574, 443) with delta (0, 0)
Screenshot: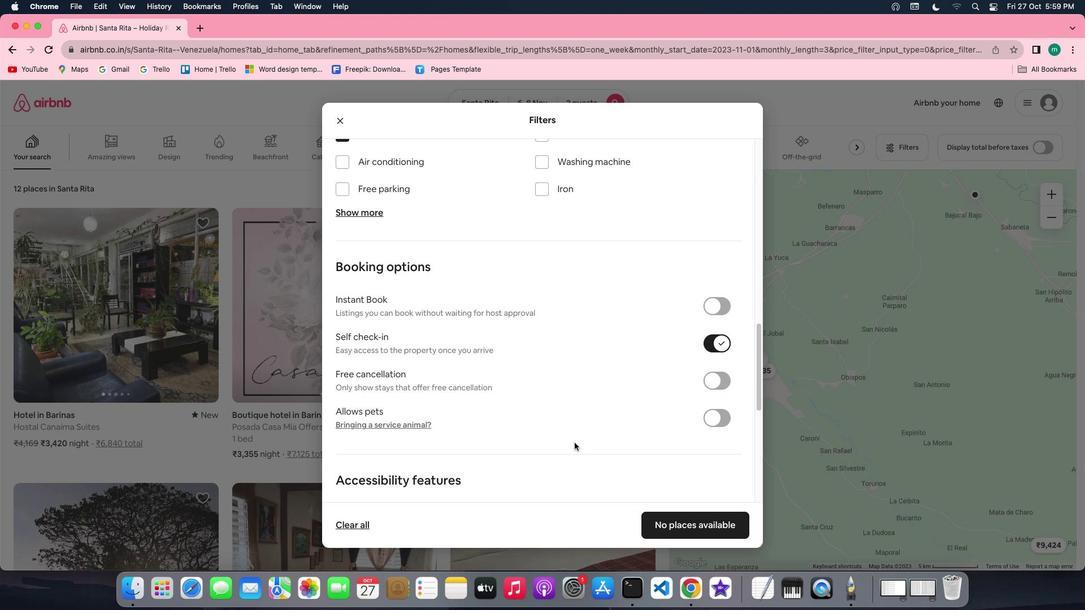 
Action: Mouse scrolled (574, 443) with delta (0, -1)
Screenshot: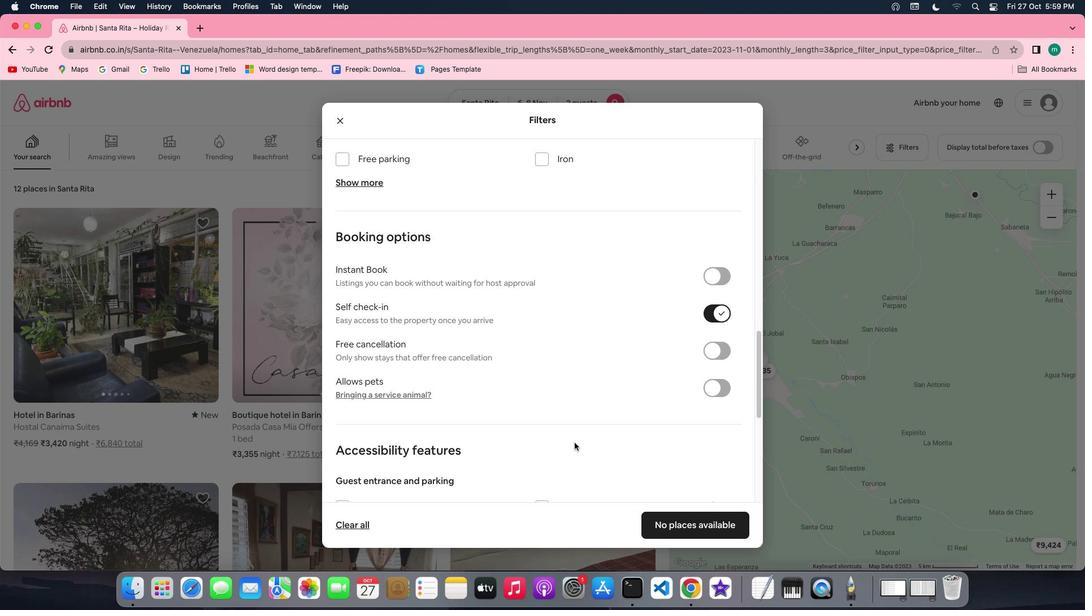 
Action: Mouse scrolled (574, 443) with delta (0, -1)
Screenshot: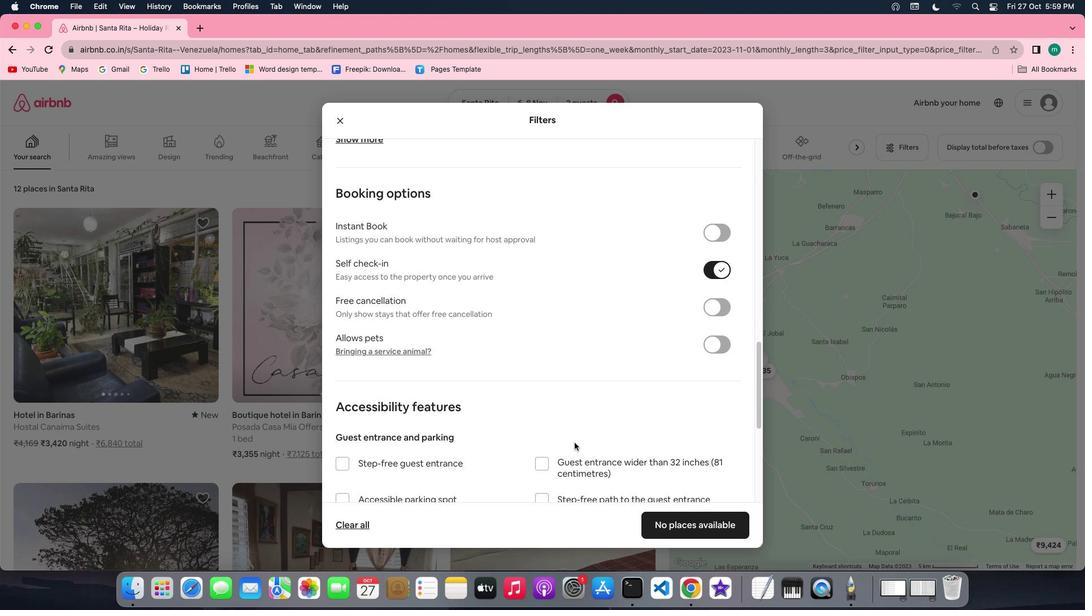 
Action: Mouse moved to (576, 444)
Screenshot: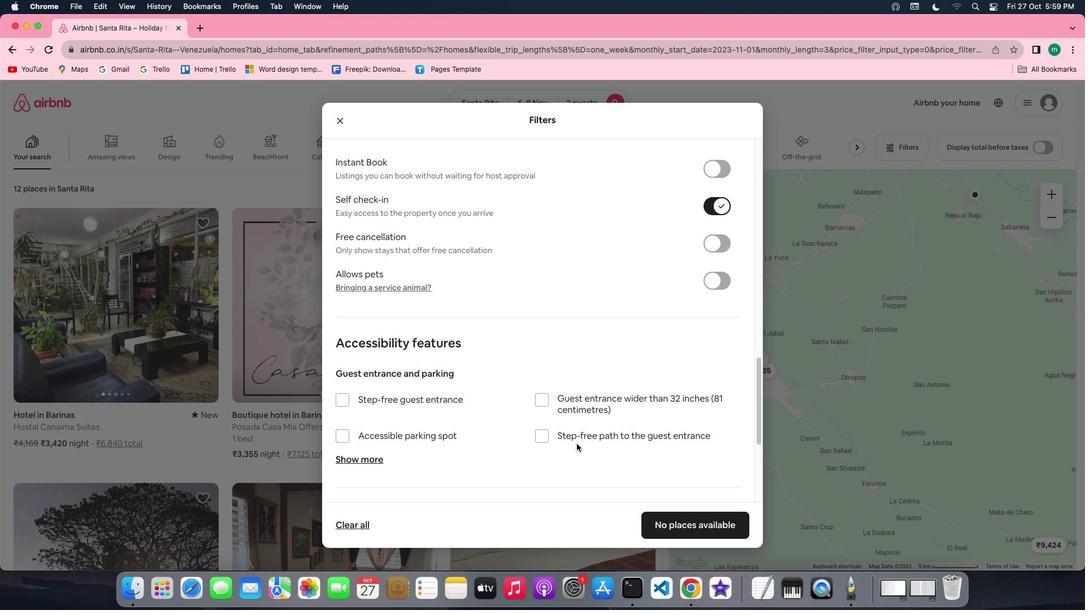 
Action: Mouse scrolled (576, 444) with delta (0, 0)
Screenshot: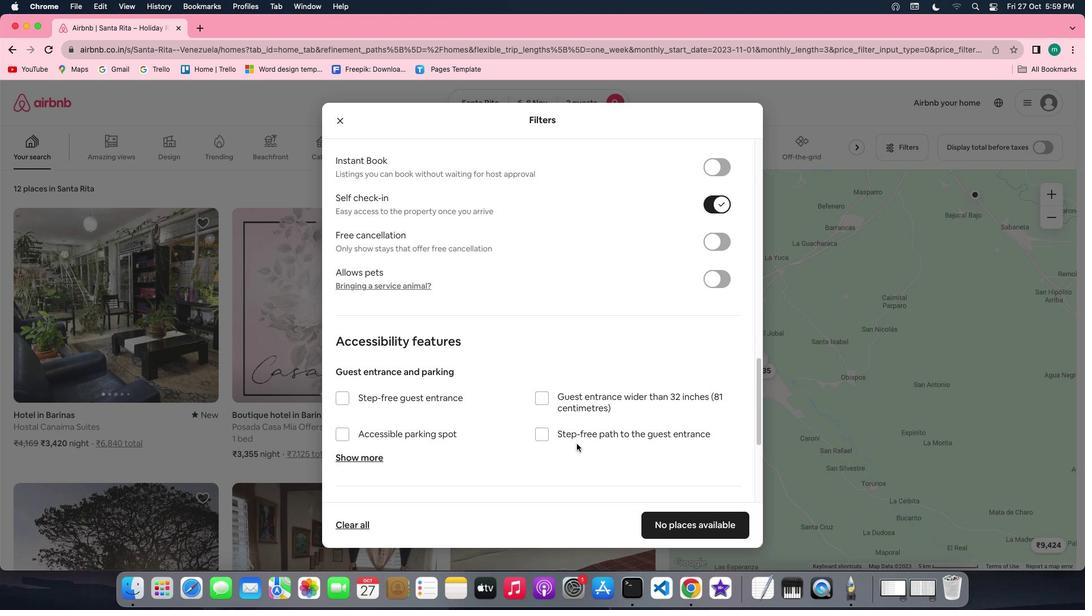 
Action: Mouse scrolled (576, 444) with delta (0, 0)
Screenshot: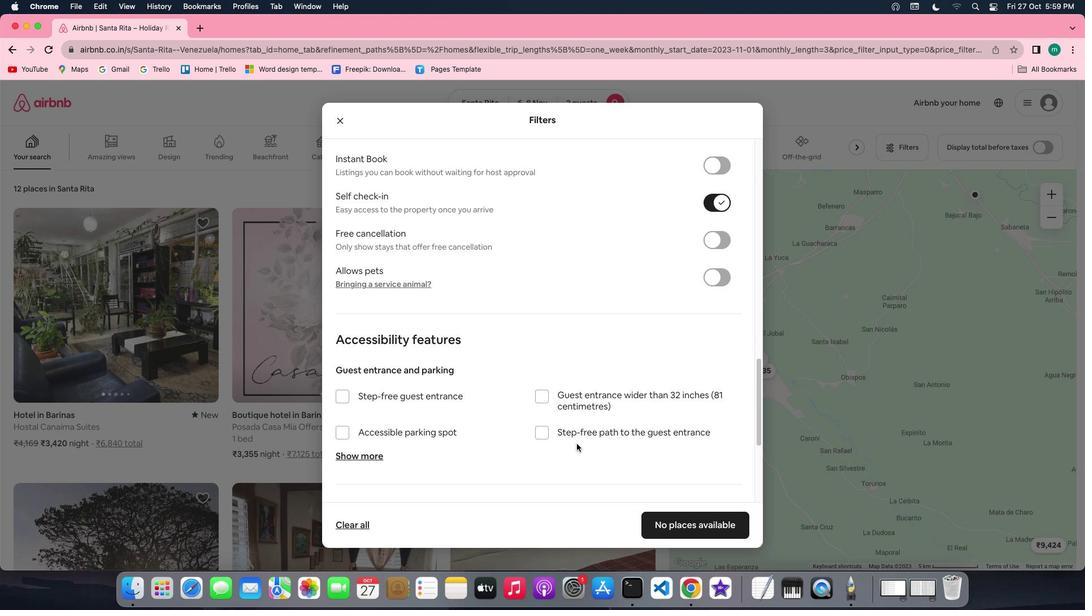 
Action: Mouse scrolled (576, 444) with delta (0, 0)
Screenshot: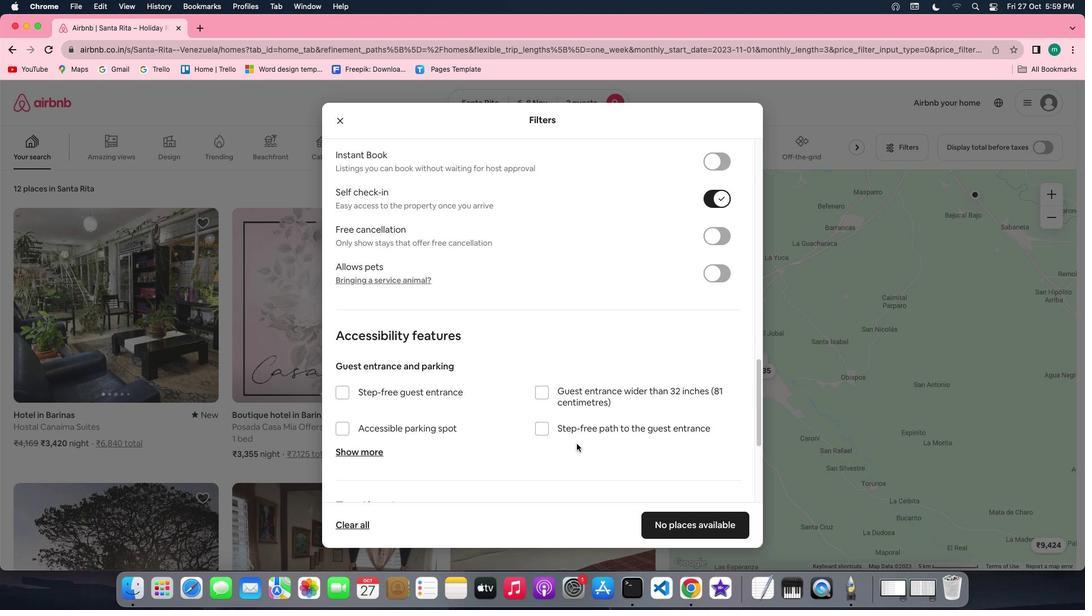 
Action: Mouse scrolled (576, 444) with delta (0, 0)
Screenshot: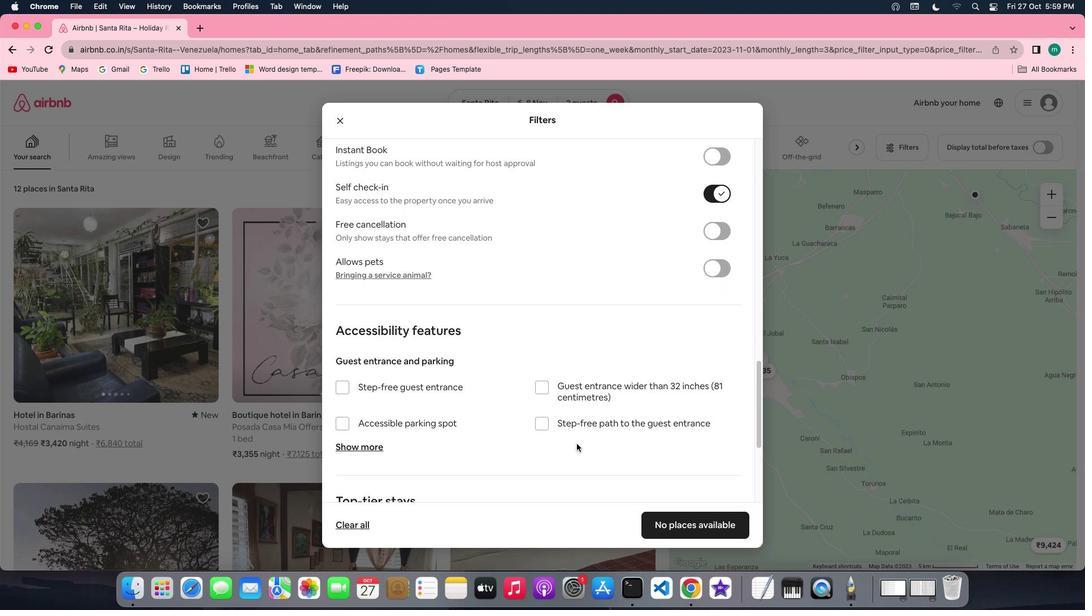 
Action: Mouse scrolled (576, 444) with delta (0, 0)
Screenshot: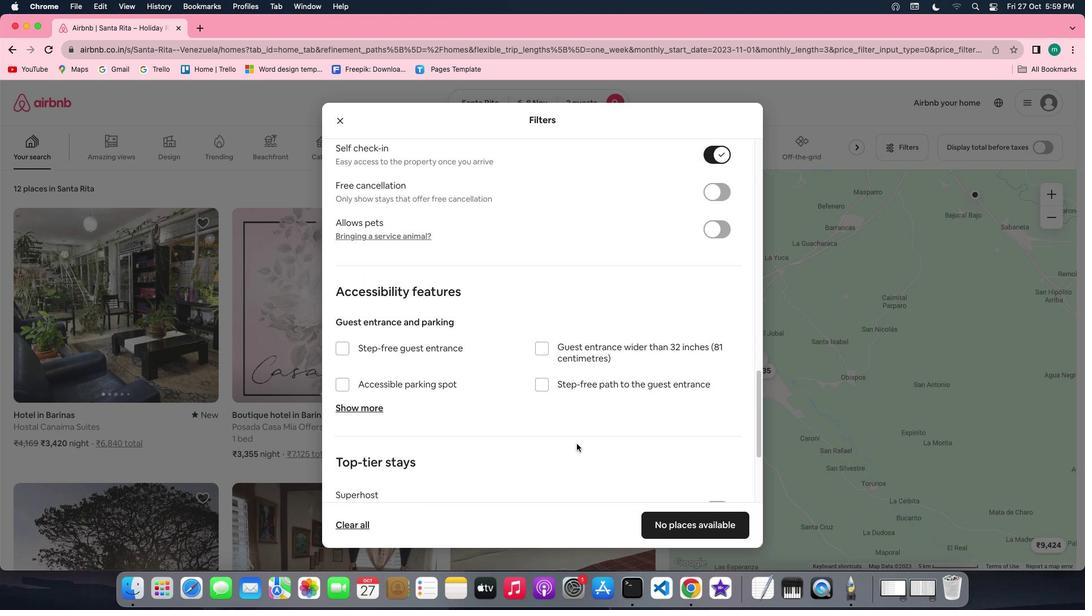
Action: Mouse scrolled (576, 444) with delta (0, 0)
Screenshot: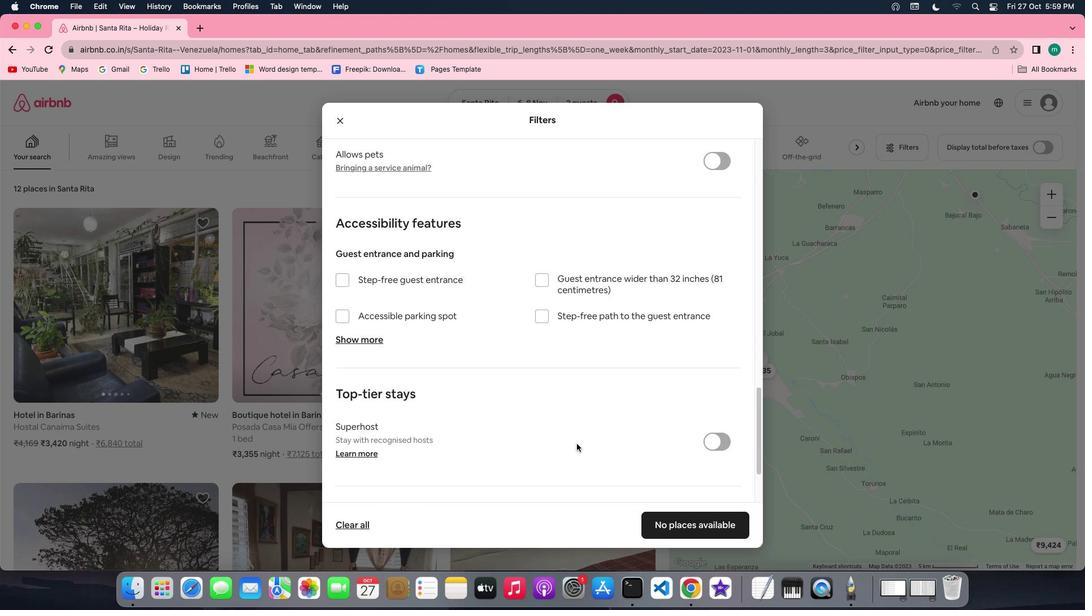 
Action: Mouse scrolled (576, 444) with delta (0, -1)
Screenshot: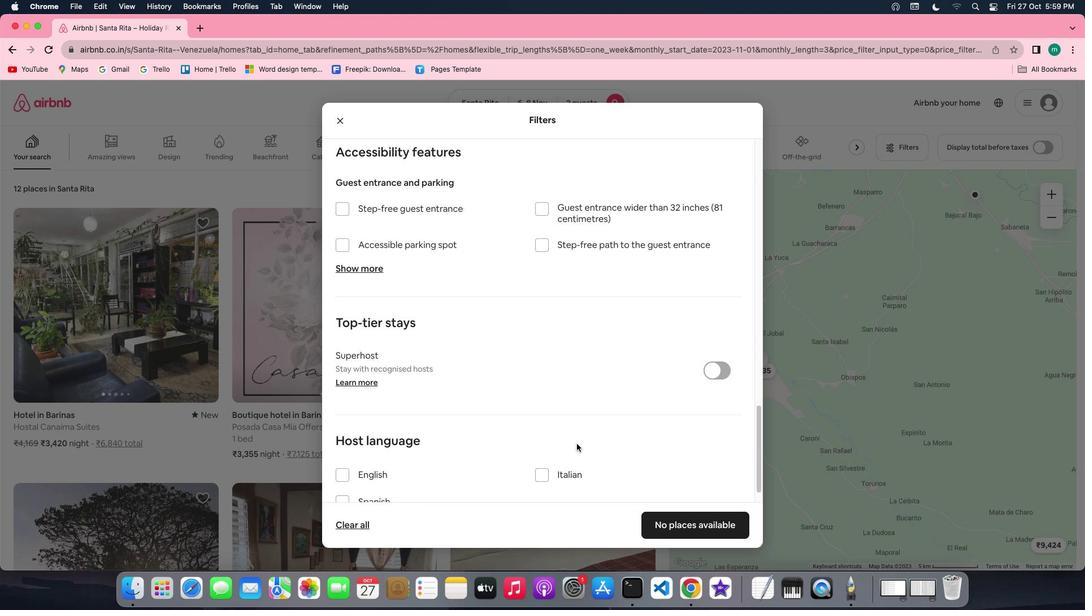 
Action: Mouse scrolled (576, 444) with delta (0, -2)
Screenshot: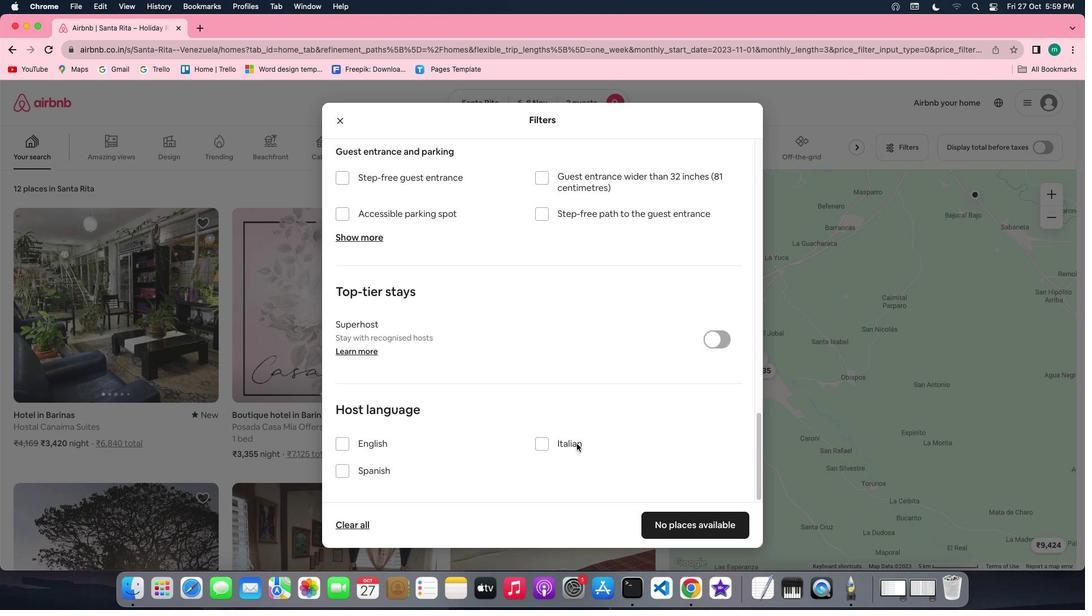 
Action: Mouse scrolled (576, 444) with delta (0, -2)
Screenshot: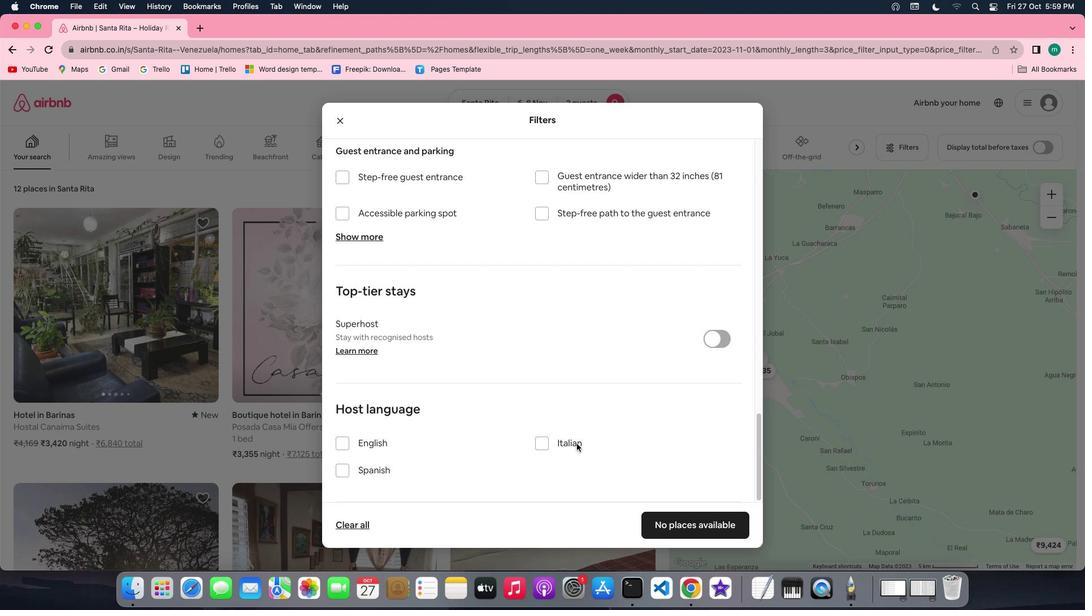 
Action: Mouse moved to (620, 460)
Screenshot: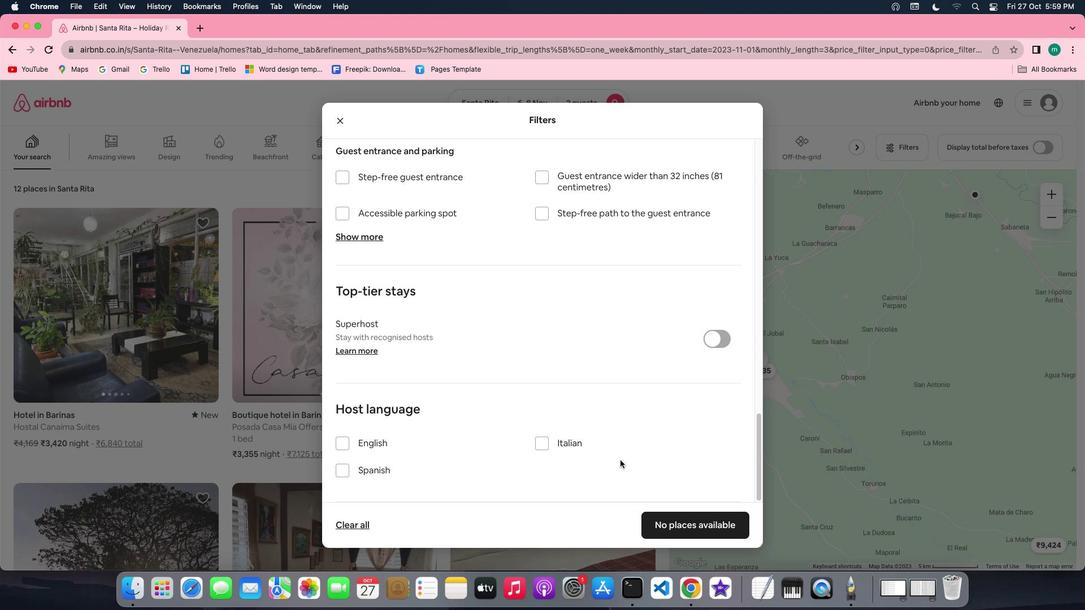 
Action: Mouse scrolled (620, 460) with delta (0, 0)
Screenshot: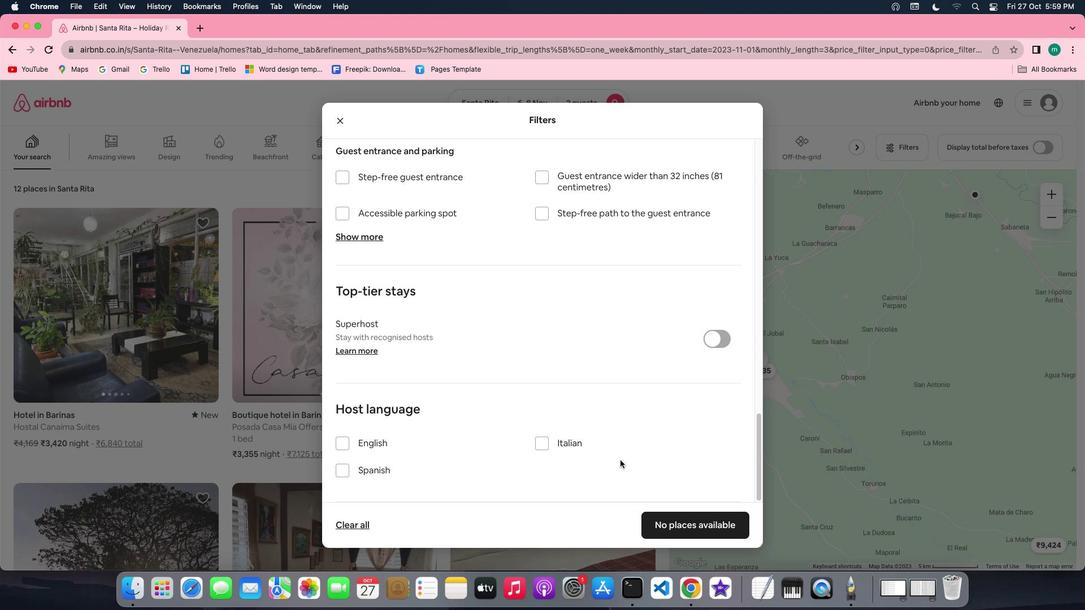 
Action: Mouse scrolled (620, 460) with delta (0, 0)
Screenshot: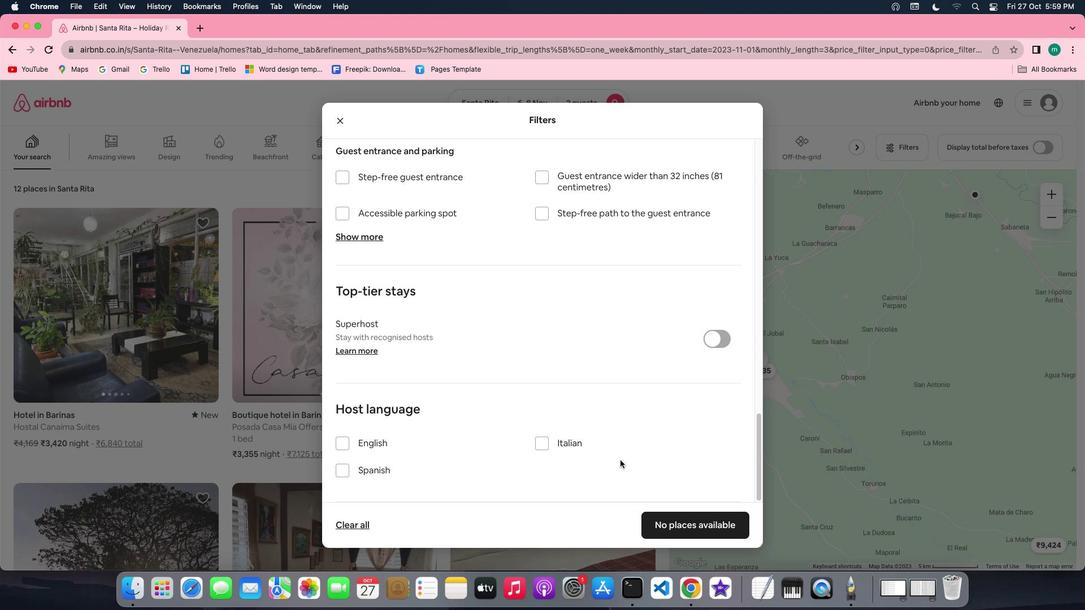 
Action: Mouse scrolled (620, 460) with delta (0, -1)
Screenshot: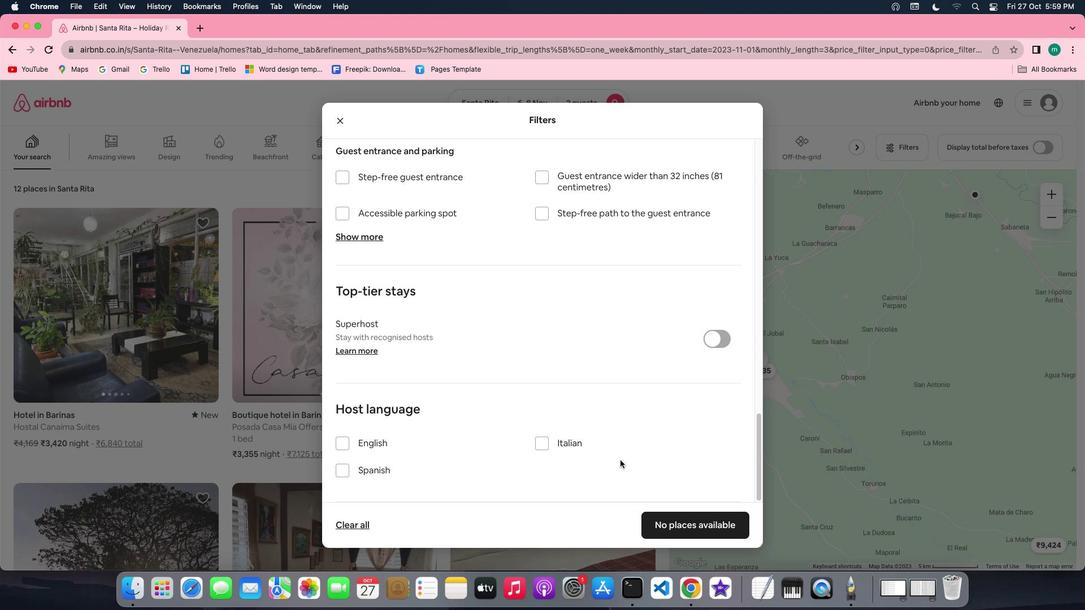 
Action: Mouse scrolled (620, 460) with delta (0, -2)
Screenshot: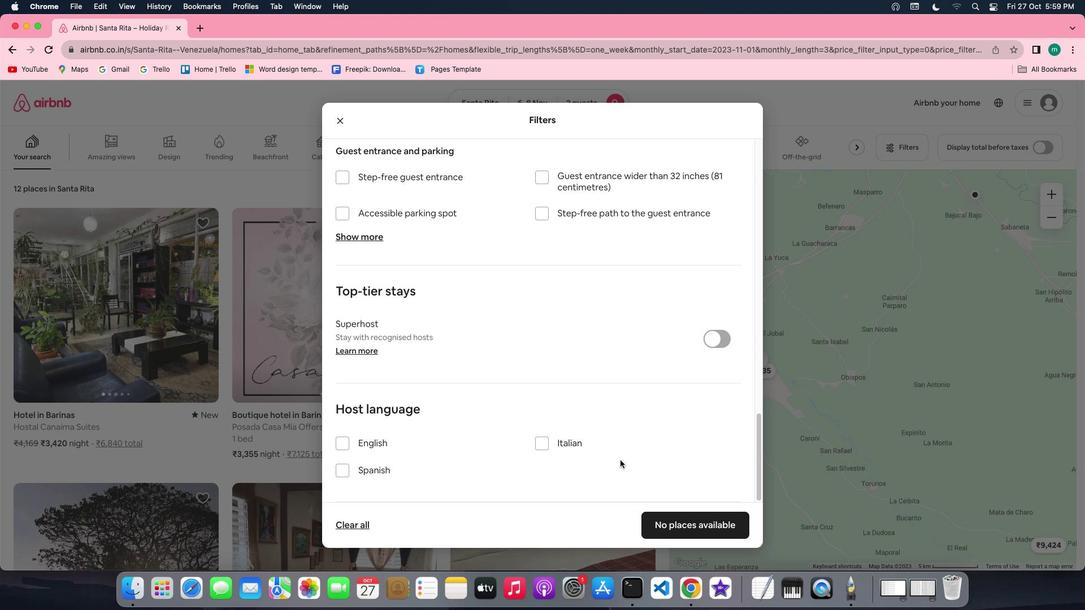 
Action: Mouse scrolled (620, 460) with delta (0, -2)
Screenshot: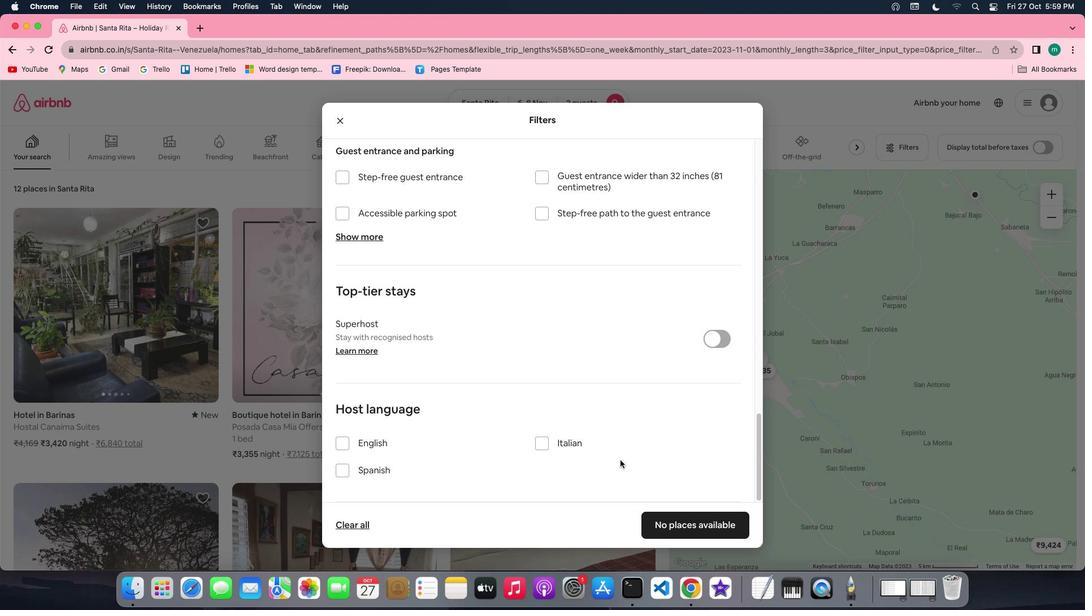 
Action: Mouse moved to (694, 518)
Screenshot: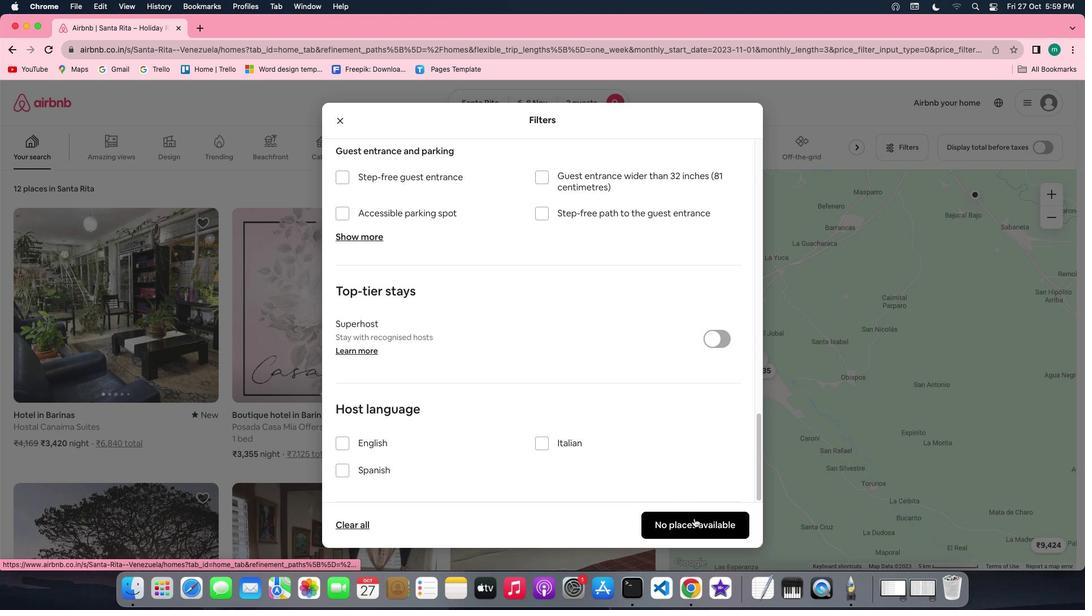 
Action: Mouse pressed left at (694, 518)
Screenshot: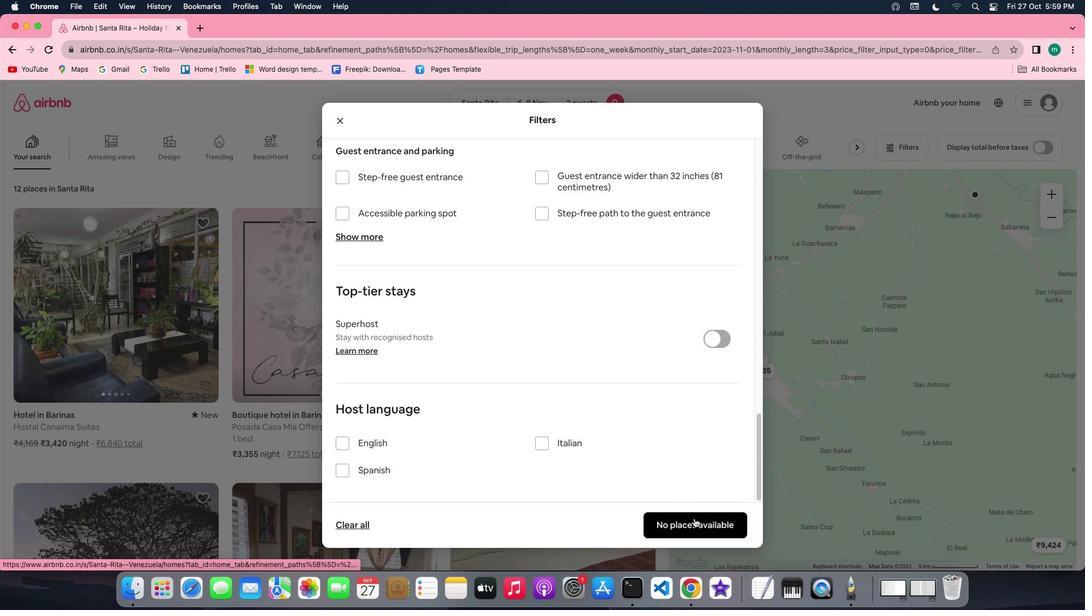 
